 Task: Open Card Sales Call Scheduling in Board Data Analysis to Workspace Content Marketing and add a team member Softage.3@softage.net, a label Red, a checklist Travel Planning, an attachment from your google drive, a color Red and finally, add a card description 'Plan and execute company team-building activity' and a comment 'This task requires us to be detail-oriented and meticulous, ensuring that we do not overlook anything important.'. Add a start date 'Jan 07, 1900' with a due date 'Jan 14, 1900'
Action: Mouse moved to (83, 343)
Screenshot: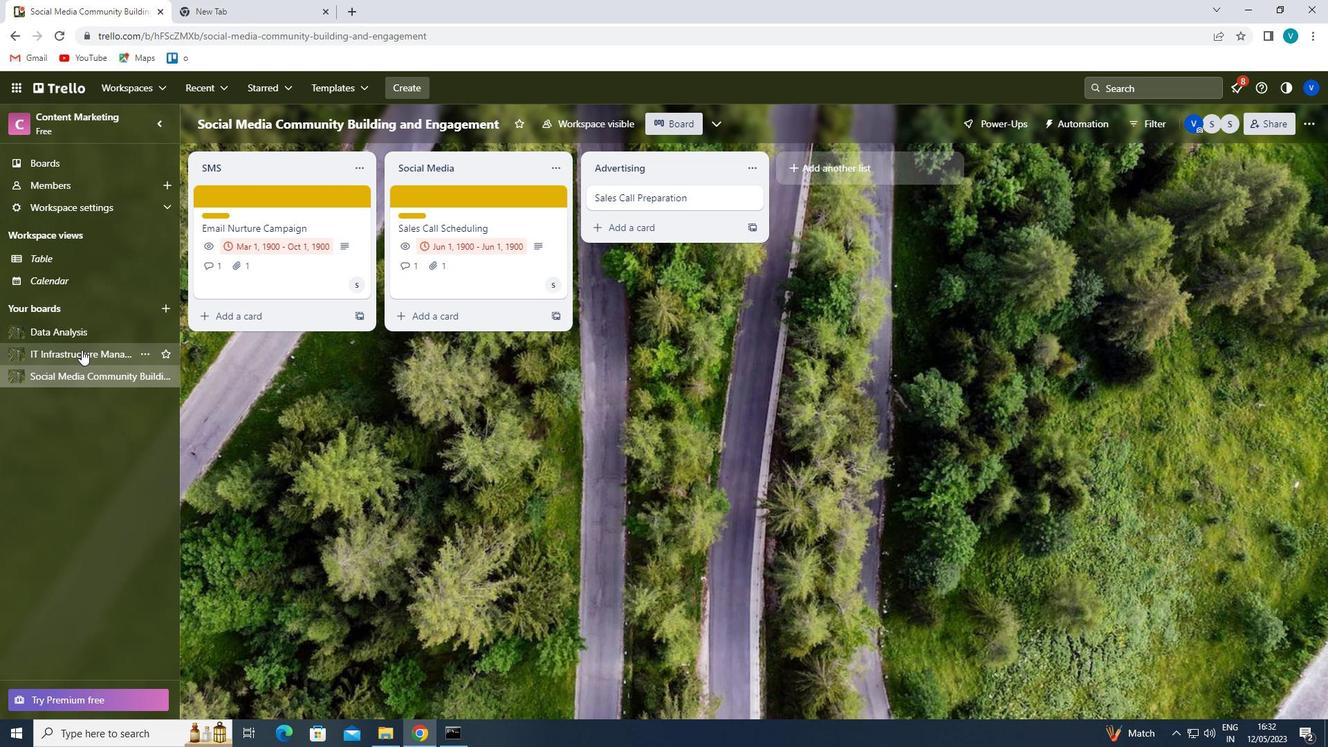 
Action: Mouse pressed left at (83, 343)
Screenshot: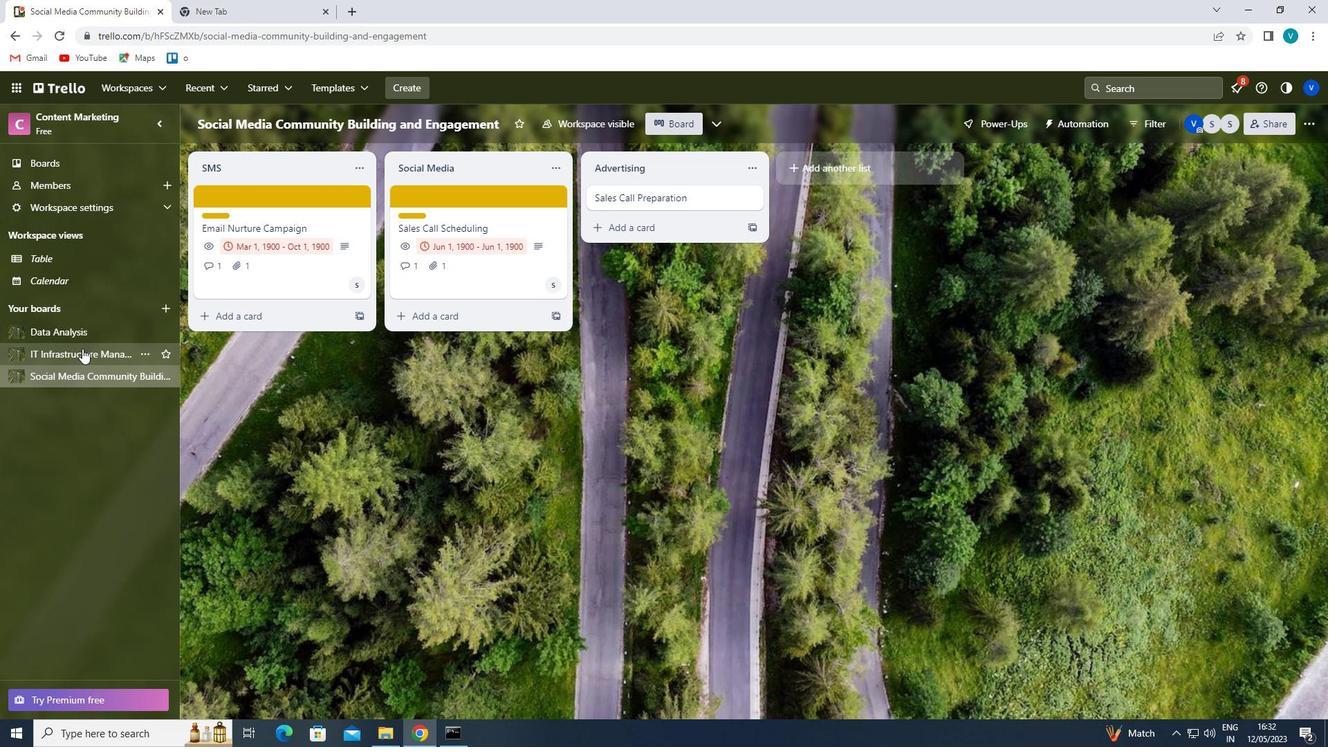 
Action: Mouse moved to (86, 334)
Screenshot: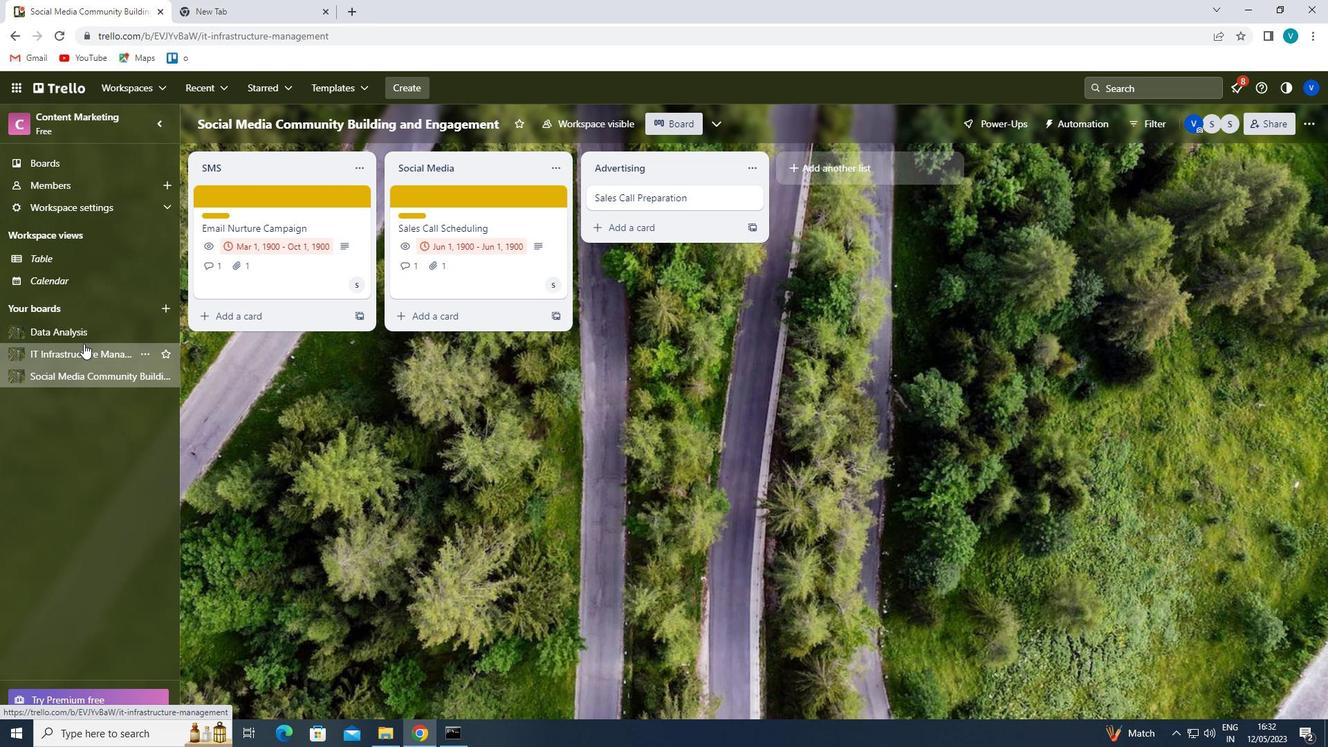 
Action: Mouse pressed left at (86, 334)
Screenshot: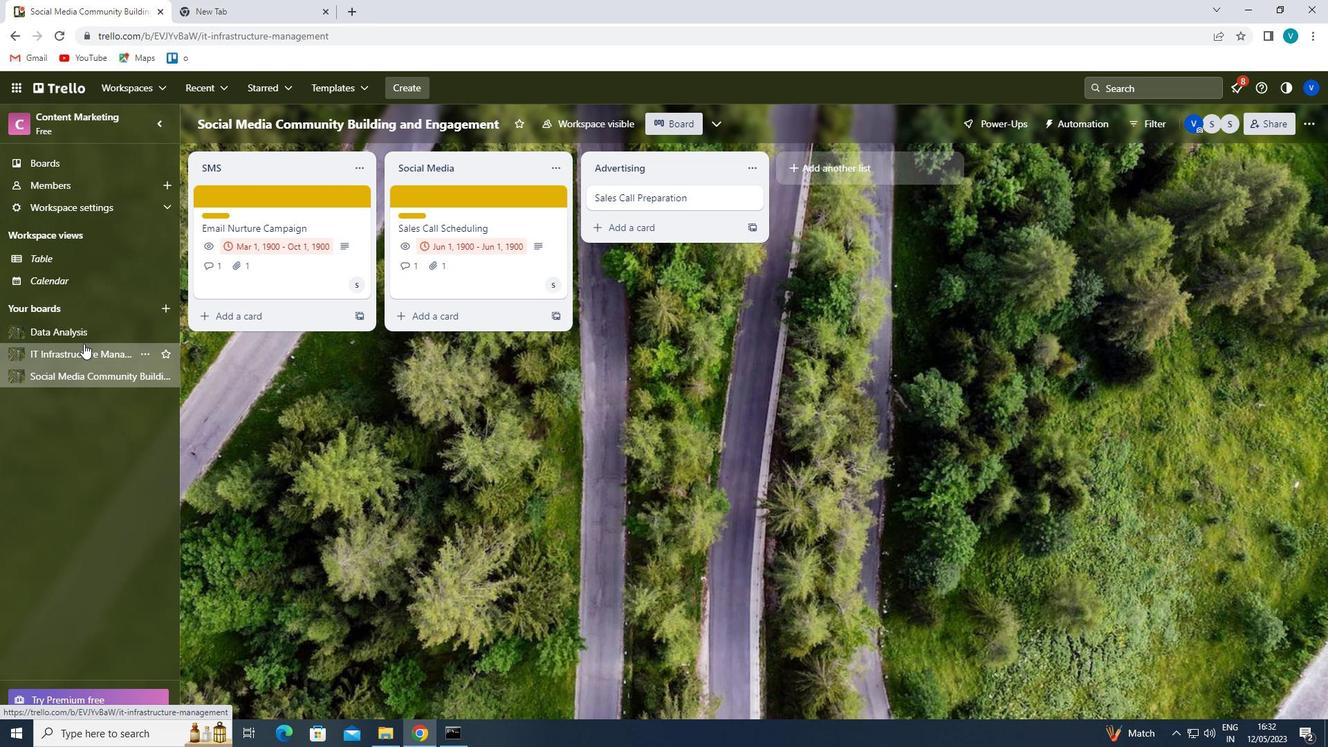 
Action: Mouse moved to (650, 193)
Screenshot: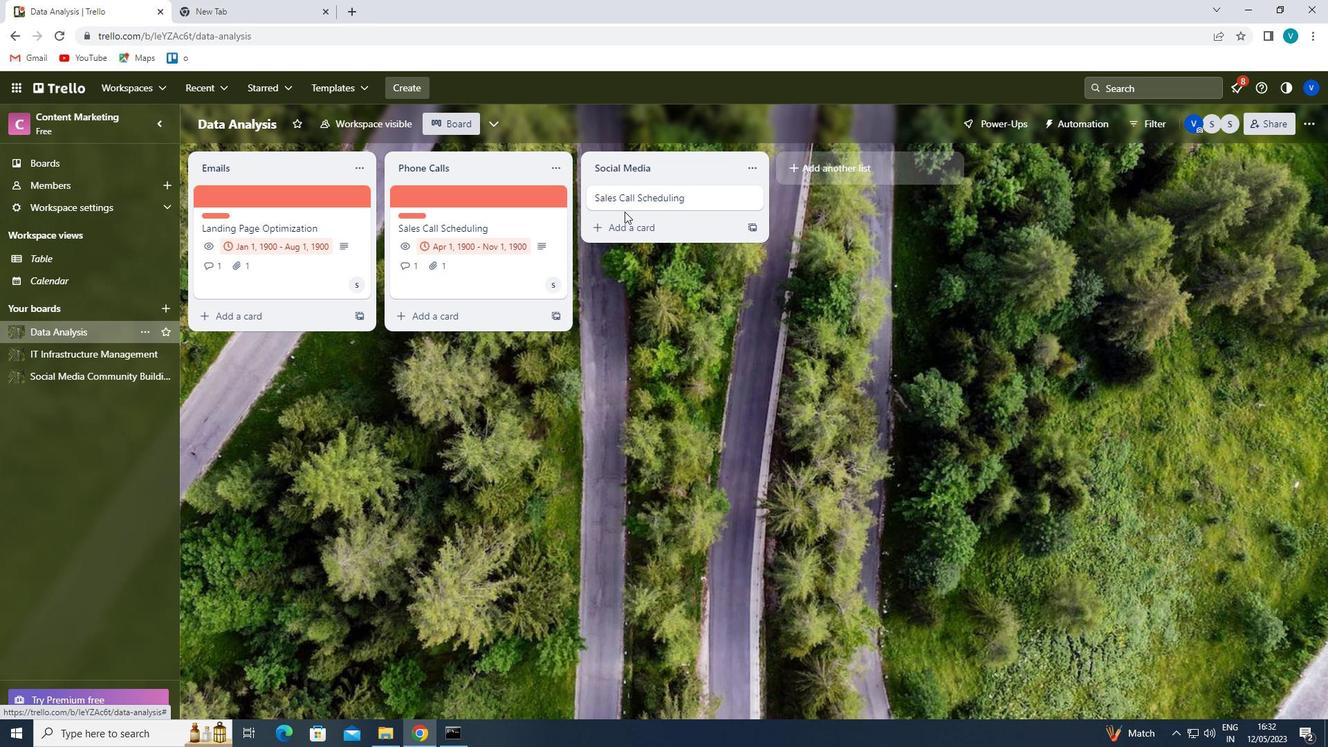 
Action: Mouse pressed left at (650, 193)
Screenshot: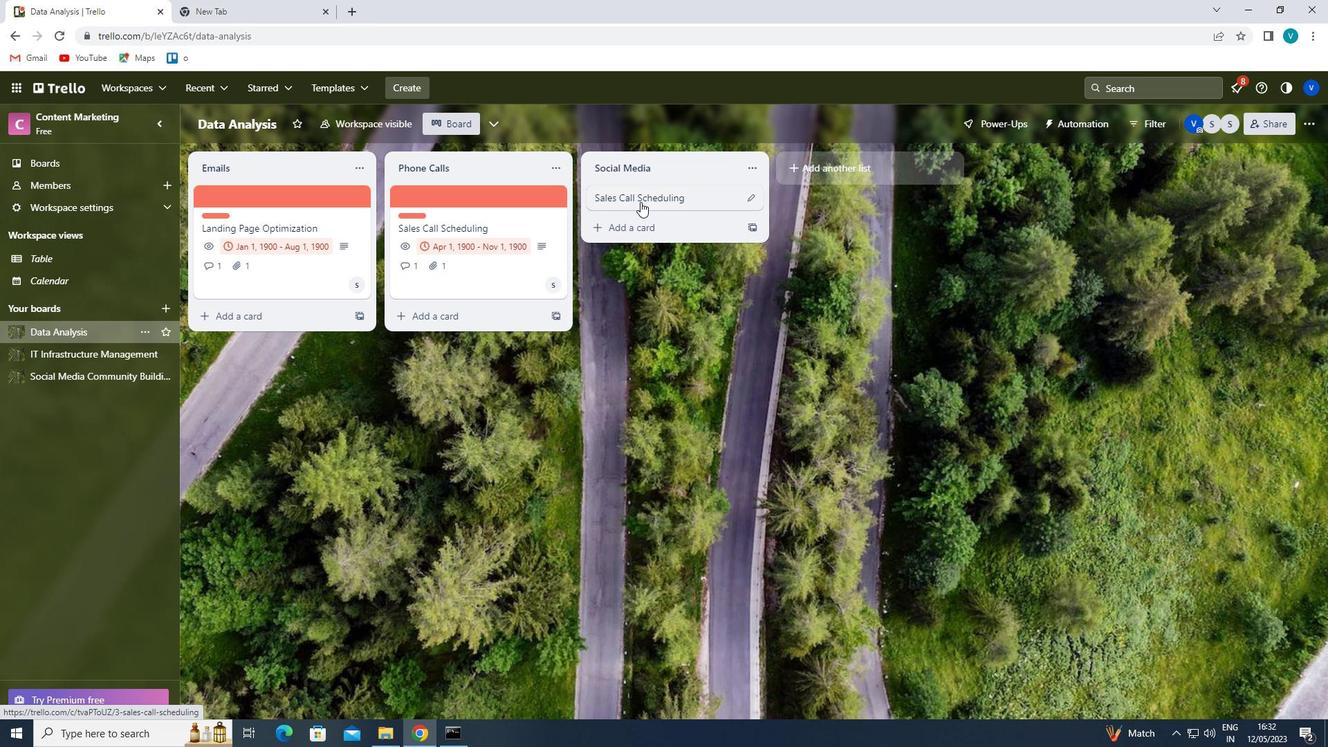 
Action: Mouse moved to (839, 236)
Screenshot: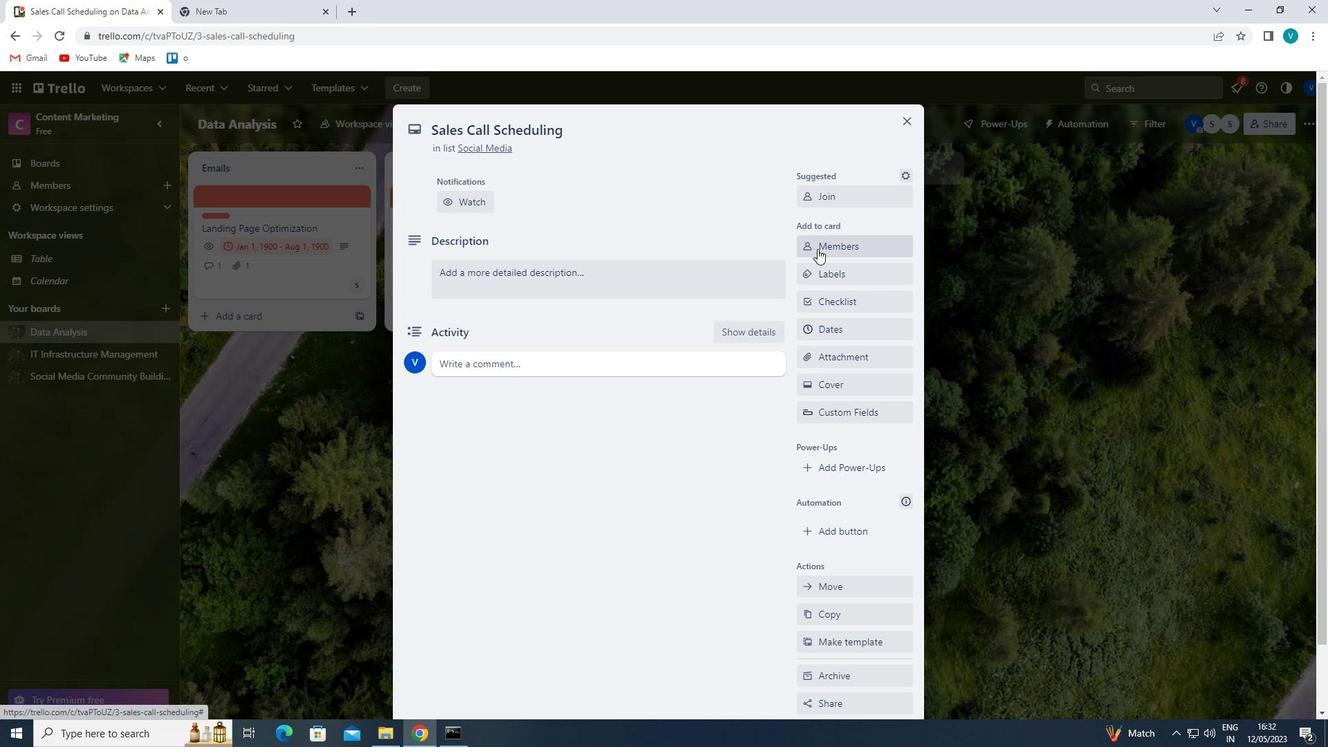 
Action: Mouse pressed left at (839, 236)
Screenshot: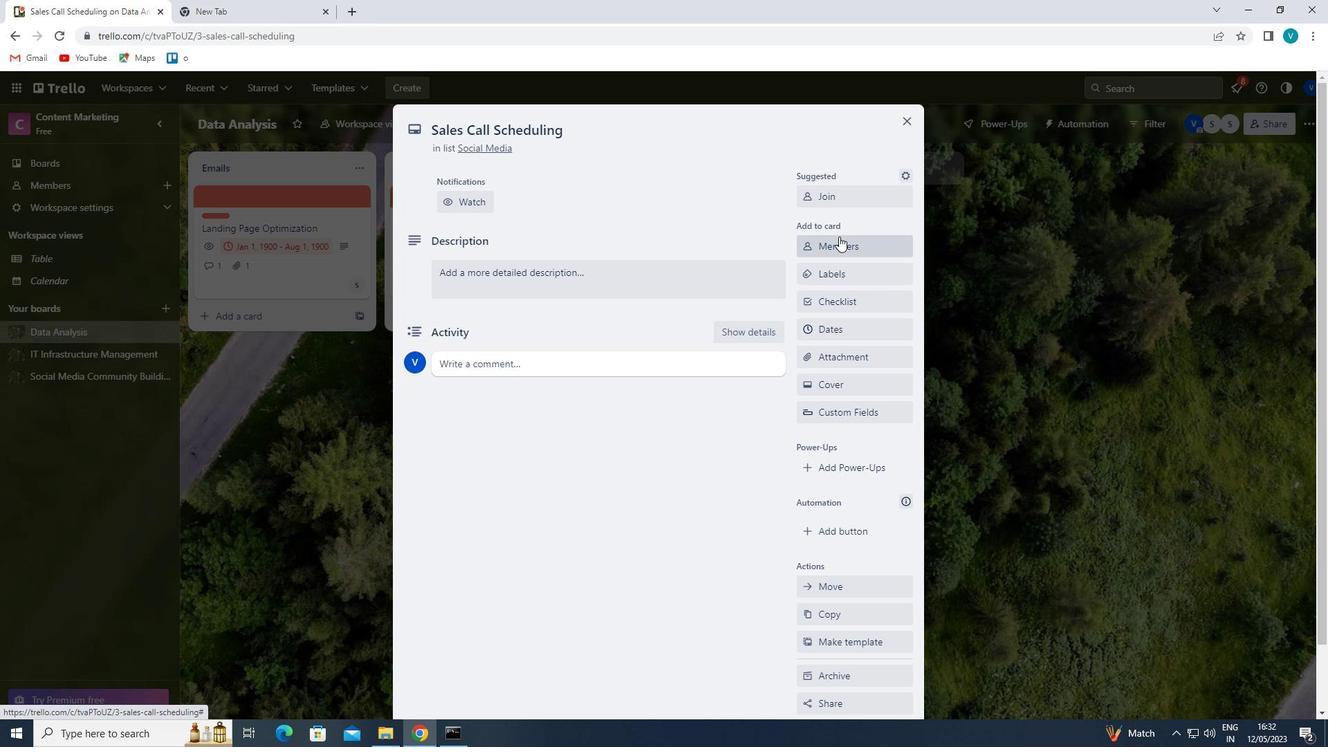 
Action: Mouse moved to (838, 307)
Screenshot: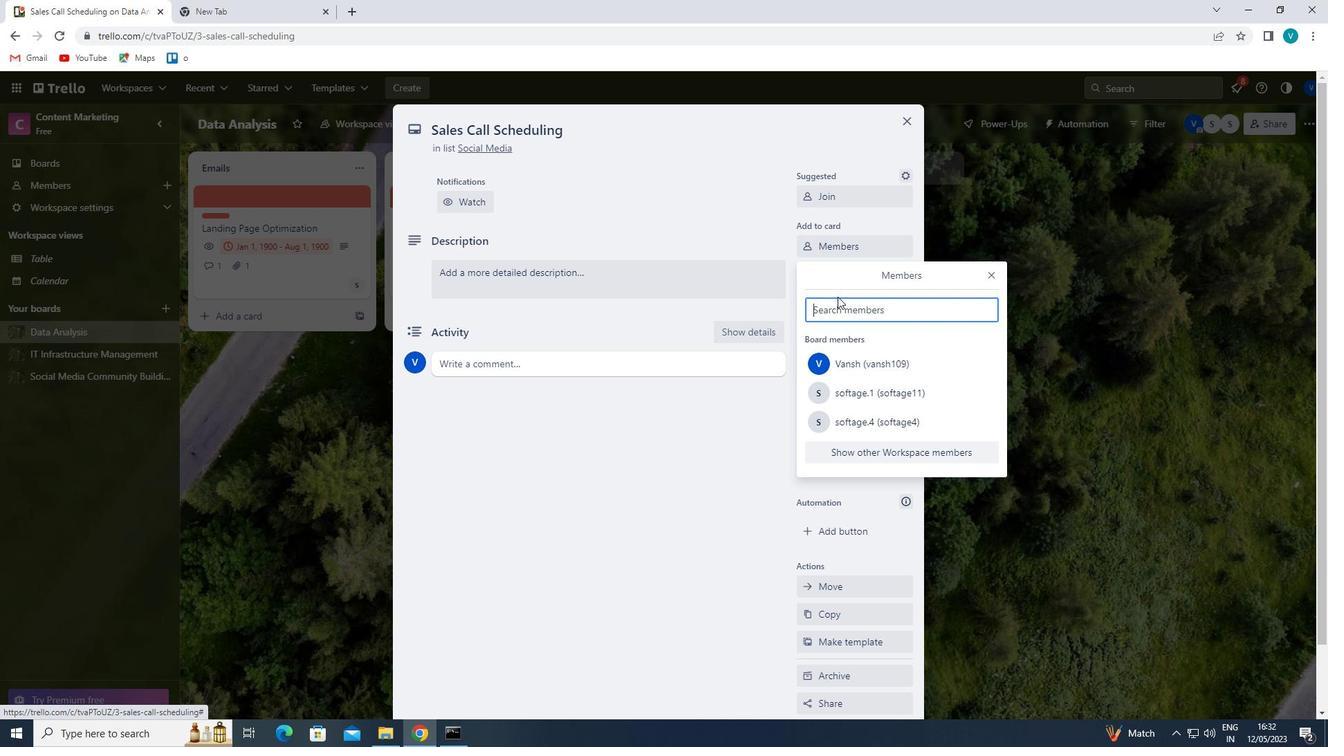 
Action: Mouse pressed left at (838, 307)
Screenshot: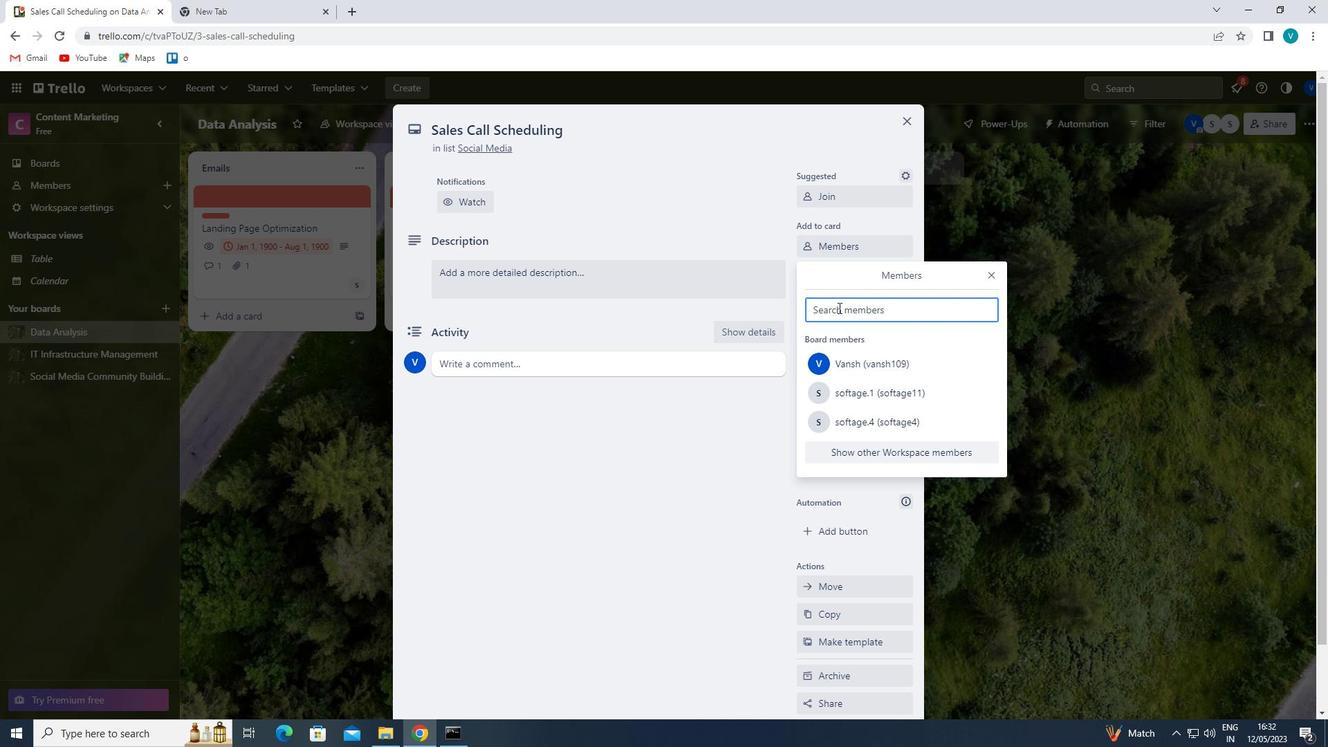 
Action: Key pressed <Key.shift>SOFT
Screenshot: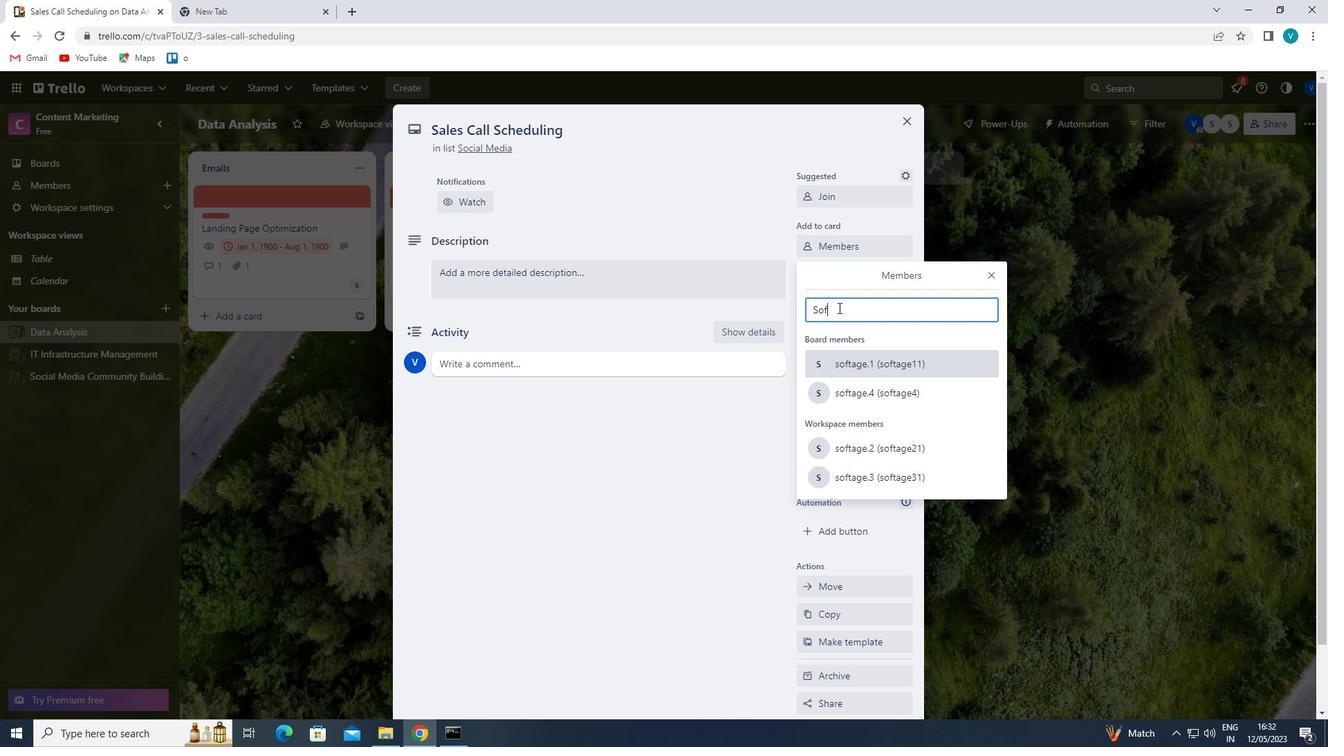 
Action: Mouse moved to (876, 470)
Screenshot: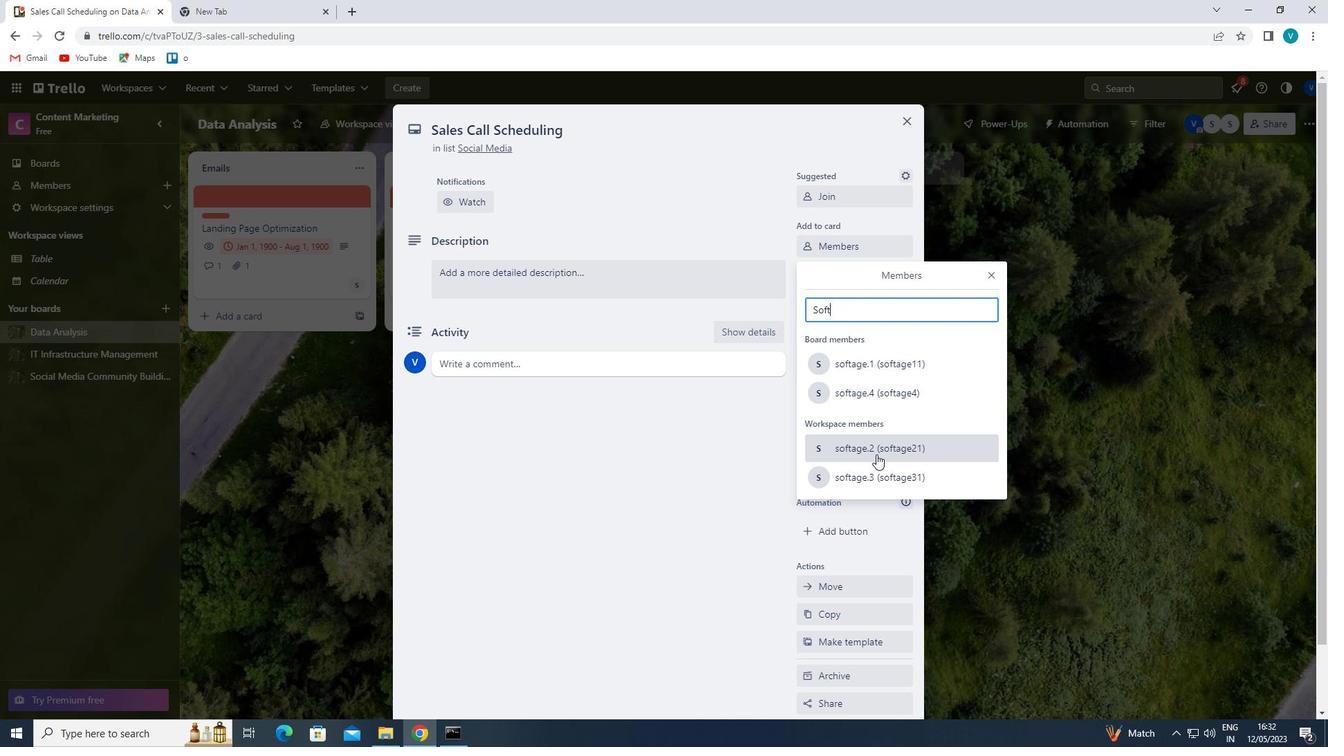 
Action: Mouse pressed left at (876, 470)
Screenshot: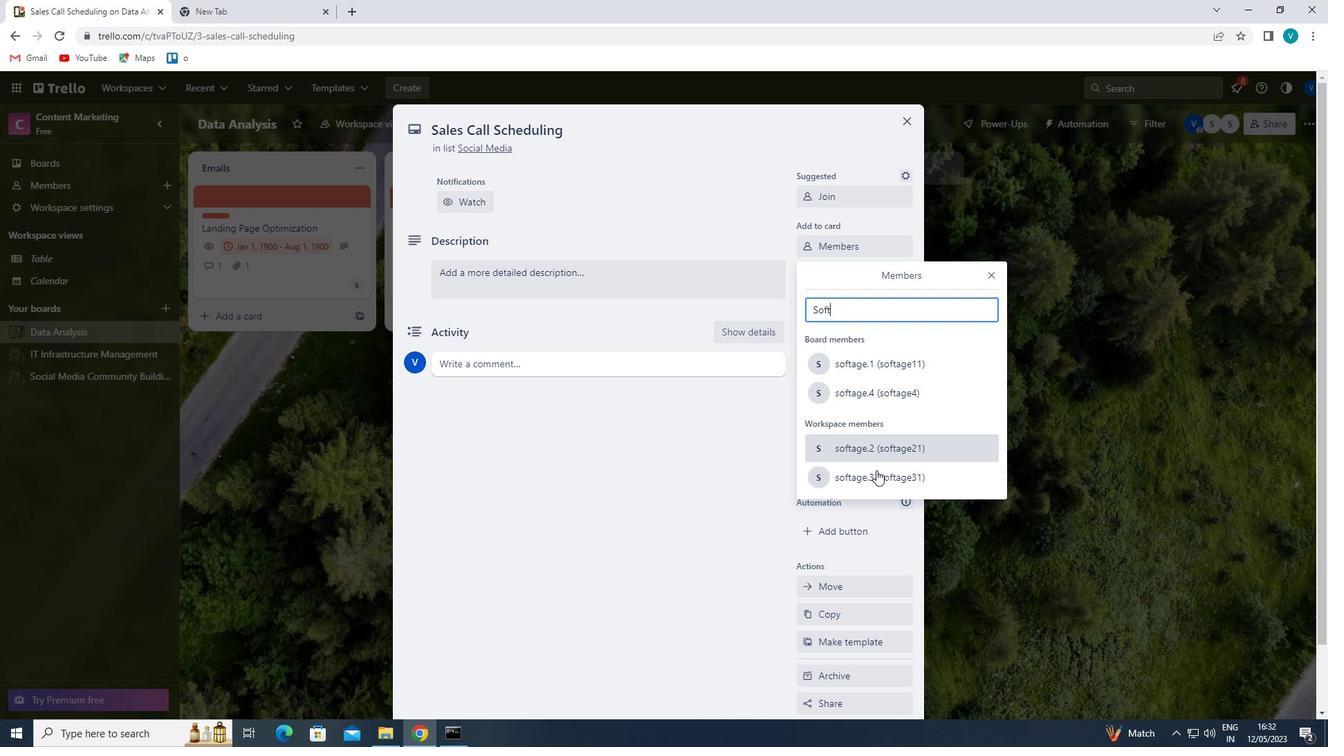 
Action: Mouse moved to (990, 278)
Screenshot: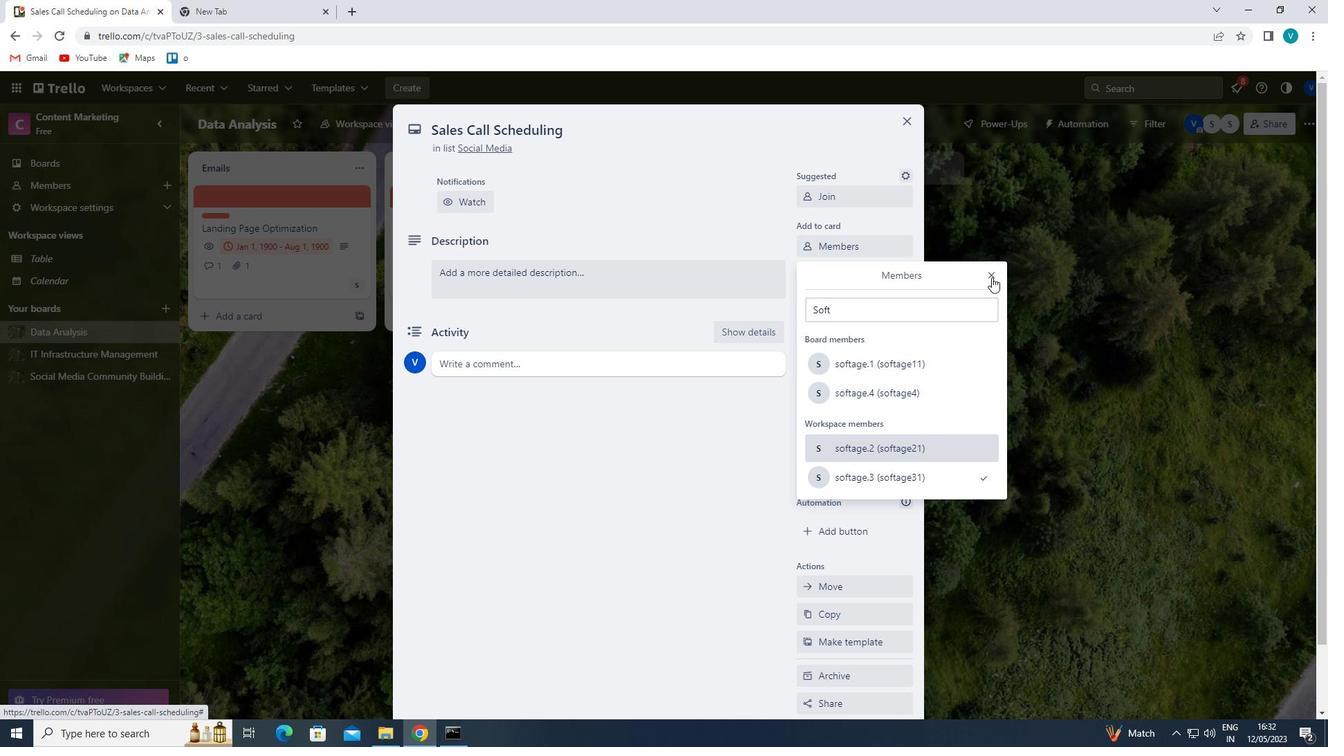 
Action: Mouse pressed left at (990, 278)
Screenshot: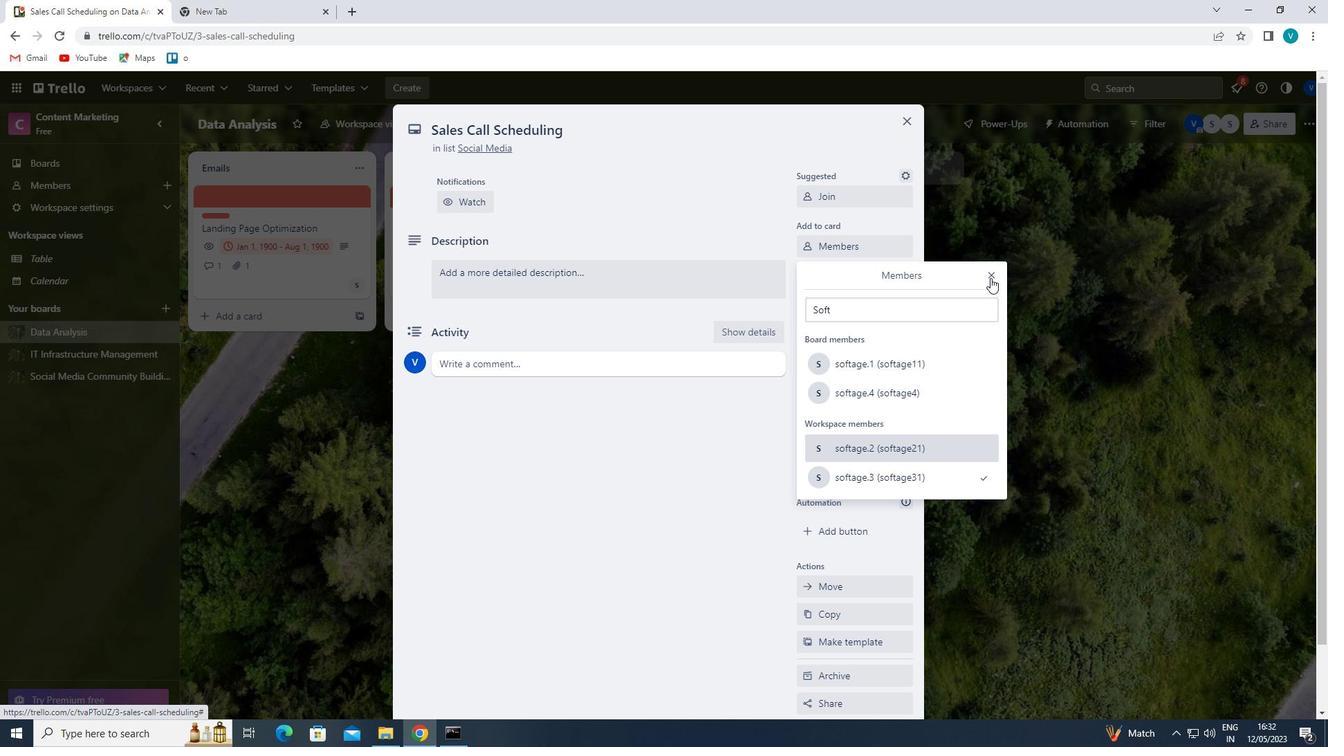 
Action: Mouse moved to (859, 282)
Screenshot: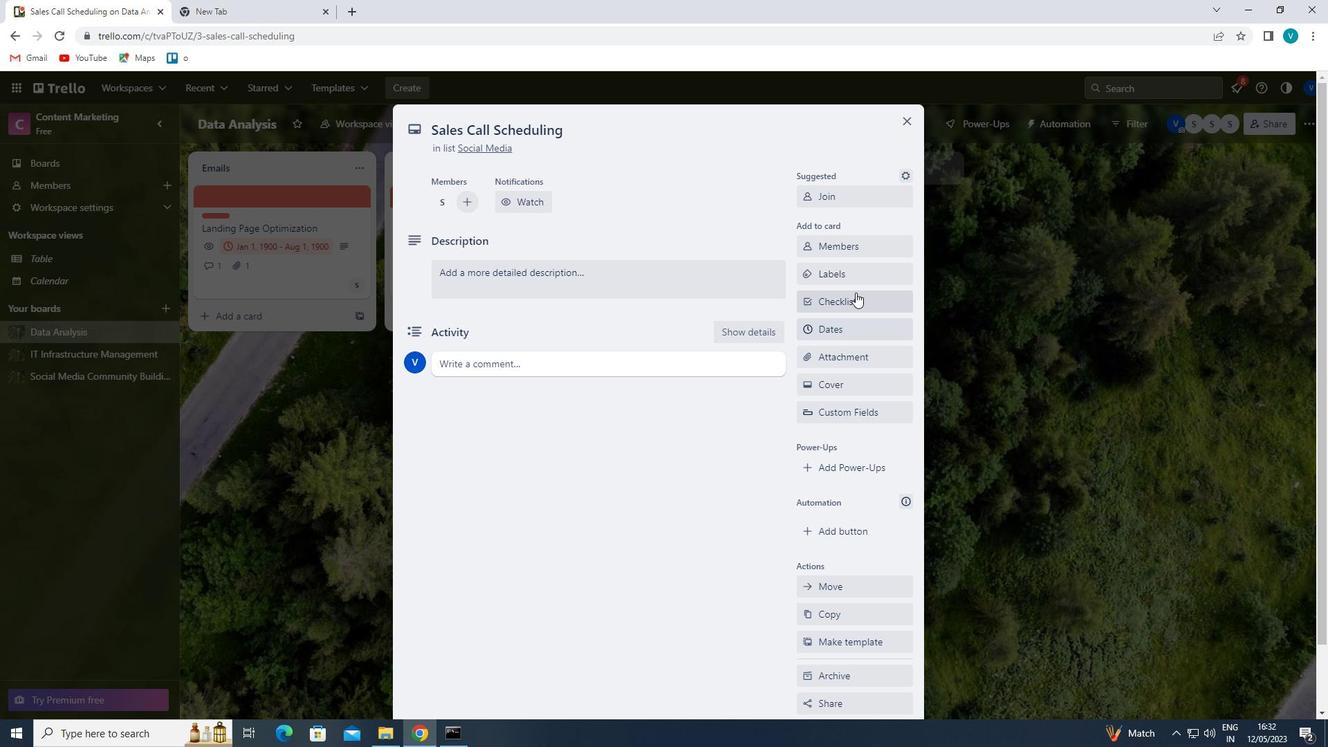 
Action: Mouse pressed left at (859, 282)
Screenshot: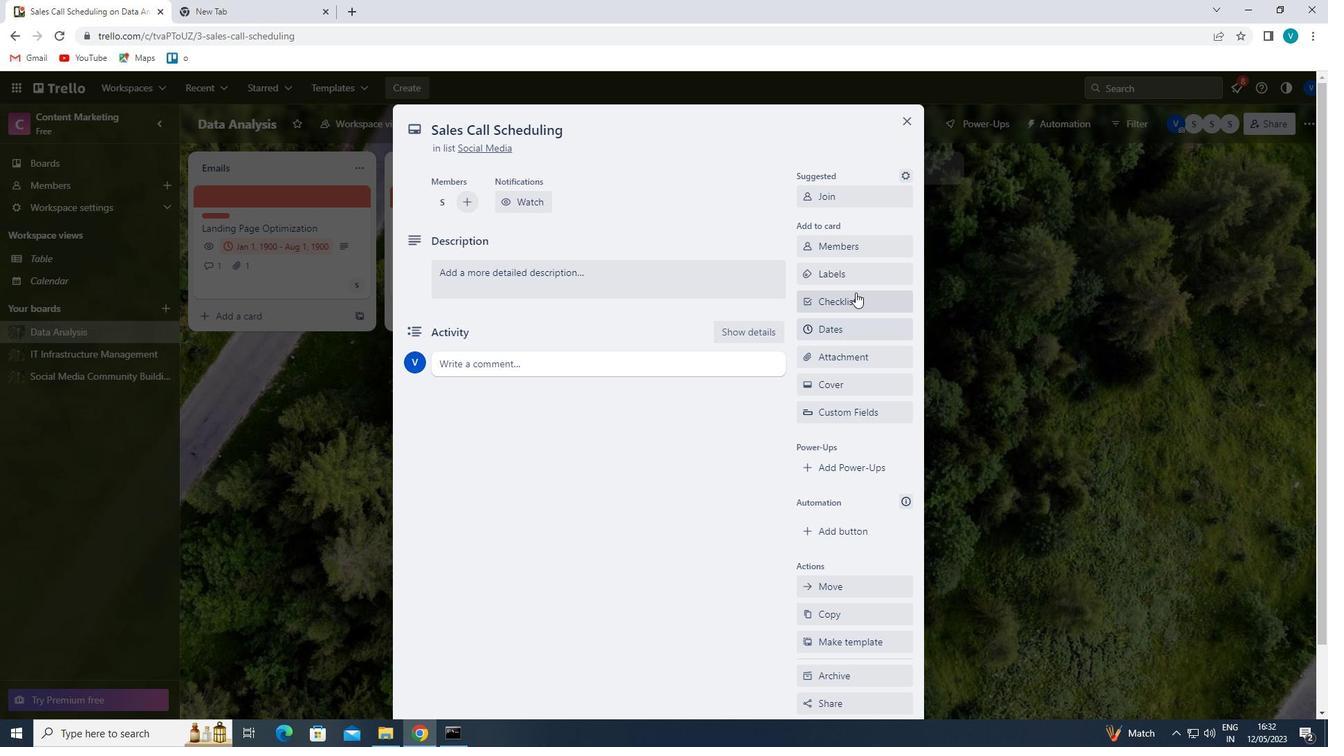 
Action: Mouse moved to (881, 455)
Screenshot: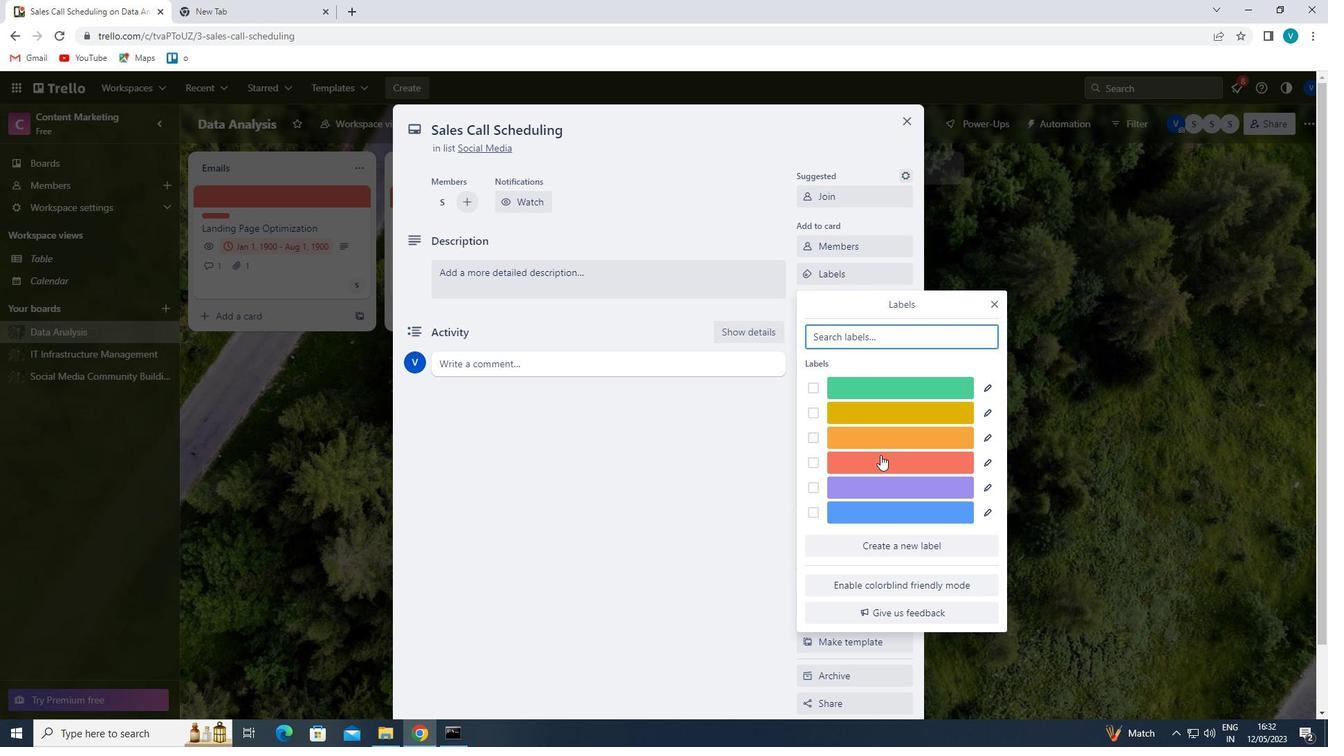 
Action: Mouse pressed left at (881, 455)
Screenshot: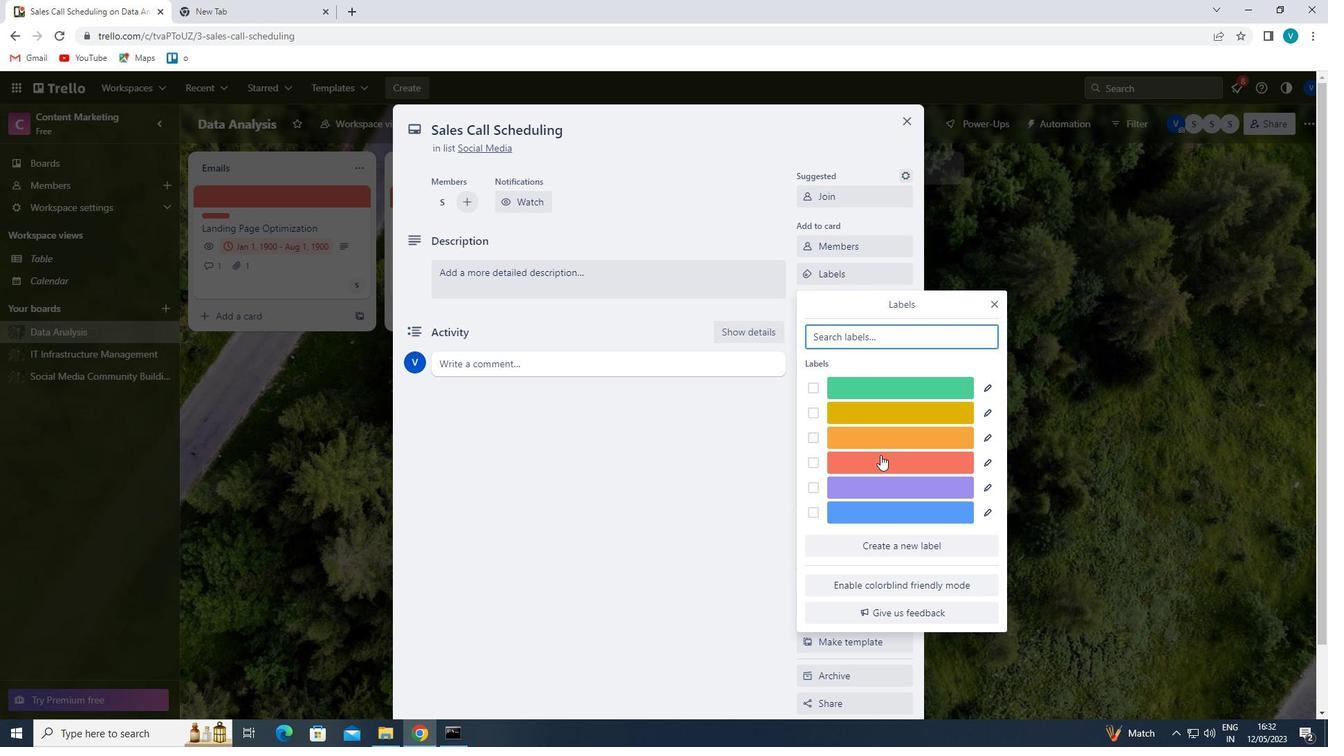 
Action: Mouse moved to (995, 302)
Screenshot: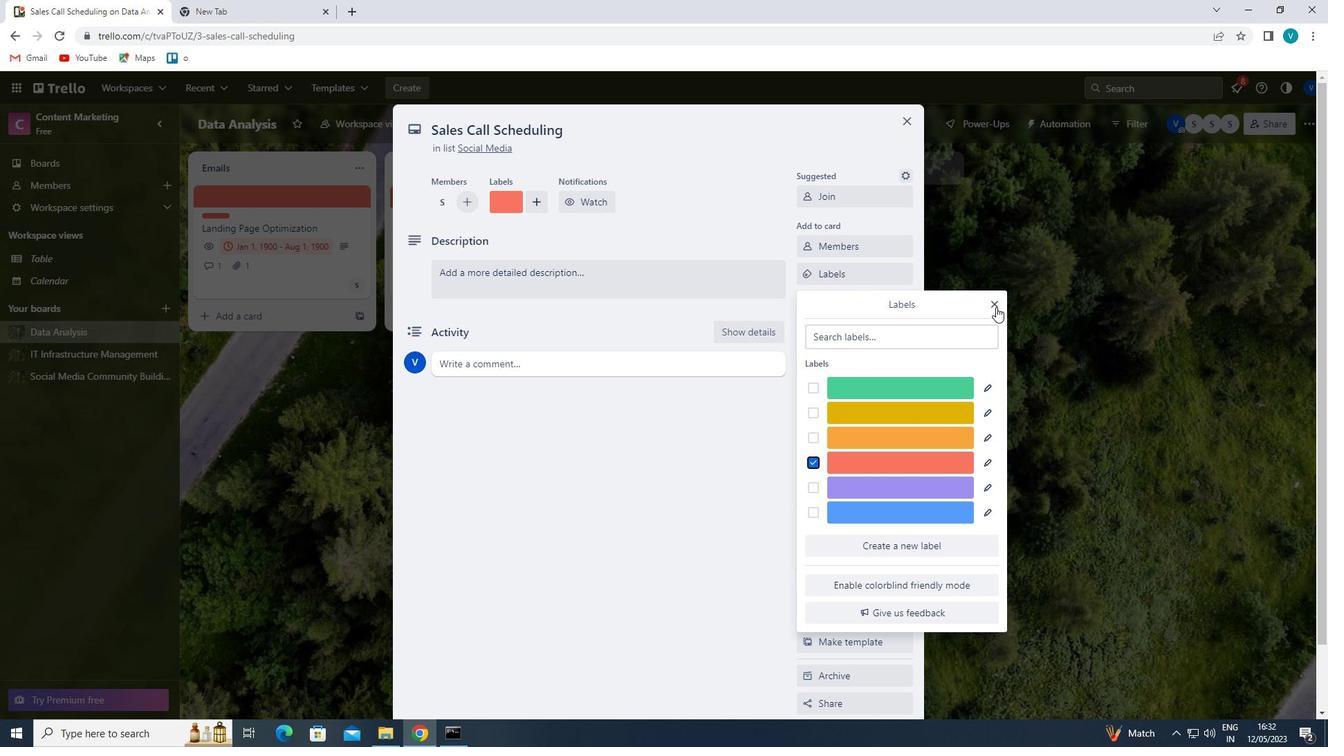 
Action: Mouse pressed left at (995, 302)
Screenshot: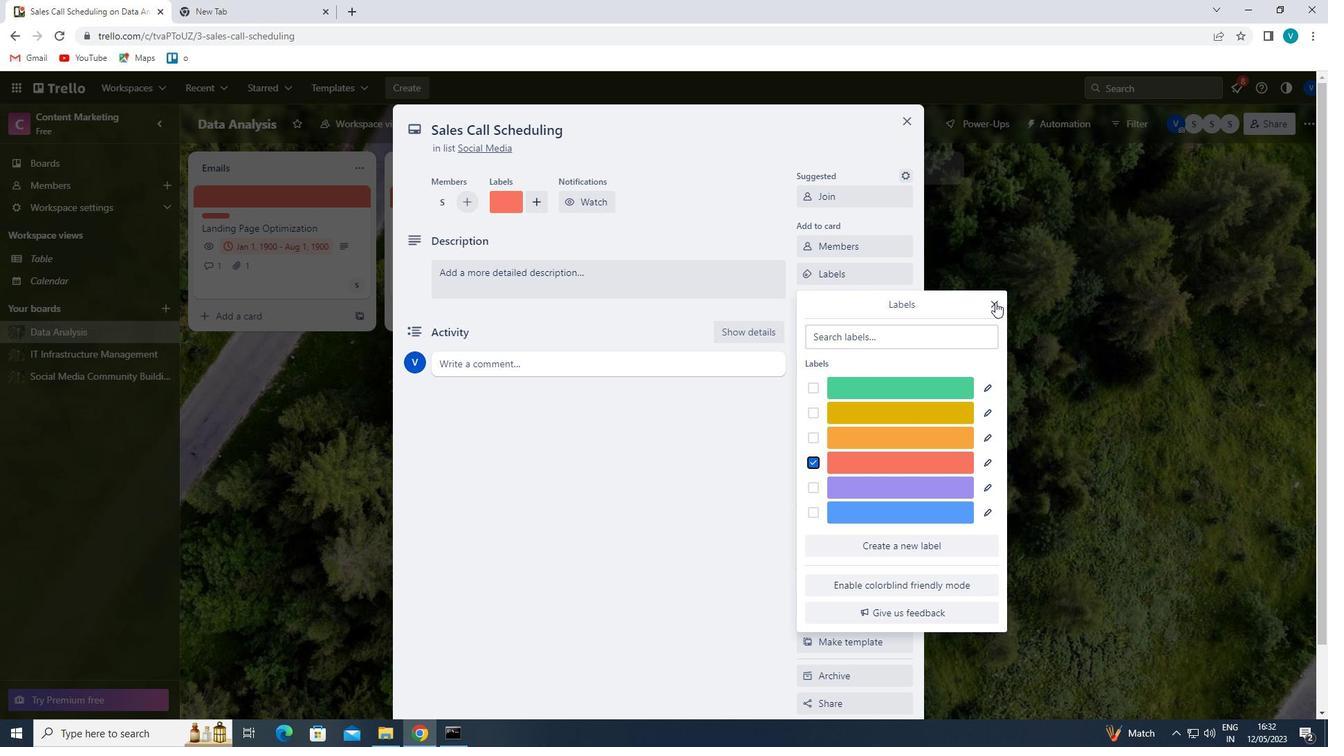
Action: Mouse moved to (861, 305)
Screenshot: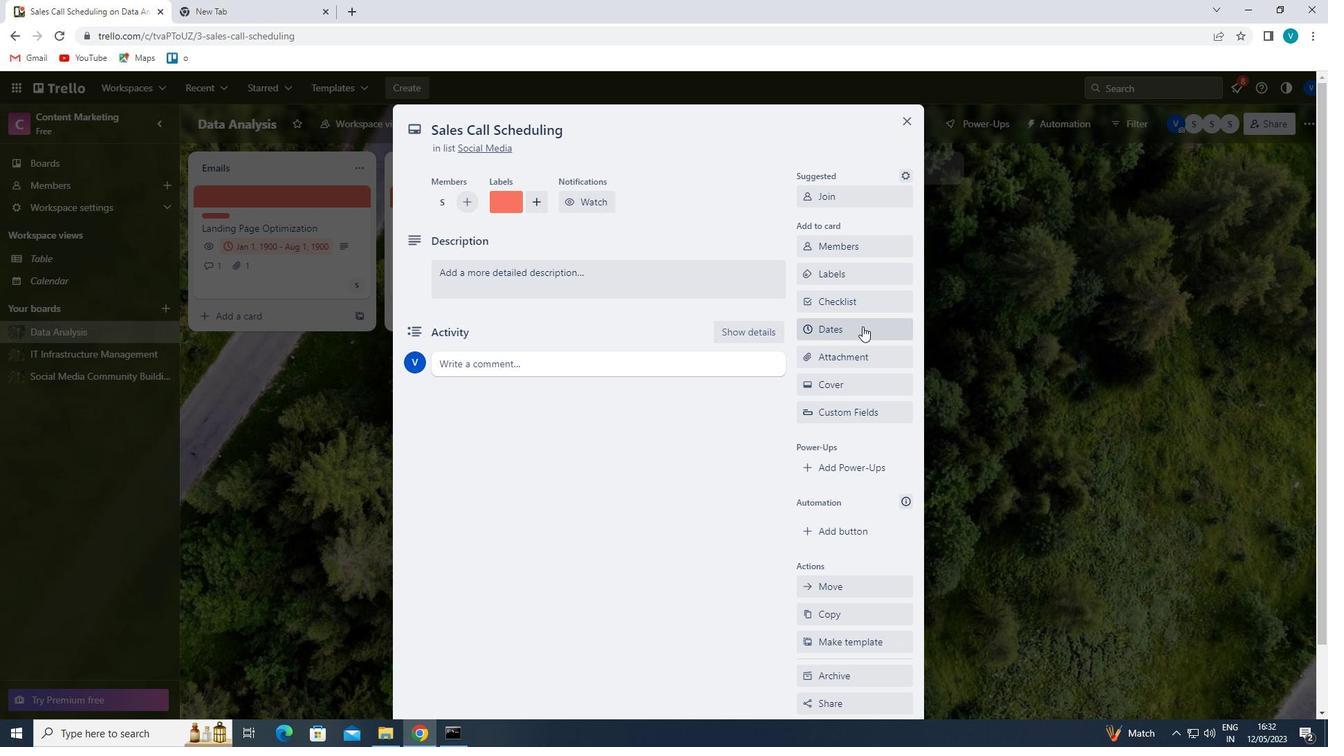 
Action: Mouse pressed left at (861, 305)
Screenshot: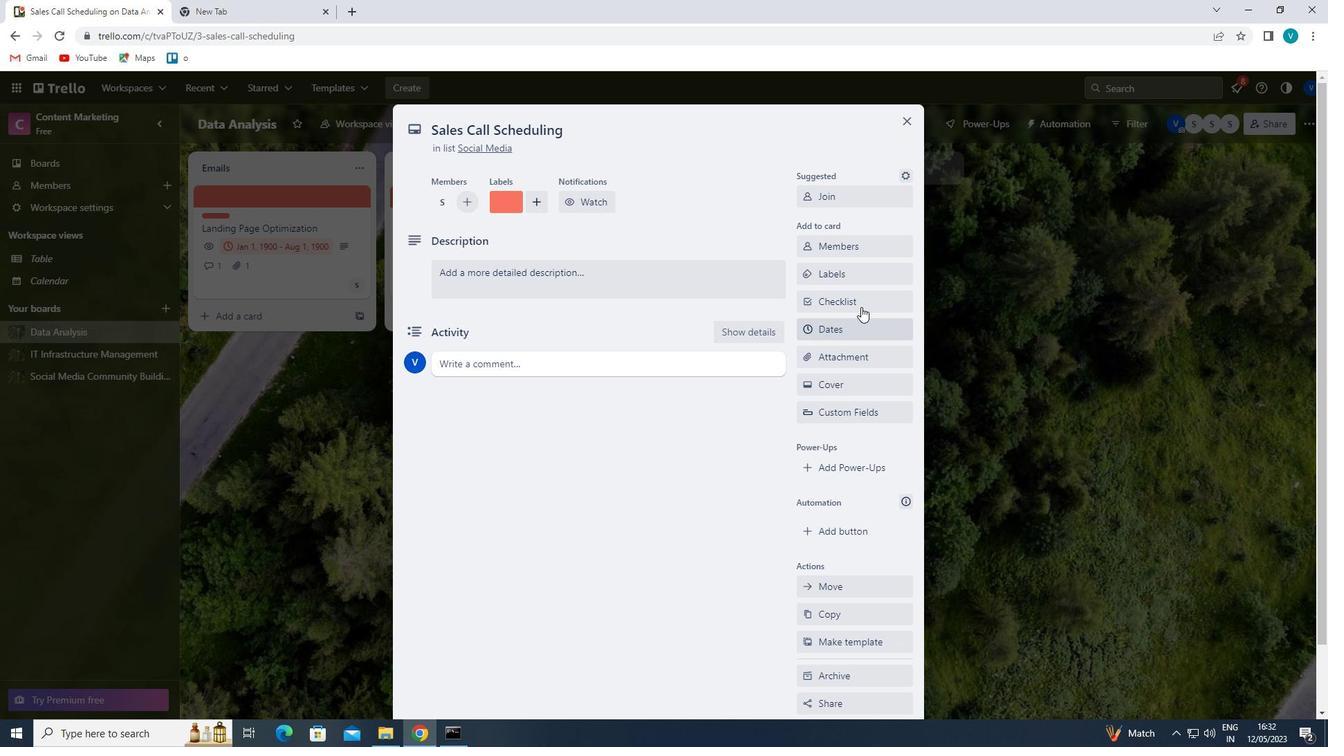 
Action: Key pressed <Key.shift>TRAVEL
Screenshot: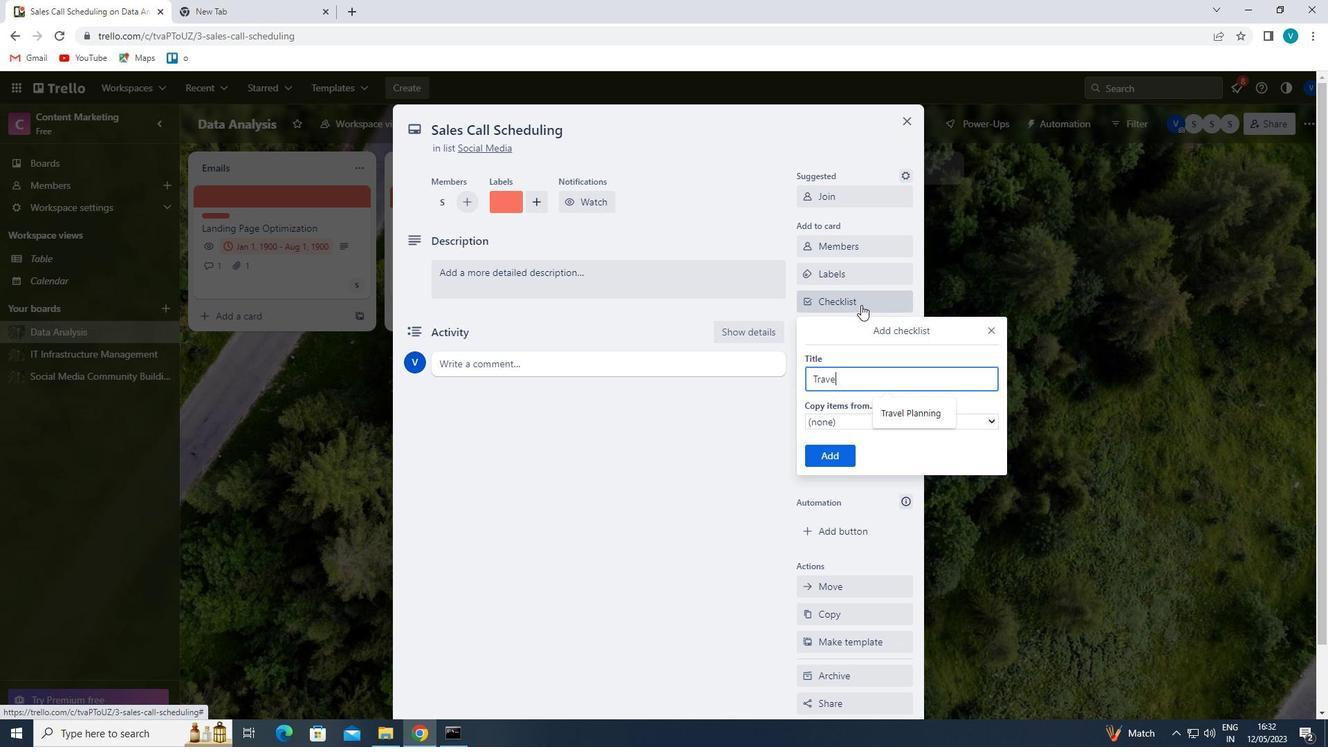 
Action: Mouse moved to (898, 416)
Screenshot: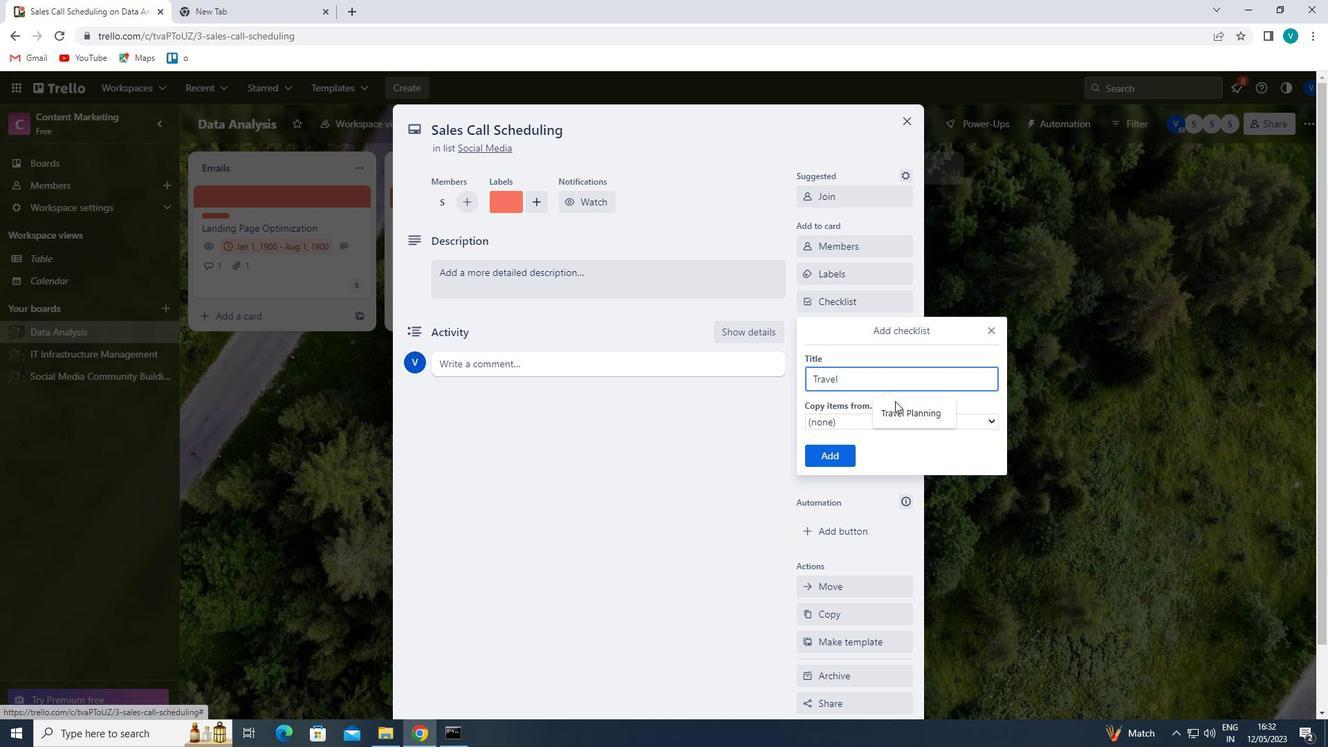 
Action: Mouse pressed left at (898, 416)
Screenshot: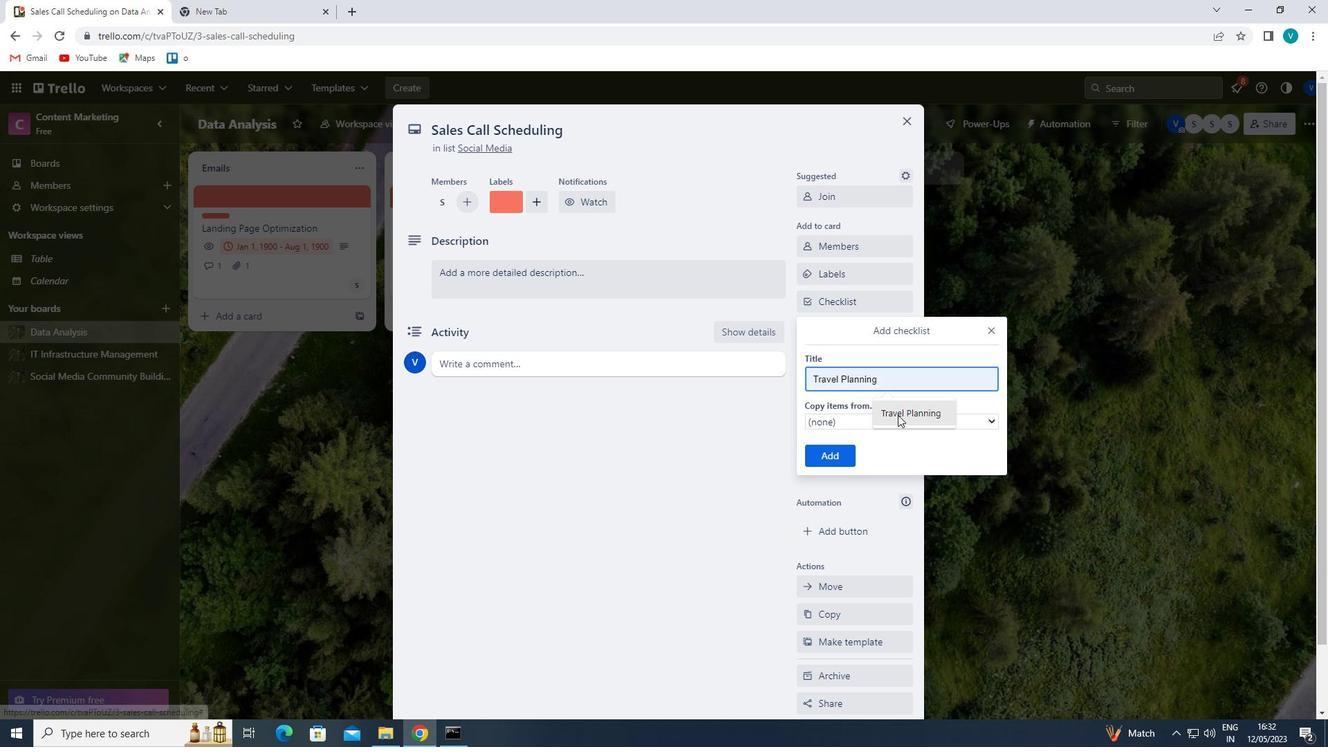 
Action: Mouse moved to (828, 446)
Screenshot: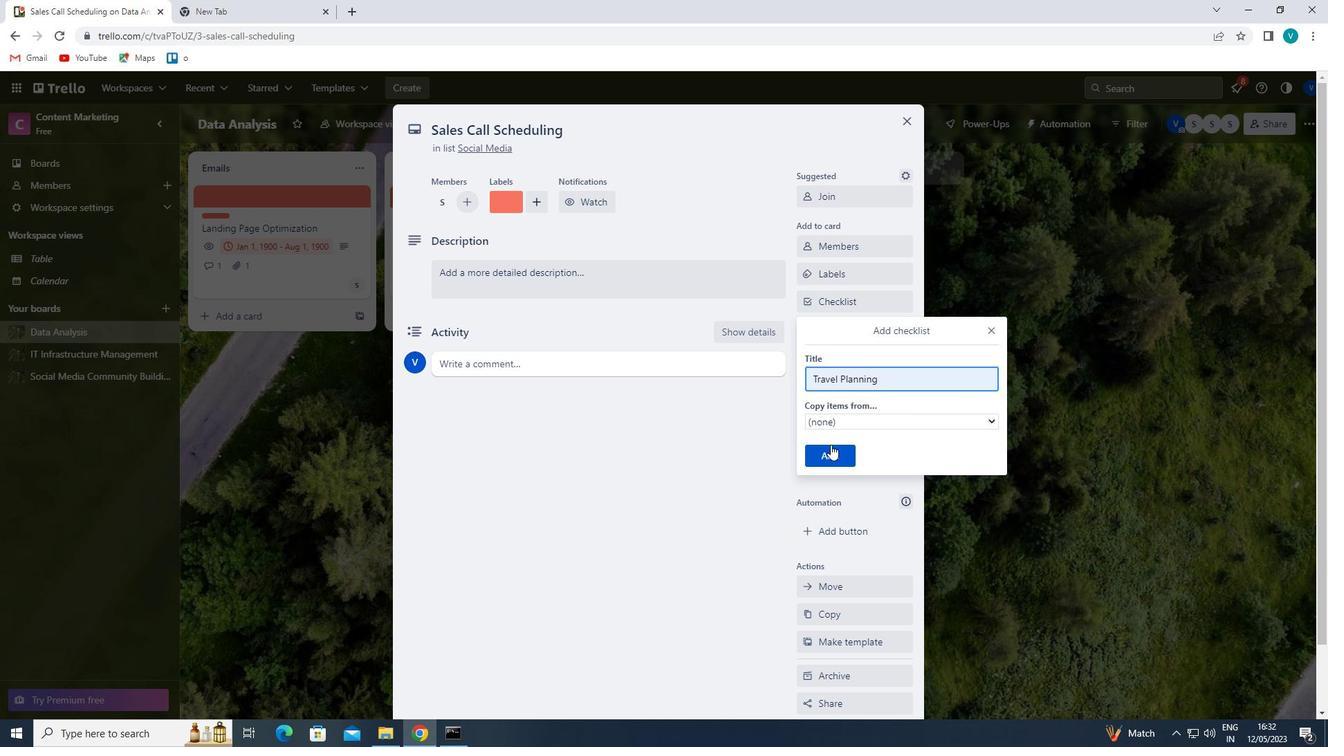 
Action: Mouse pressed left at (828, 446)
Screenshot: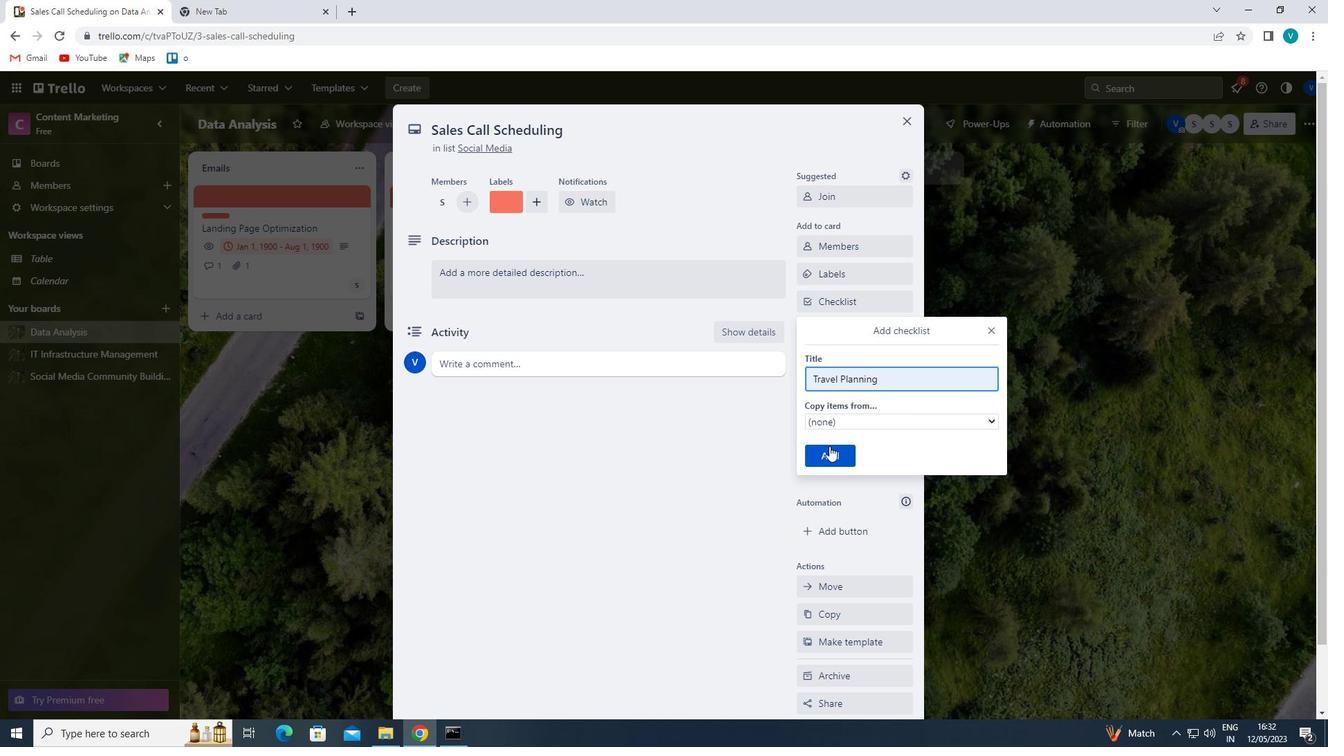
Action: Mouse moved to (830, 353)
Screenshot: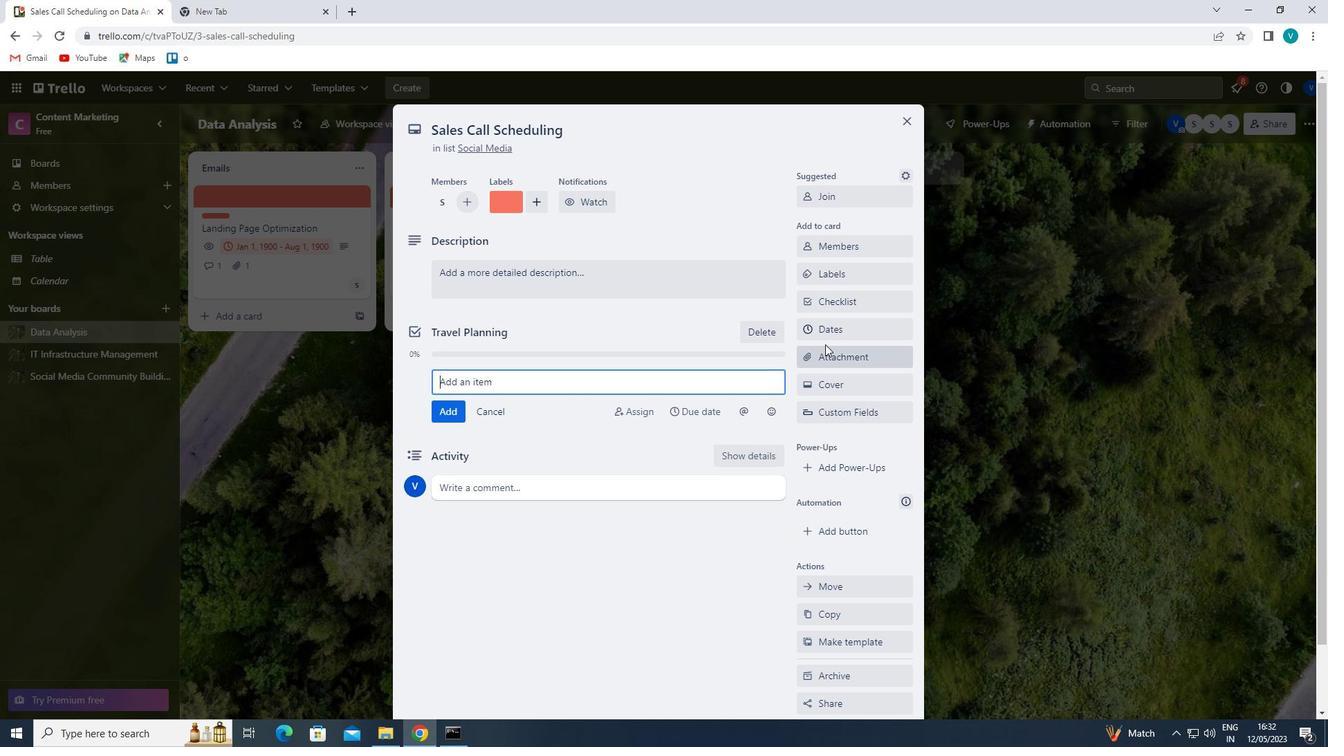 
Action: Mouse pressed left at (830, 353)
Screenshot: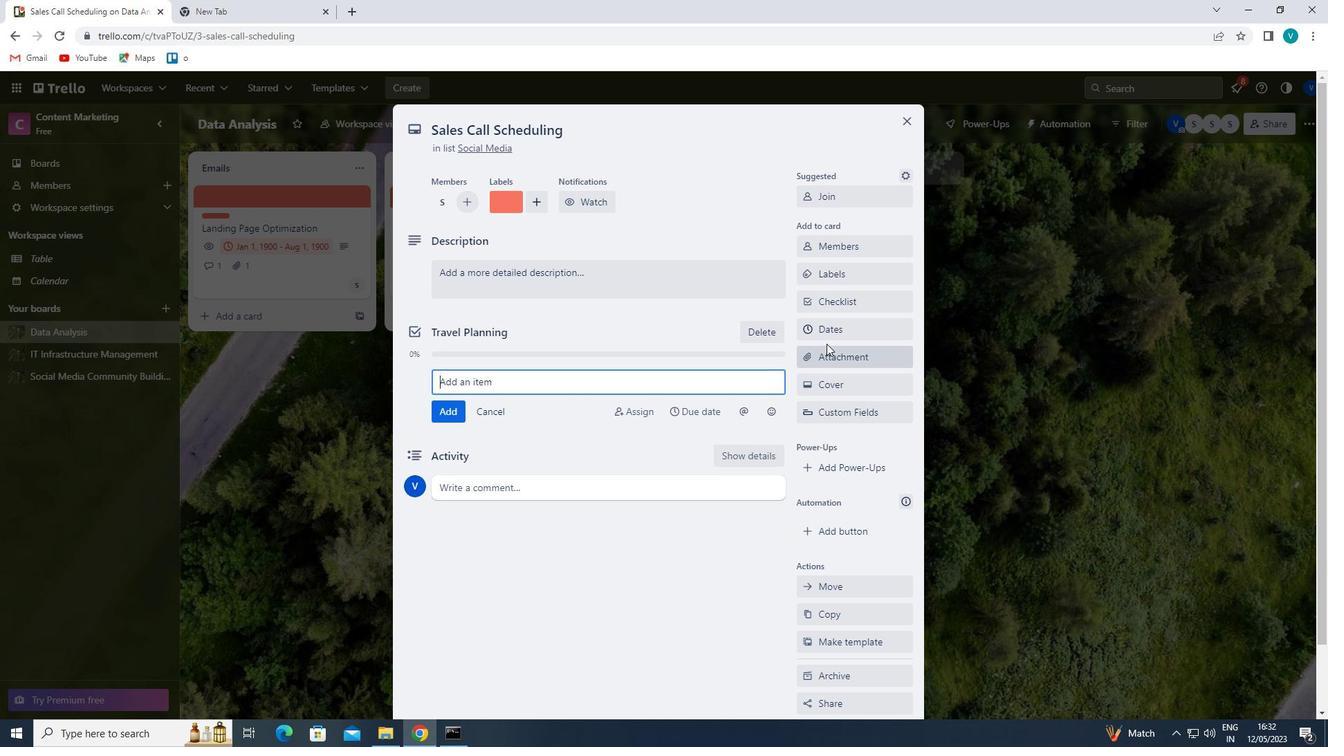 
Action: Mouse moved to (832, 460)
Screenshot: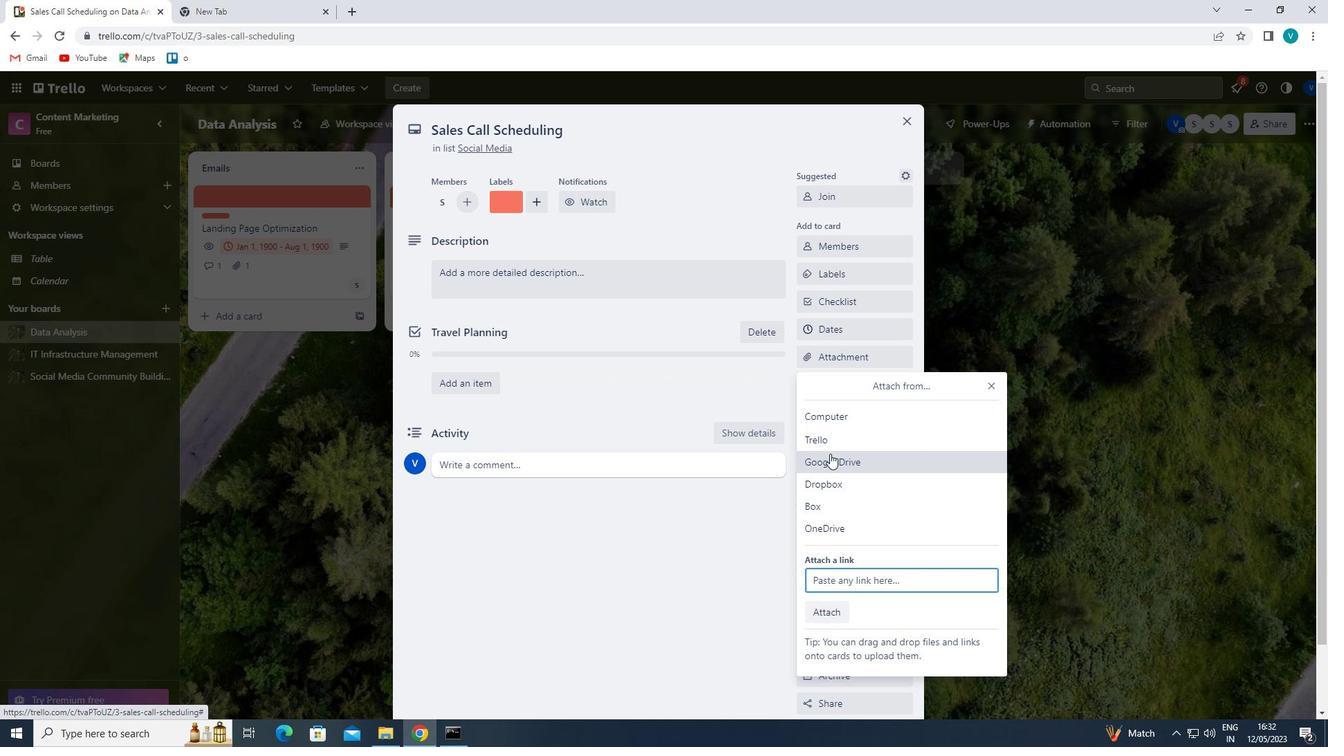 
Action: Mouse pressed left at (832, 460)
Screenshot: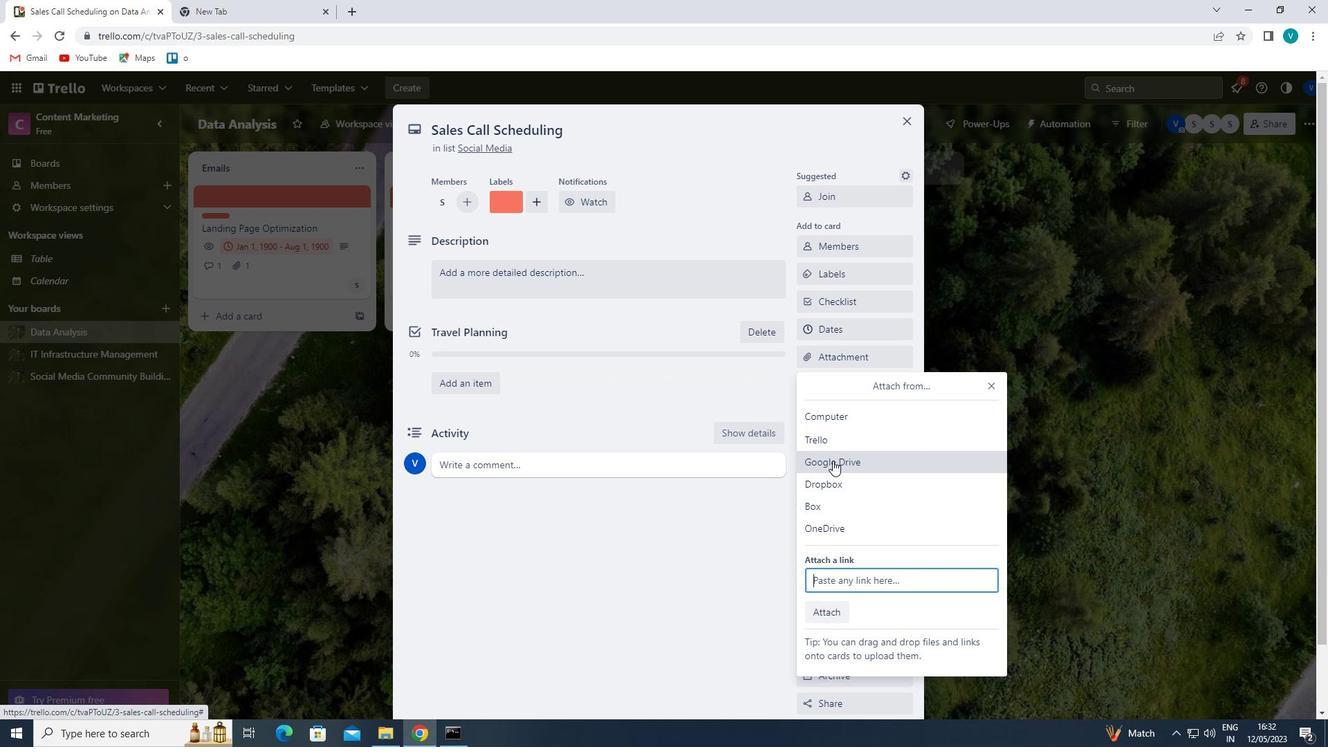 
Action: Mouse moved to (742, 387)
Screenshot: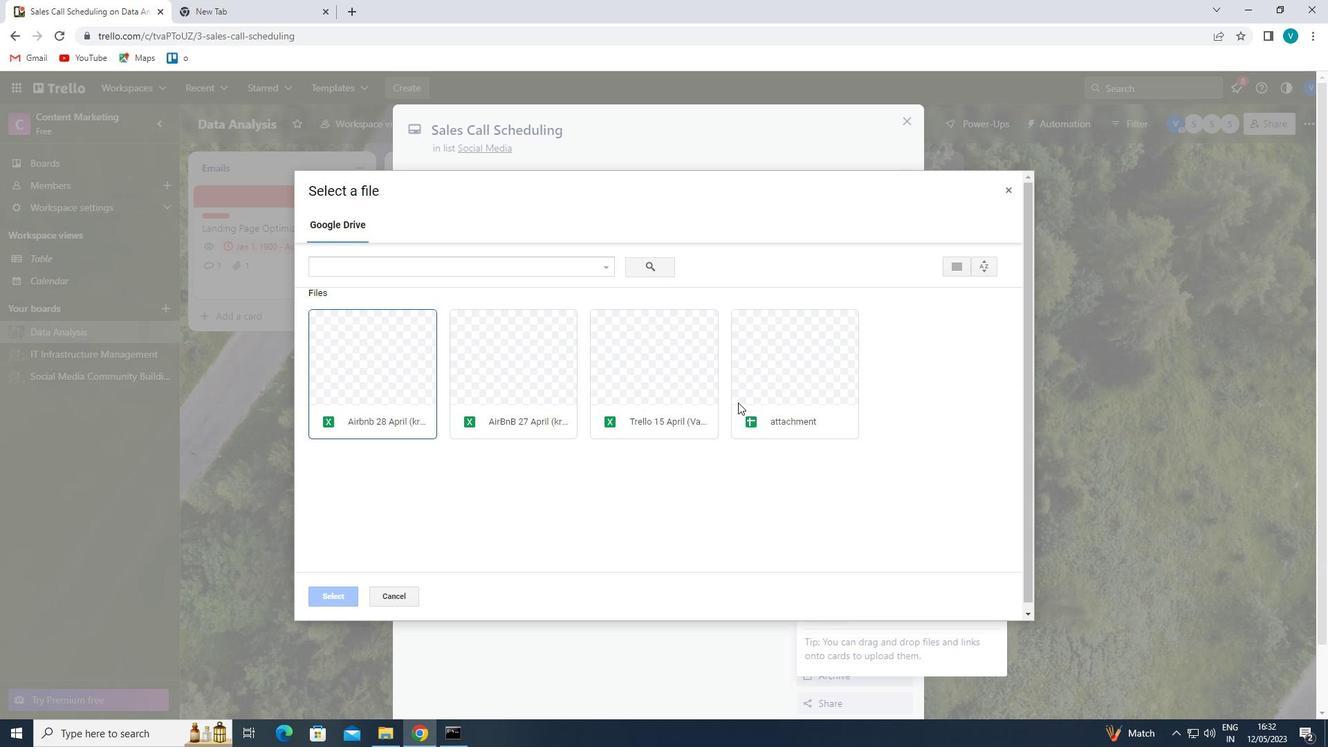
Action: Mouse pressed left at (742, 387)
Screenshot: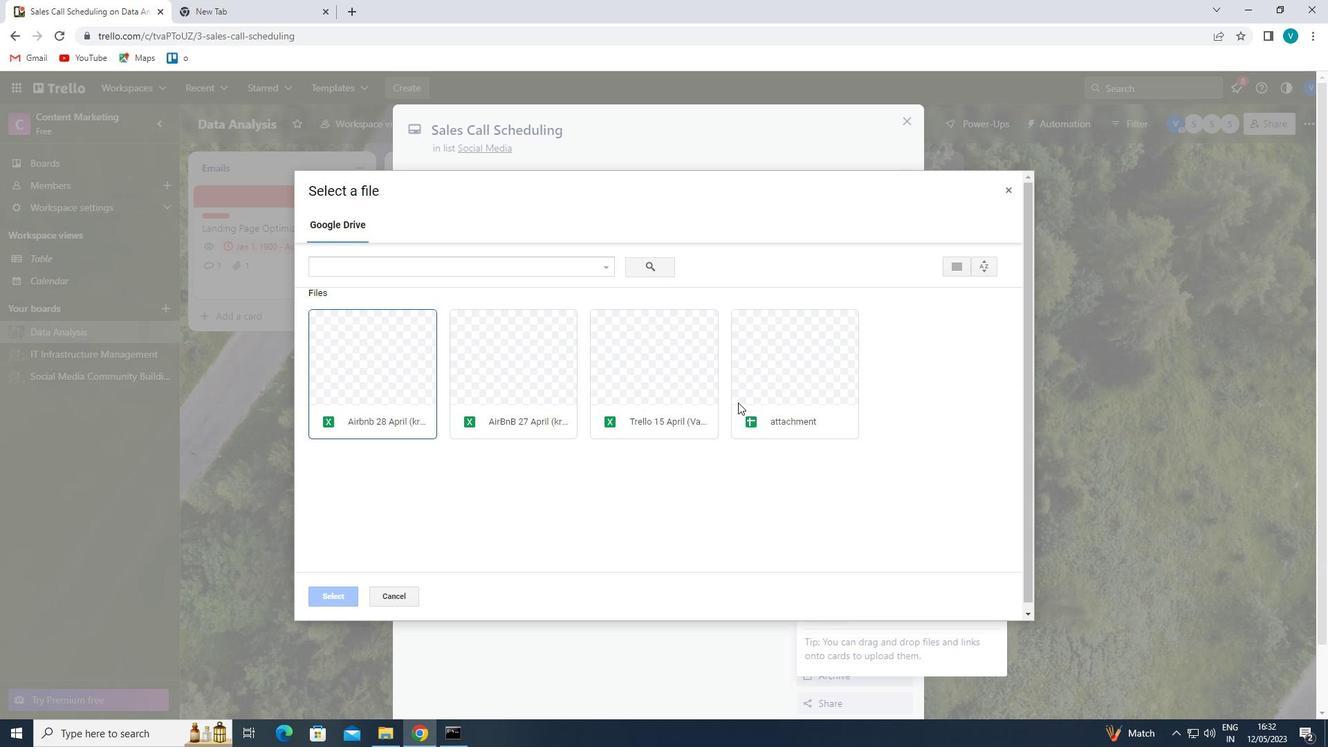 
Action: Mouse moved to (341, 590)
Screenshot: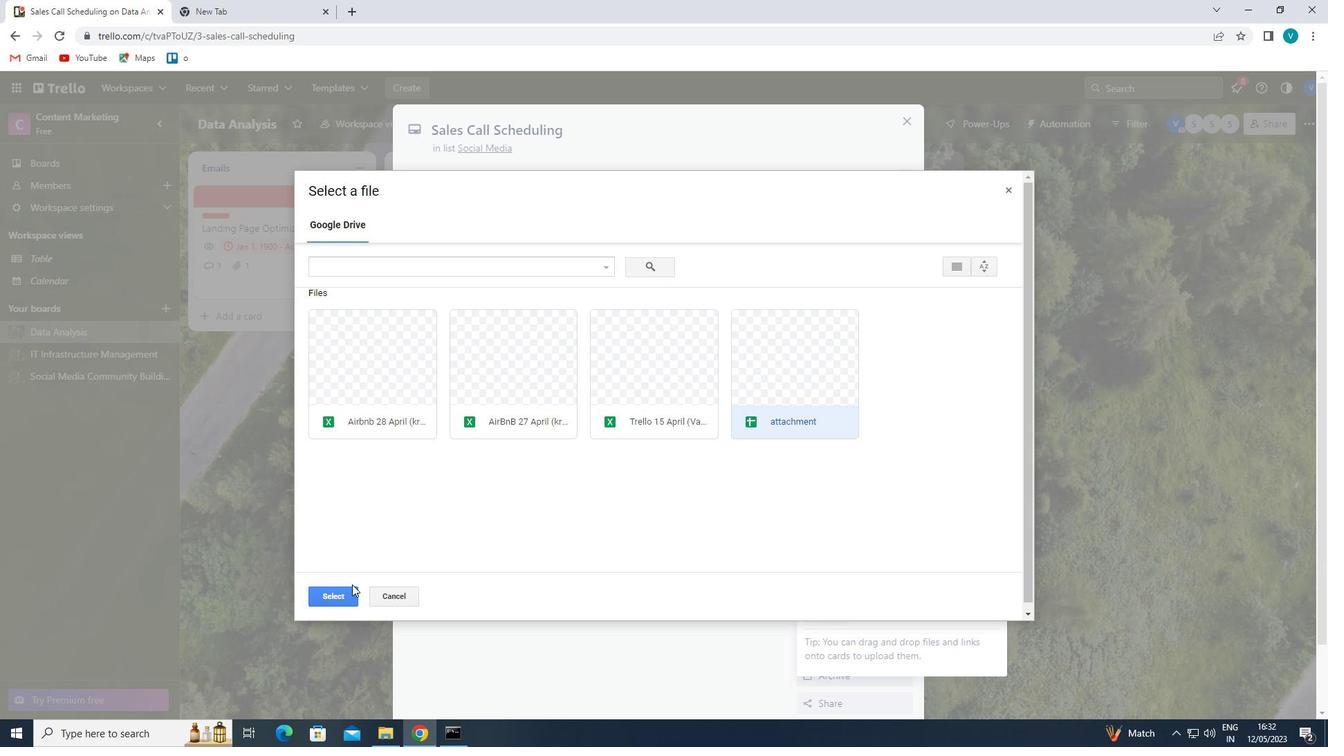
Action: Mouse pressed left at (341, 590)
Screenshot: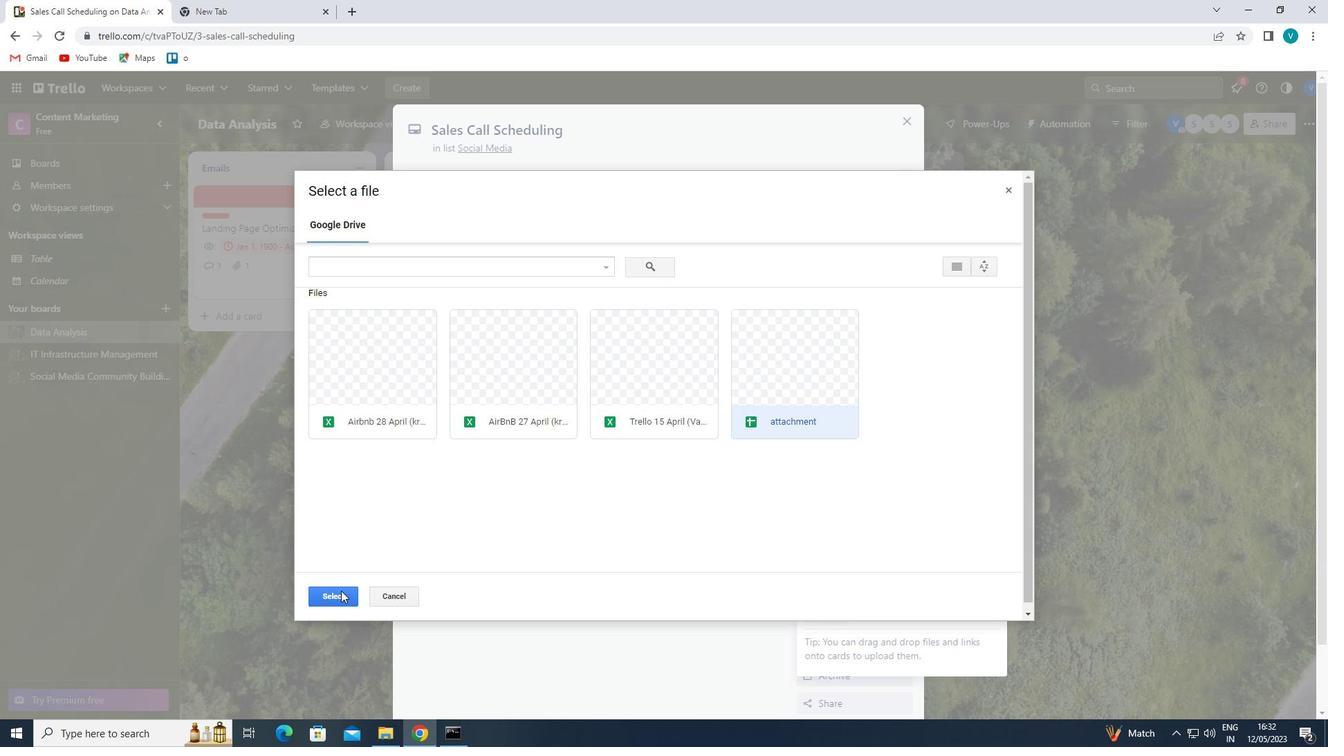 
Action: Mouse moved to (851, 381)
Screenshot: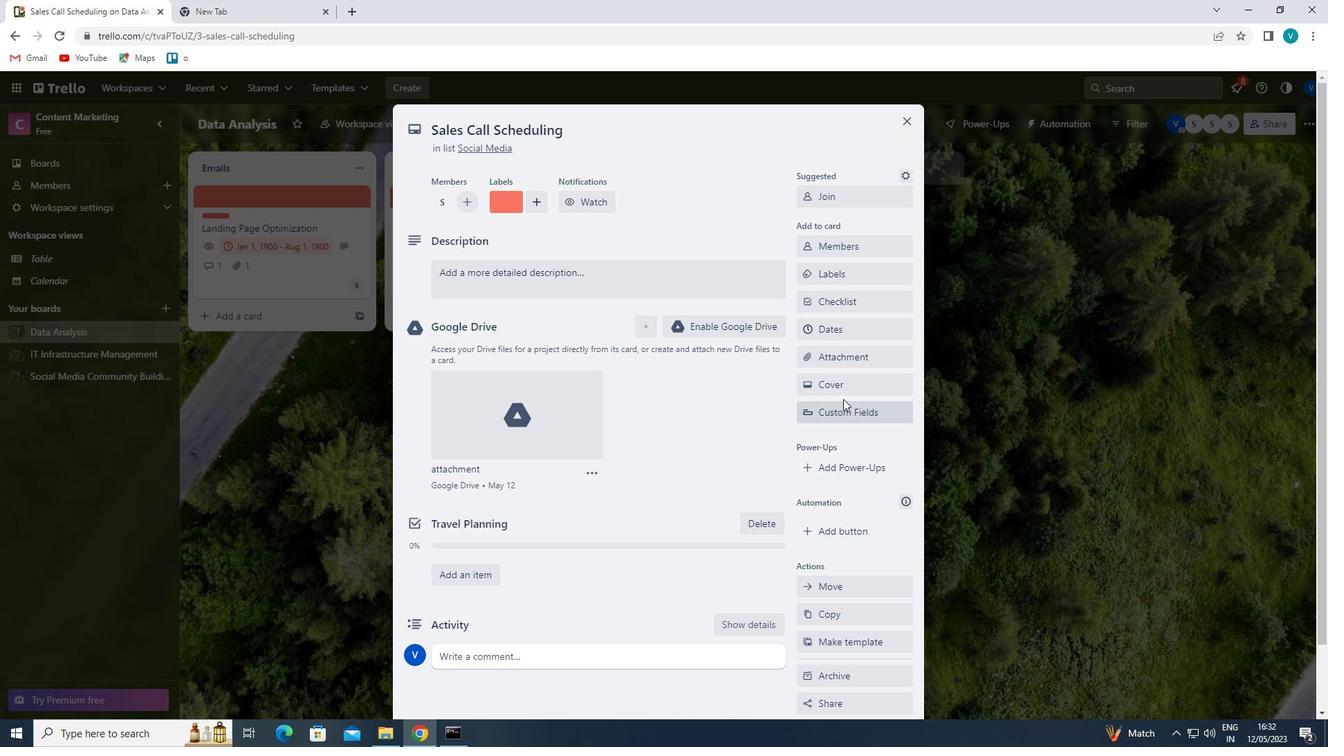
Action: Mouse pressed left at (851, 381)
Screenshot: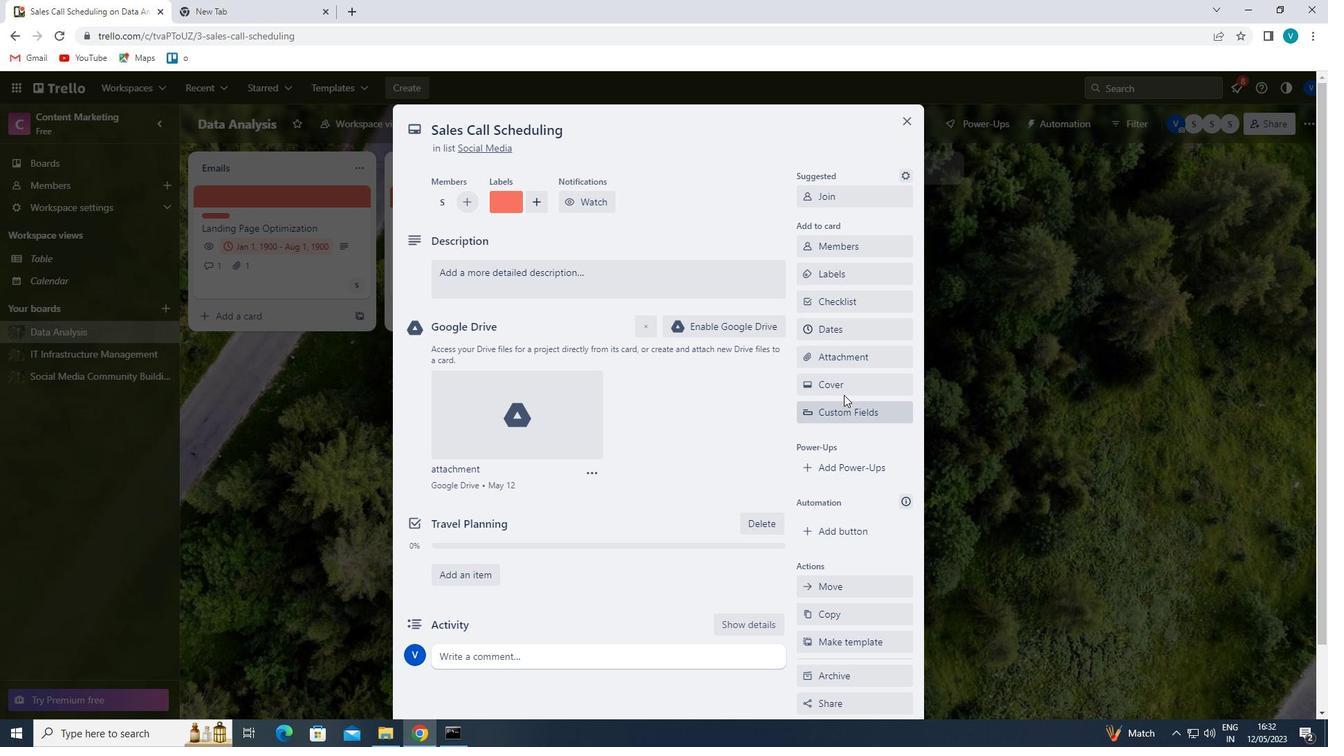 
Action: Mouse moved to (932, 438)
Screenshot: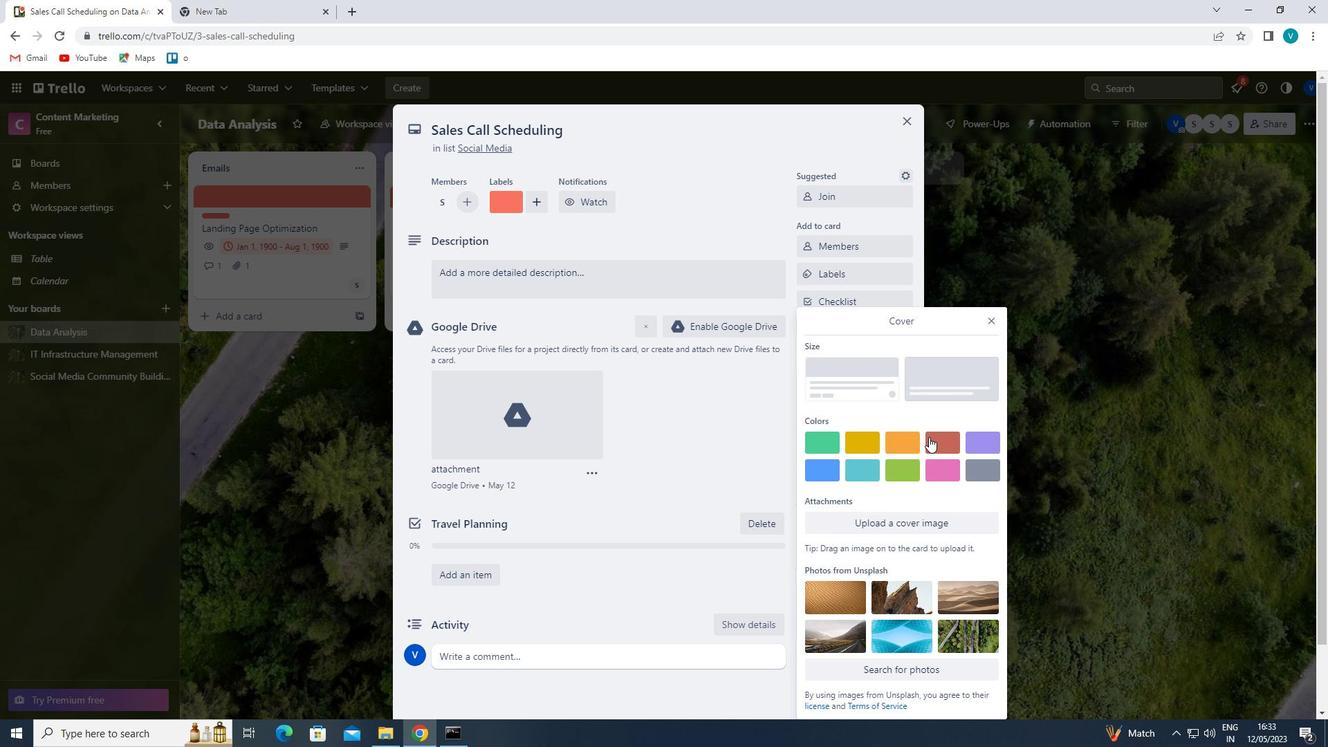 
Action: Mouse pressed left at (932, 438)
Screenshot: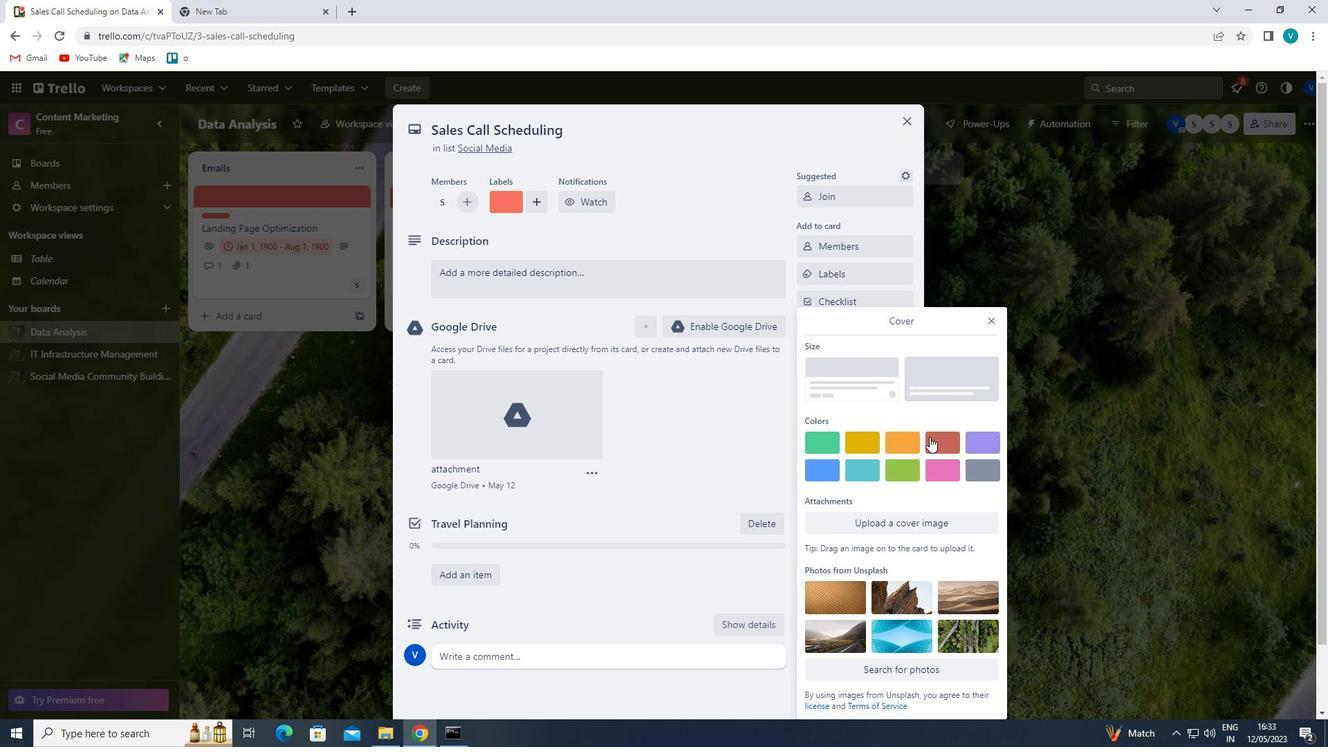 
Action: Mouse moved to (990, 290)
Screenshot: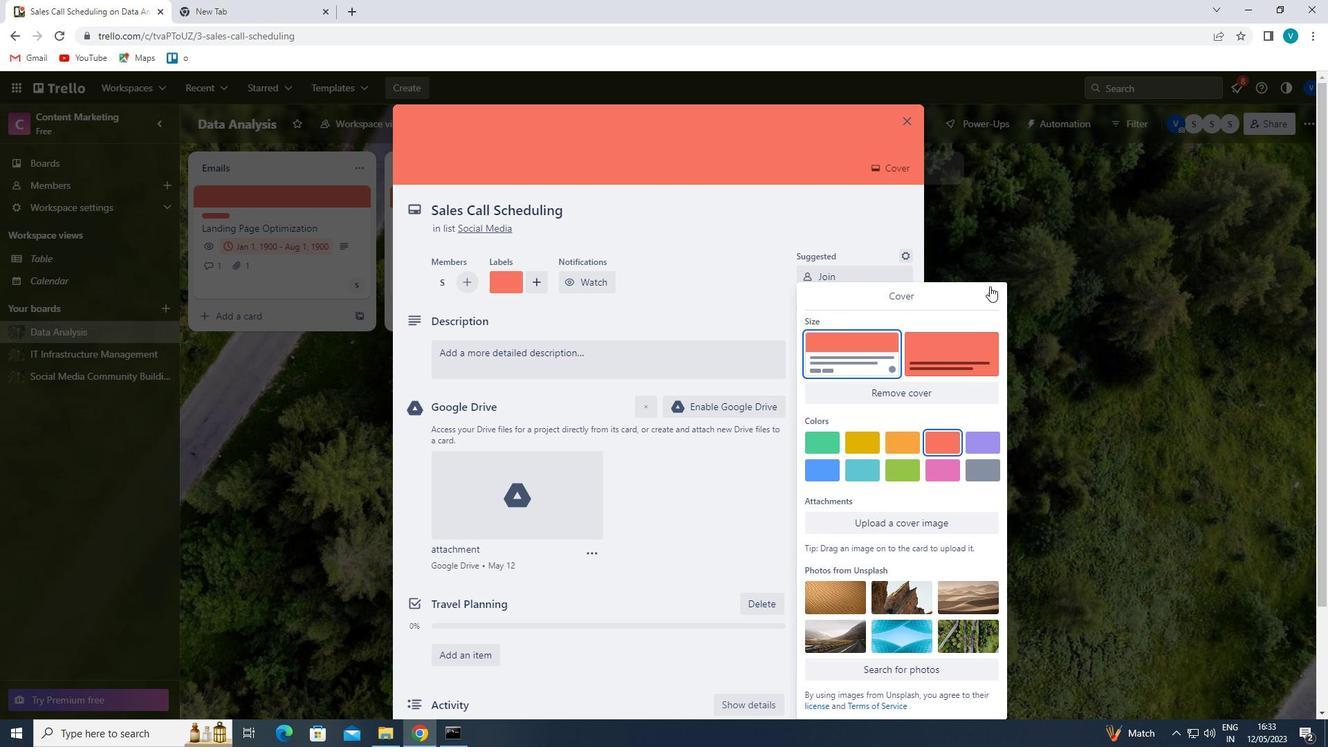
Action: Mouse pressed left at (990, 290)
Screenshot: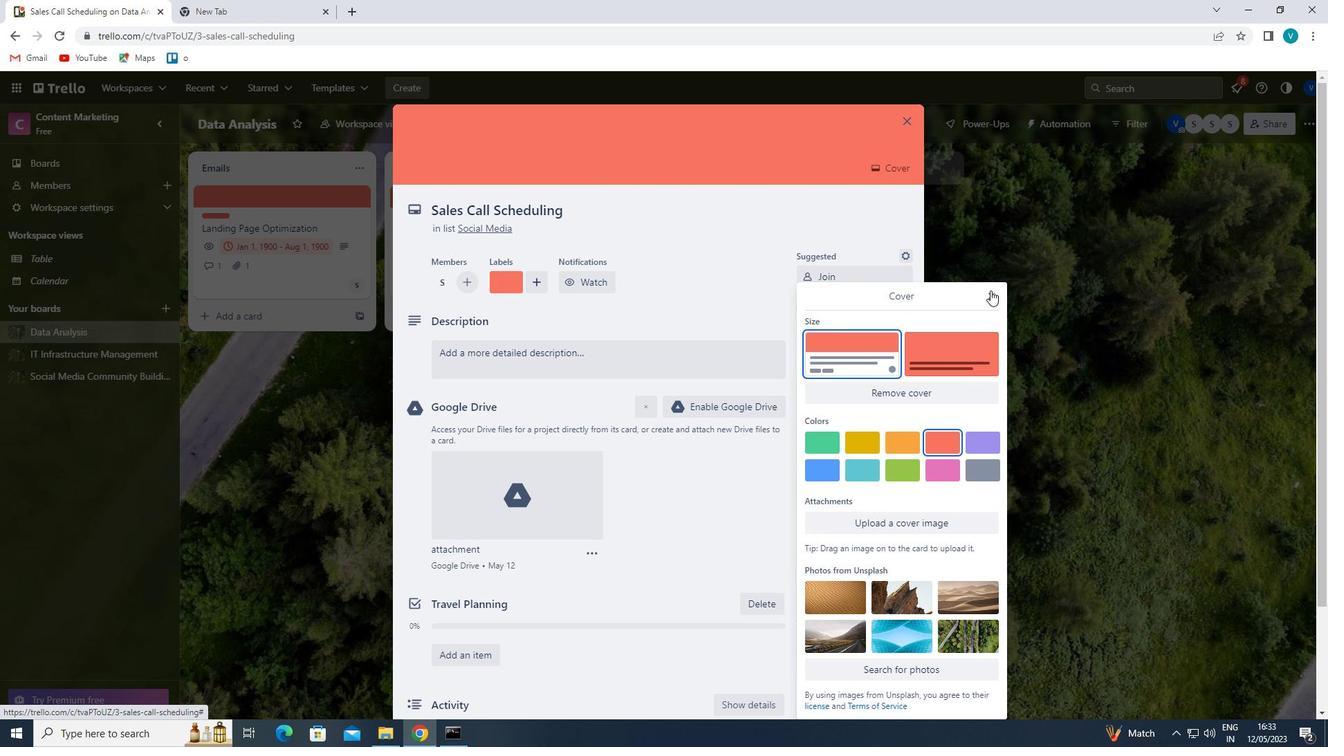 
Action: Mouse moved to (606, 361)
Screenshot: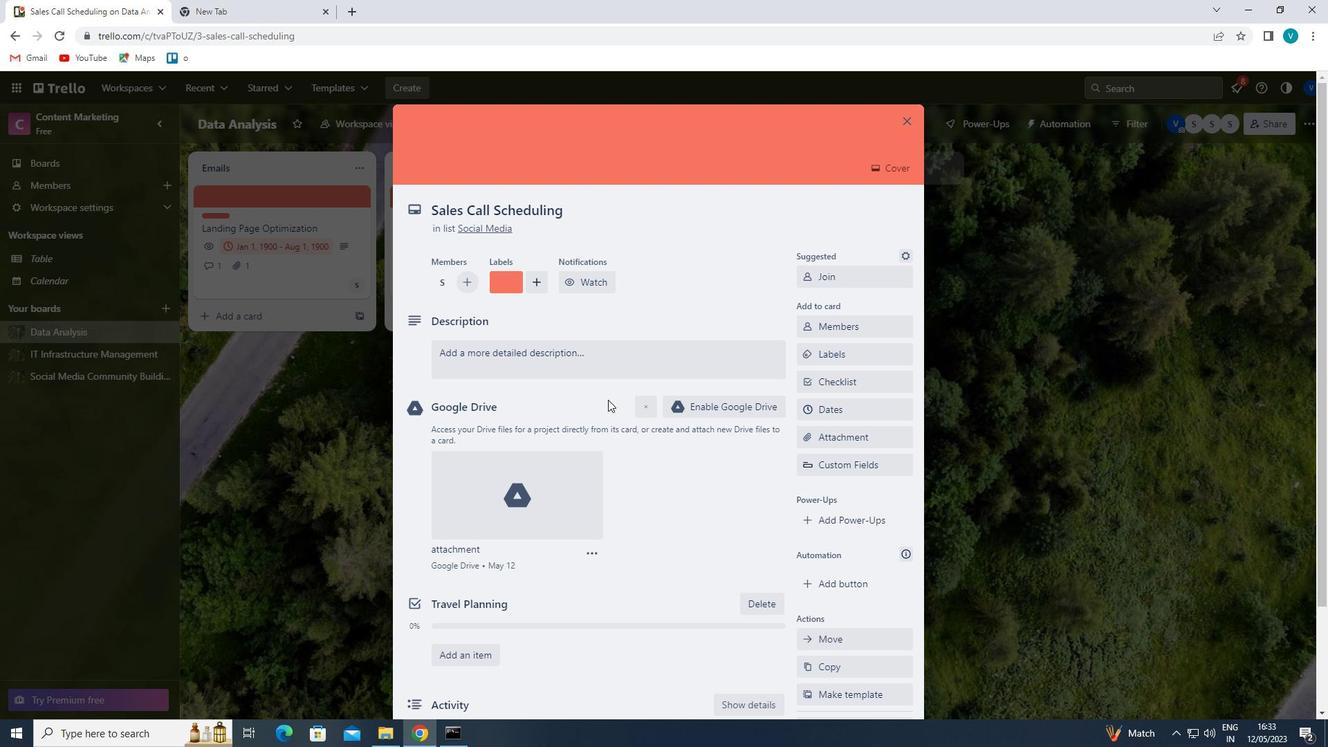 
Action: Mouse pressed left at (606, 361)
Screenshot: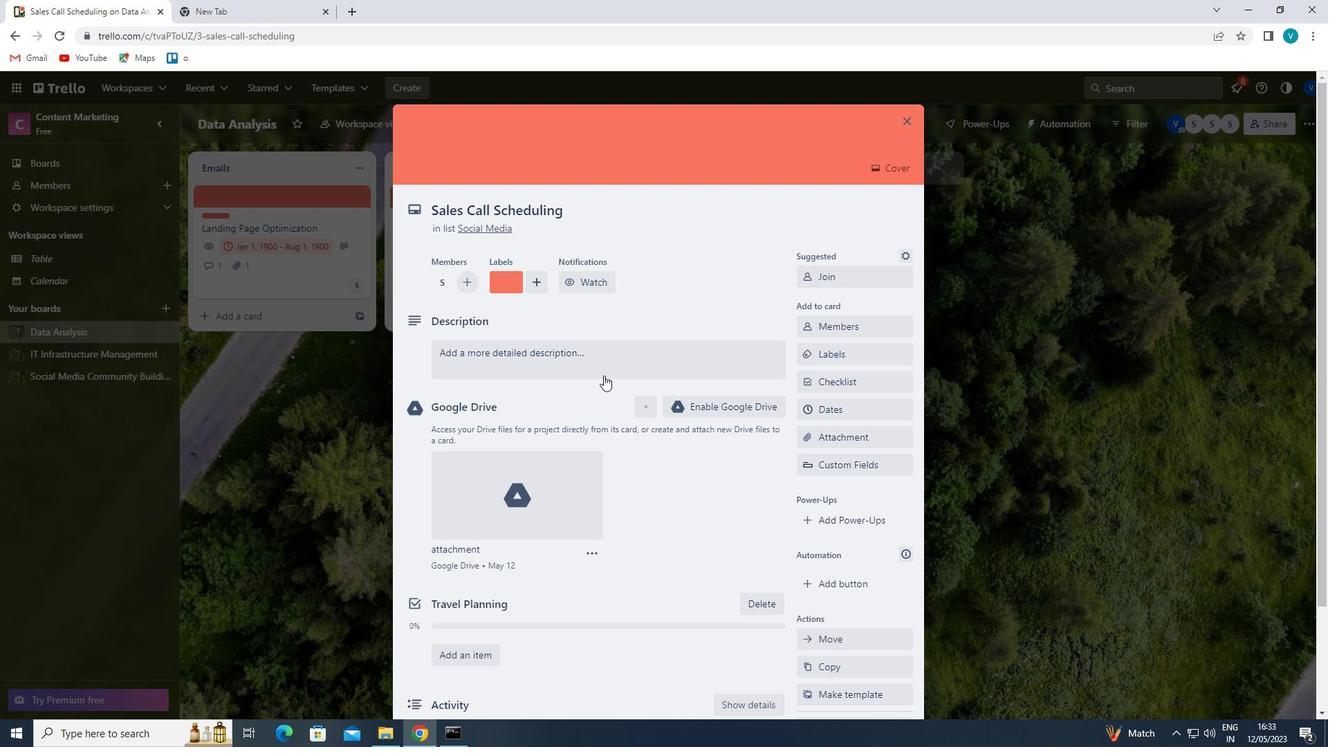 
Action: Key pressed '<Key.shift>PLAN<Key.space>AND<Key.space>EXECUTE<Key.space>COMPANY<Key.space>TEAM-BUILDING<Key.space>ACTIVITY'
Screenshot: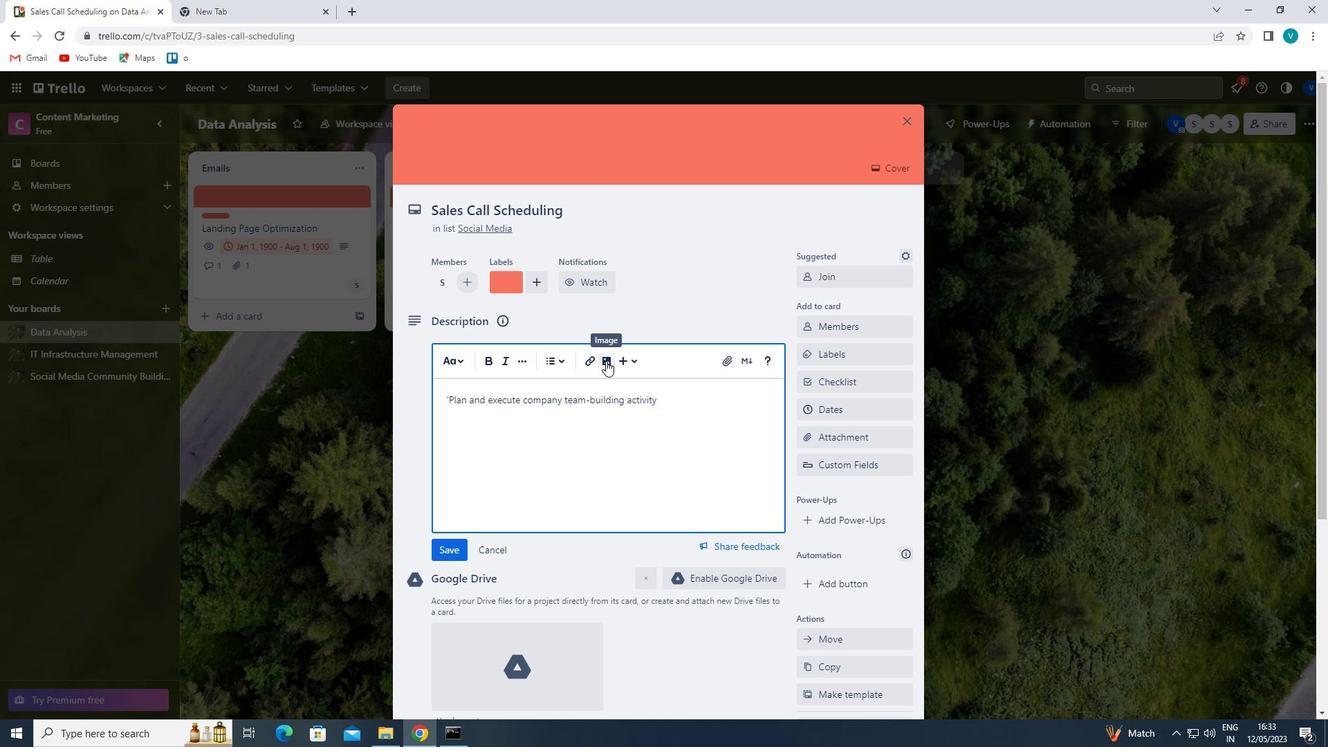 
Action: Mouse moved to (443, 541)
Screenshot: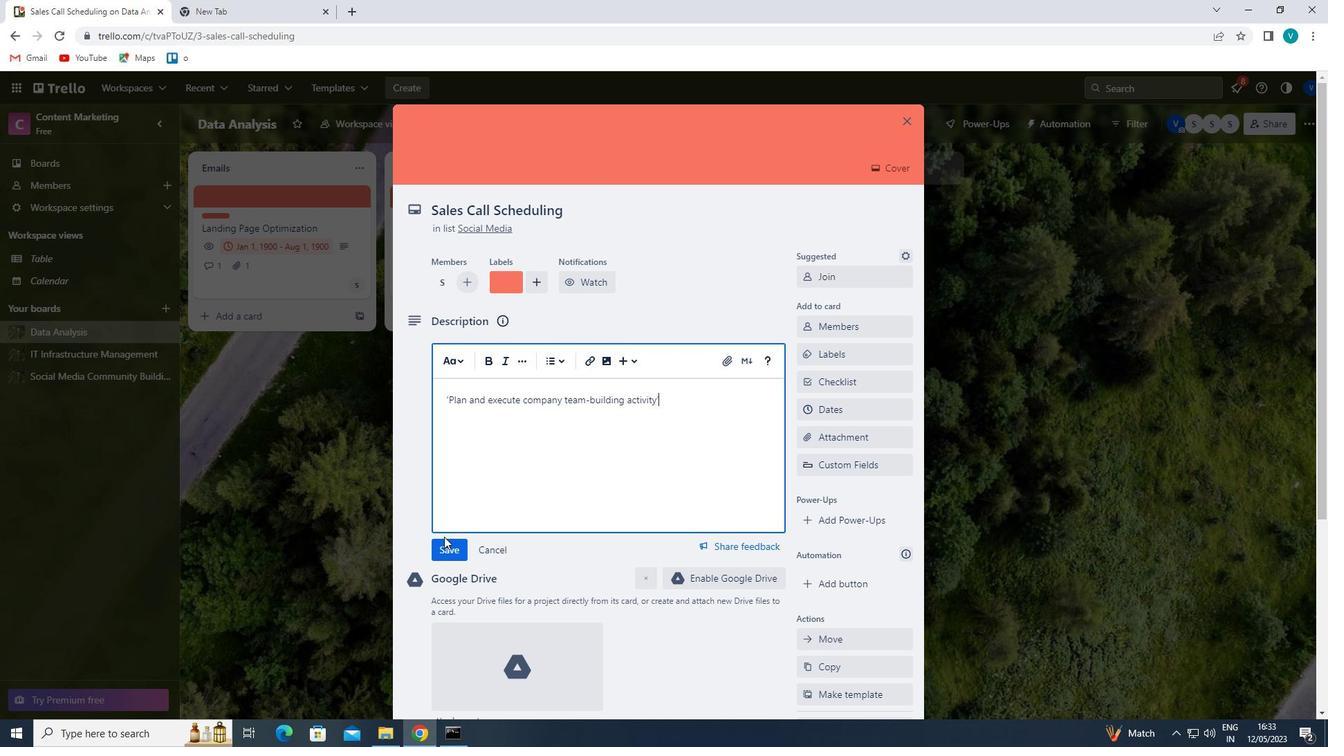 
Action: Mouse pressed left at (443, 541)
Screenshot: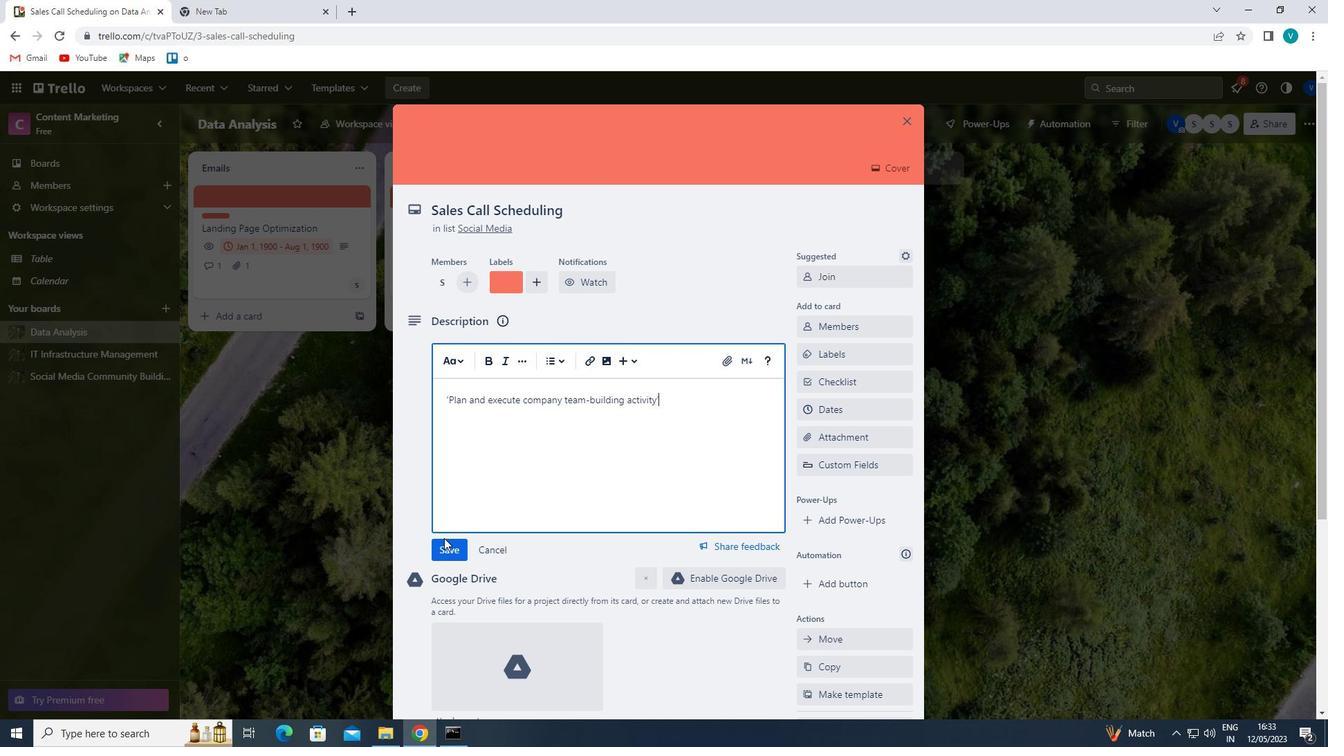 
Action: Mouse moved to (450, 542)
Screenshot: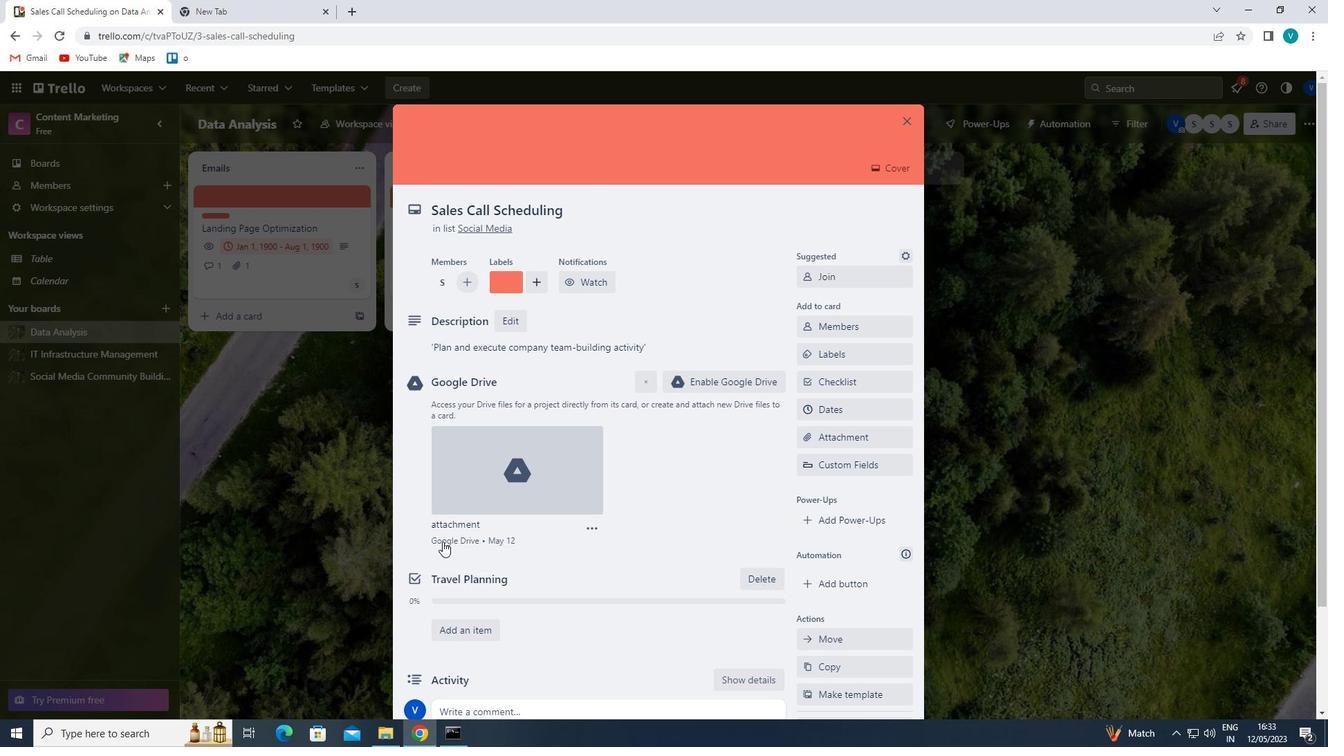 
Action: Mouse scrolled (450, 541) with delta (0, 0)
Screenshot: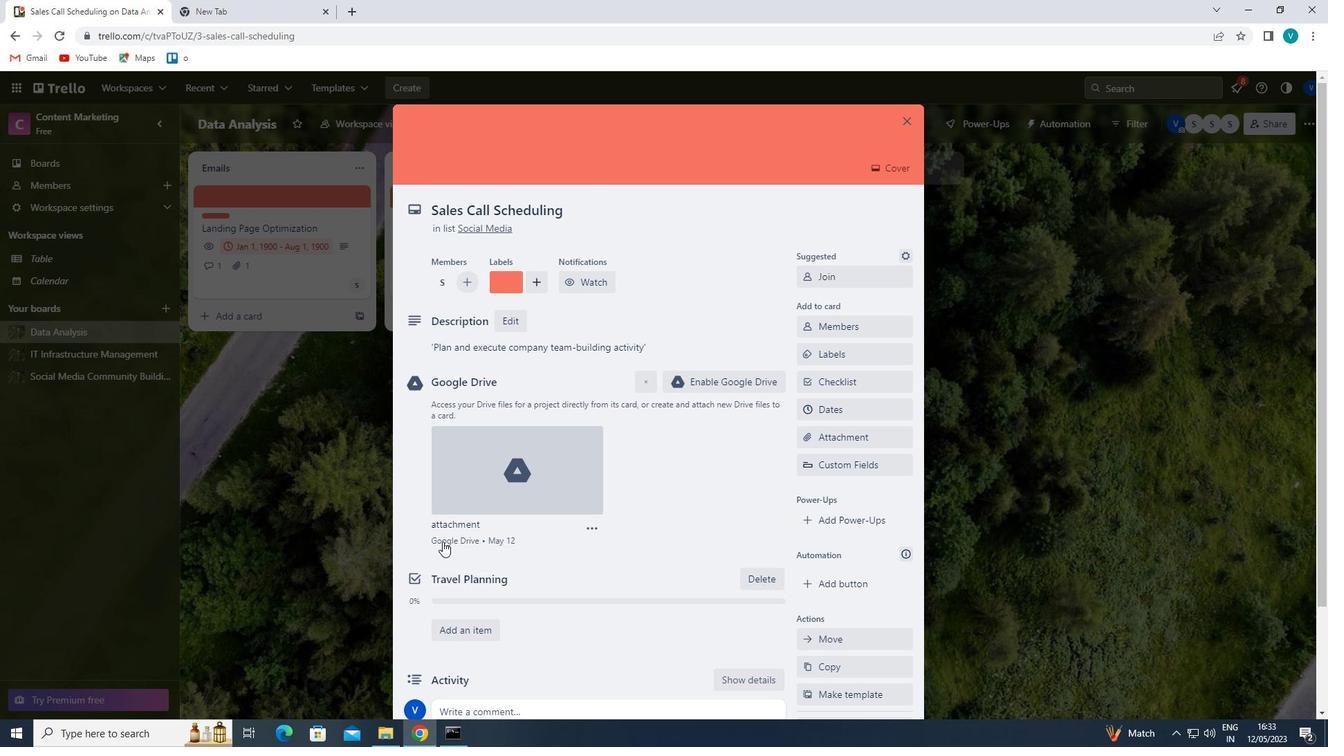 
Action: Mouse moved to (451, 543)
Screenshot: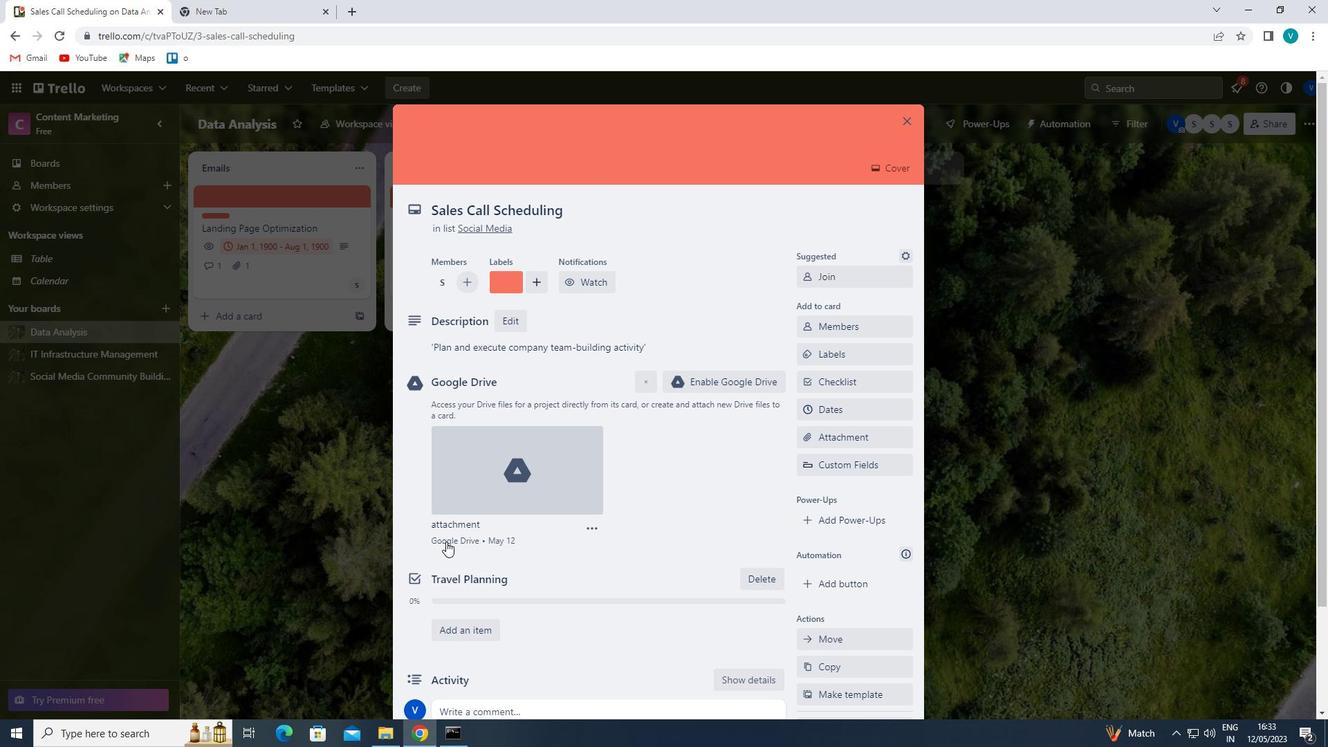
Action: Mouse scrolled (451, 542) with delta (0, 0)
Screenshot: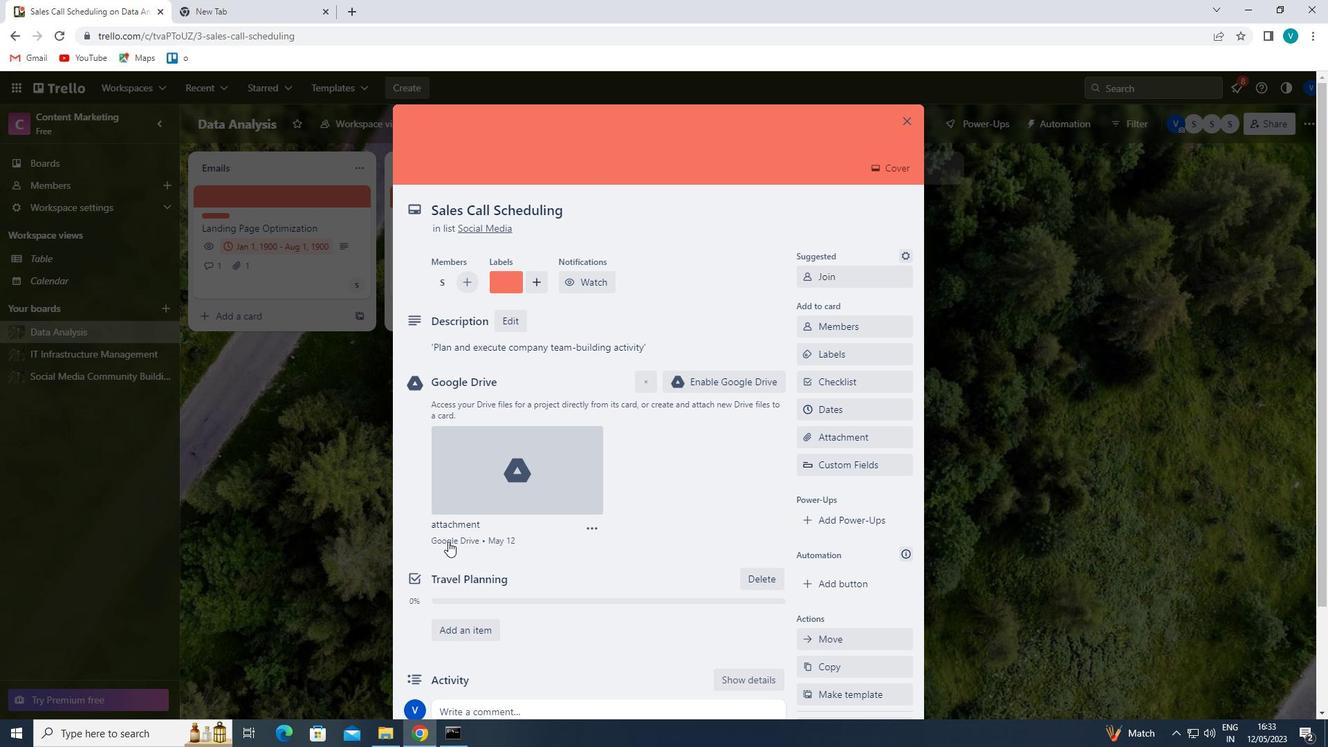 
Action: Mouse moved to (451, 544)
Screenshot: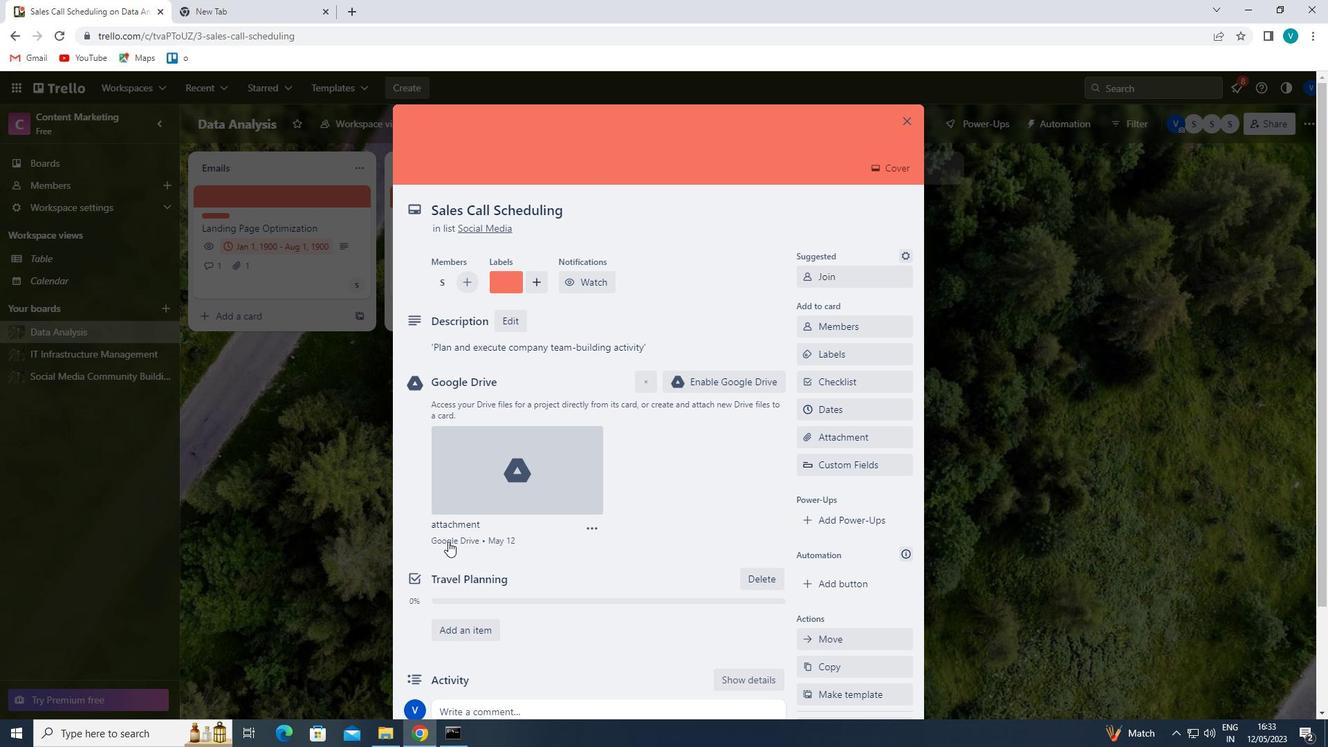 
Action: Mouse scrolled (451, 543) with delta (0, 0)
Screenshot: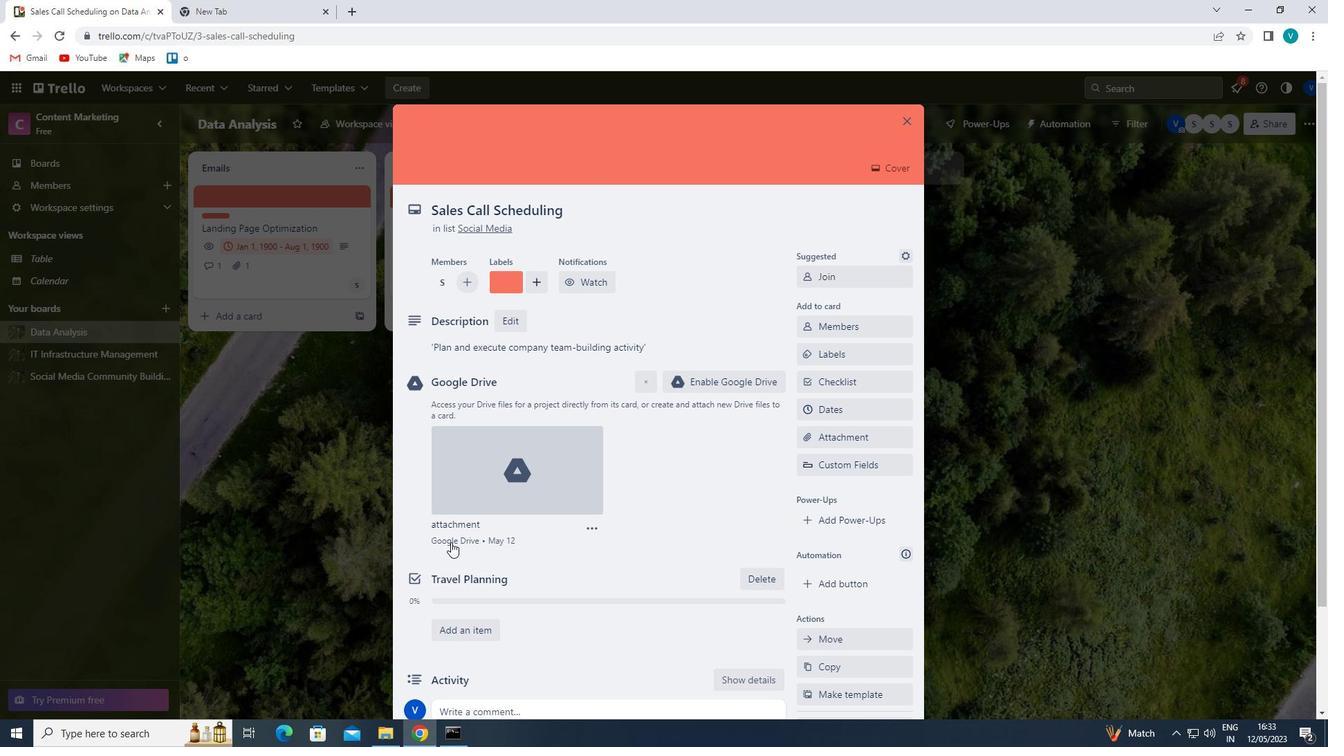 
Action: Mouse moved to (498, 585)
Screenshot: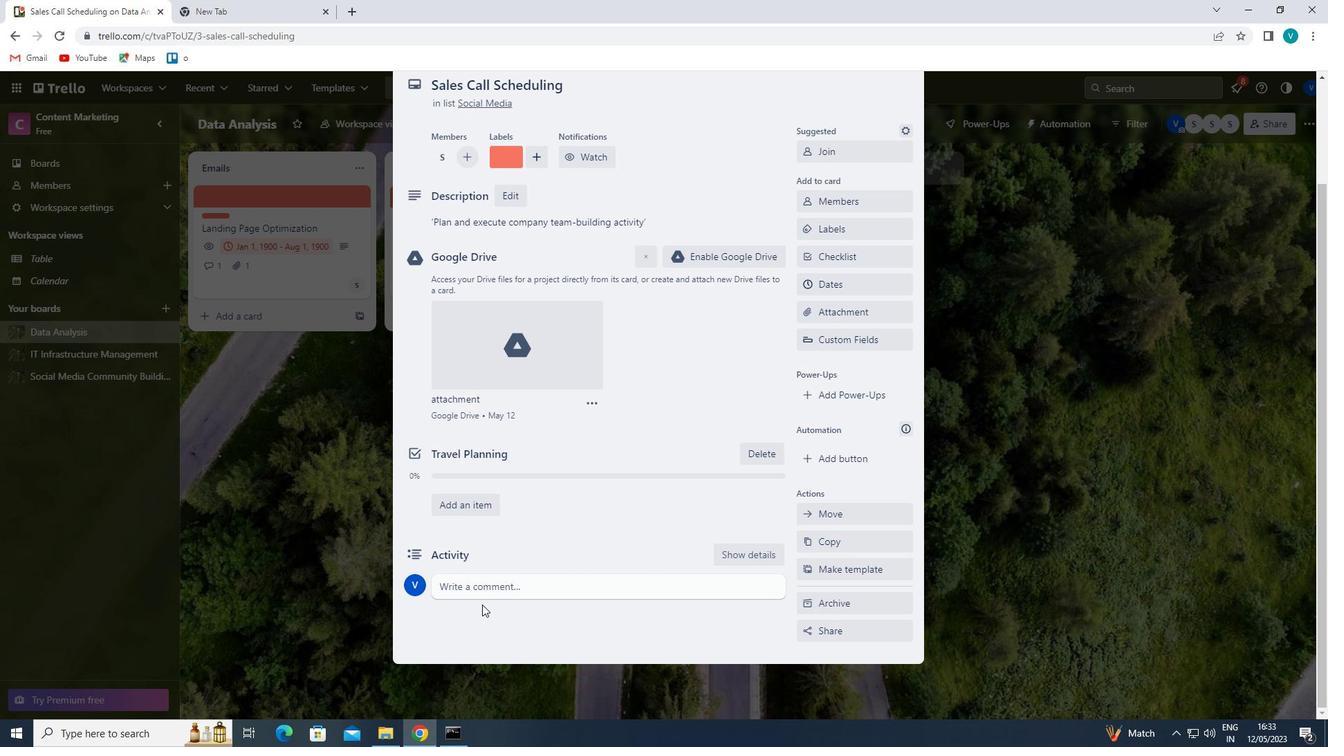 
Action: Mouse pressed left at (498, 585)
Screenshot: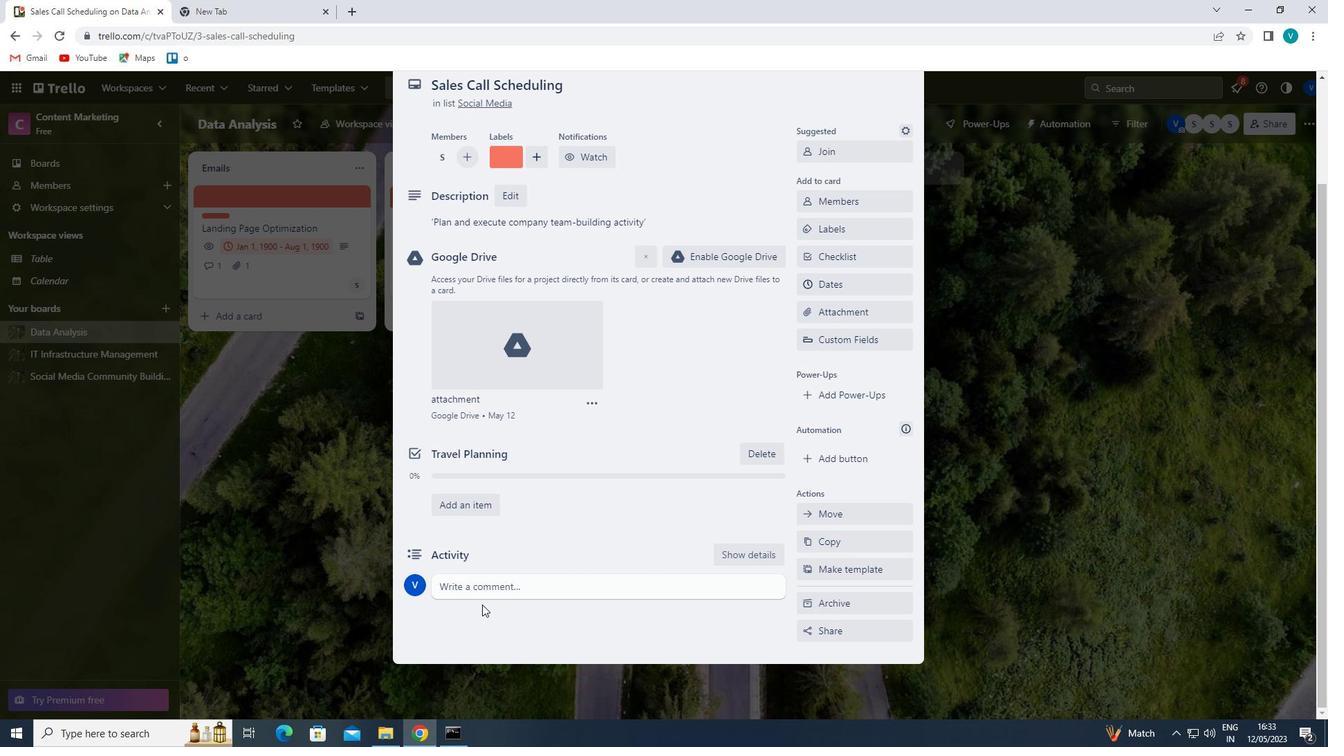 
Action: Mouse moved to (498, 584)
Screenshot: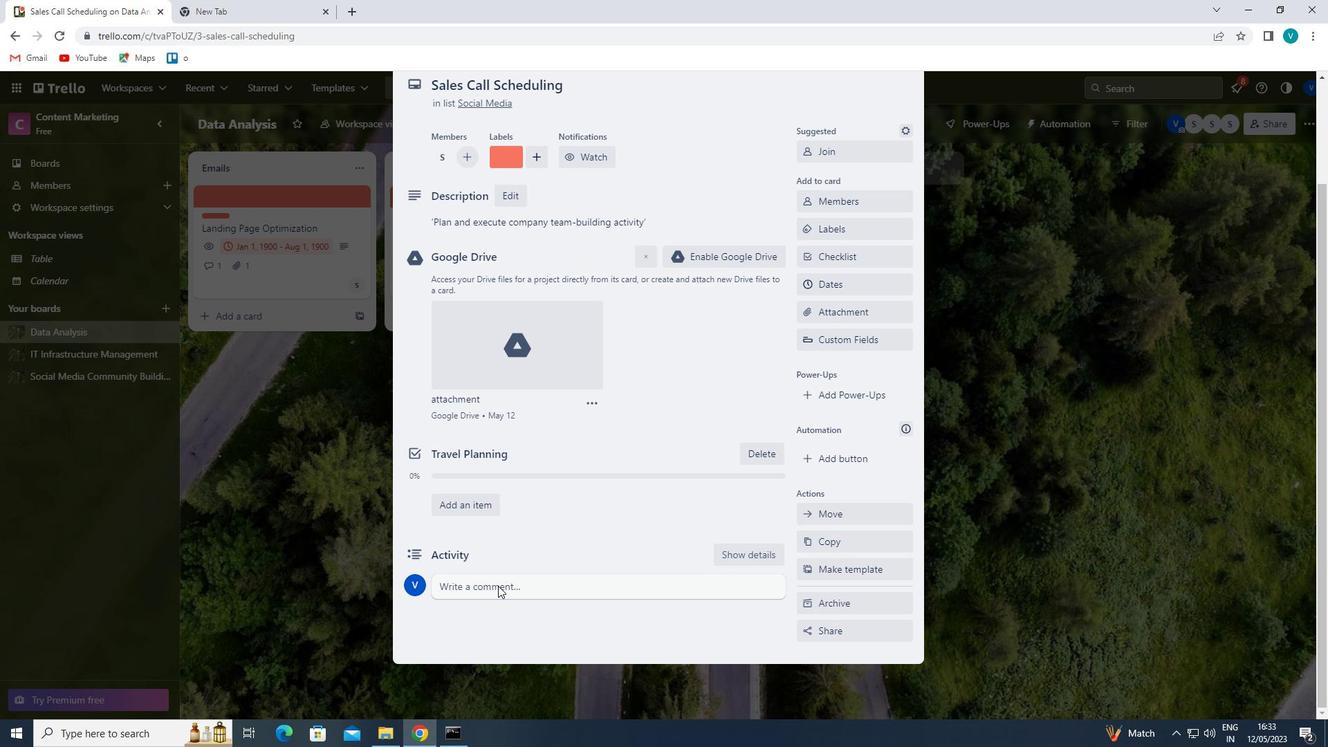 
Action: Key pressed '<Key.shift>THIS<Key.space><Key.backspace><Key.backspace><Key.backspace><Key.backspace>HIS<Key.space>TASK<Key.space>REQUIRES<Key.space>US<Key.space>TO<Key.space>BE<Key.space>DETAIL-ORIENTED<Key.space>AND<Key.space>METICULOUS<Key.space><Key.backspace>,<Key.space>ENSURING<Key.space>THAT<Key.space>WE<Key.space>DO<Key.space>NOR<Key.backspace>T<Key.space>OVERLOOK<Key.space>ANYHING<Key.space><Key.left><Key.left><Key.left><Key.left><Key.left>T<Key.right><Key.right><Key.right><Key.right><Key.space>IMPORTANT'
Screenshot: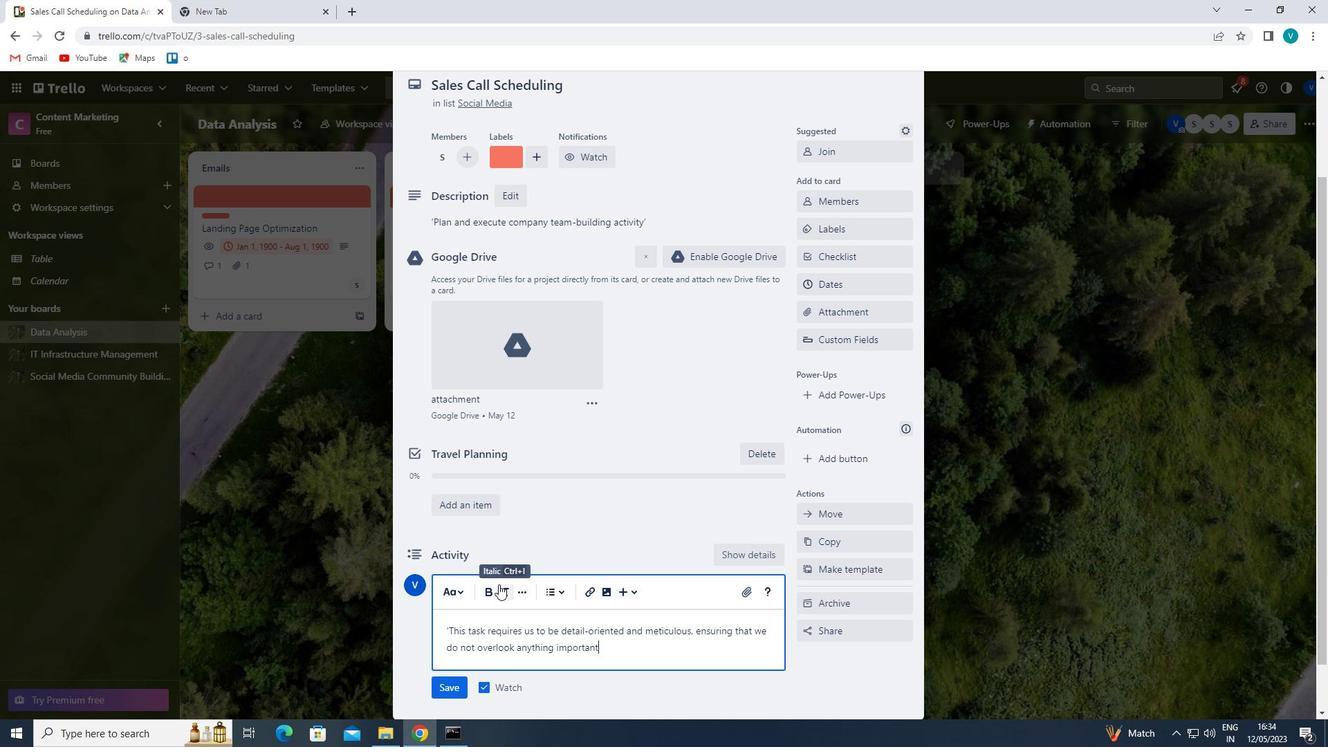 
Action: Mouse moved to (453, 695)
Screenshot: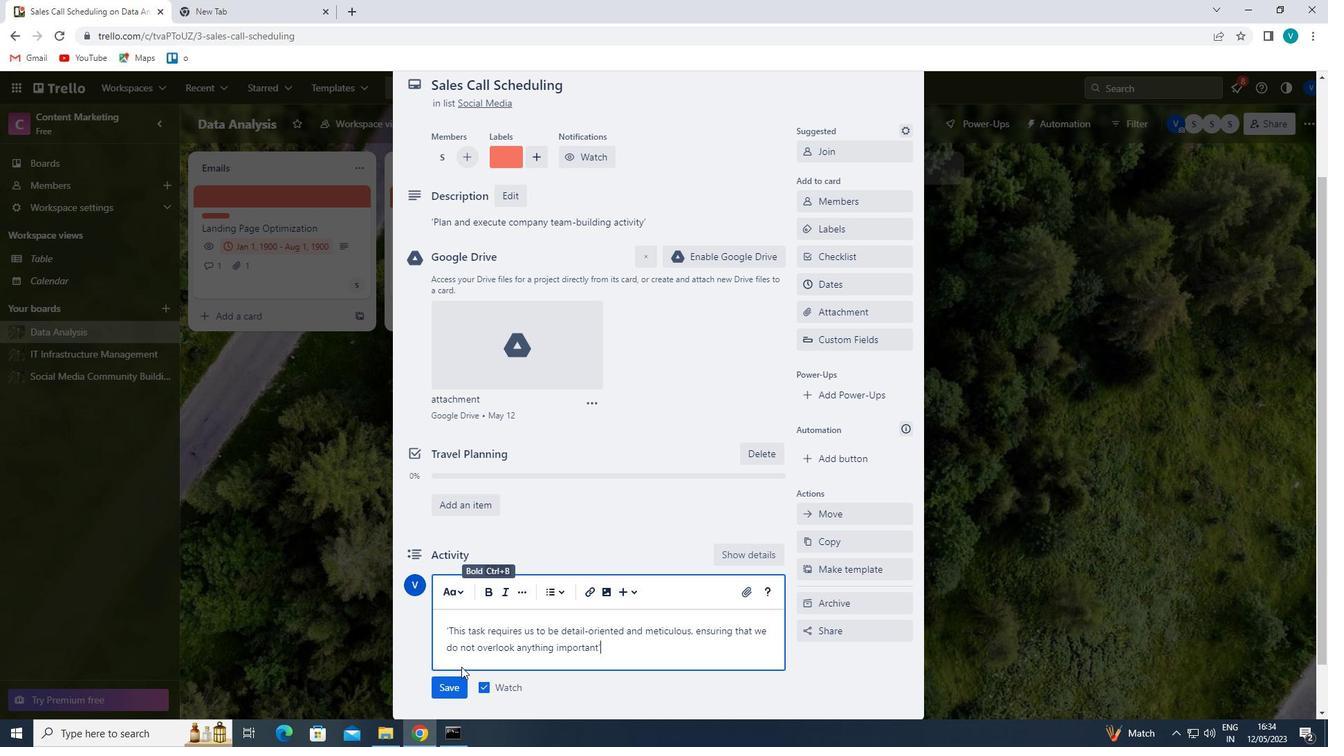 
Action: Mouse pressed left at (453, 695)
Screenshot: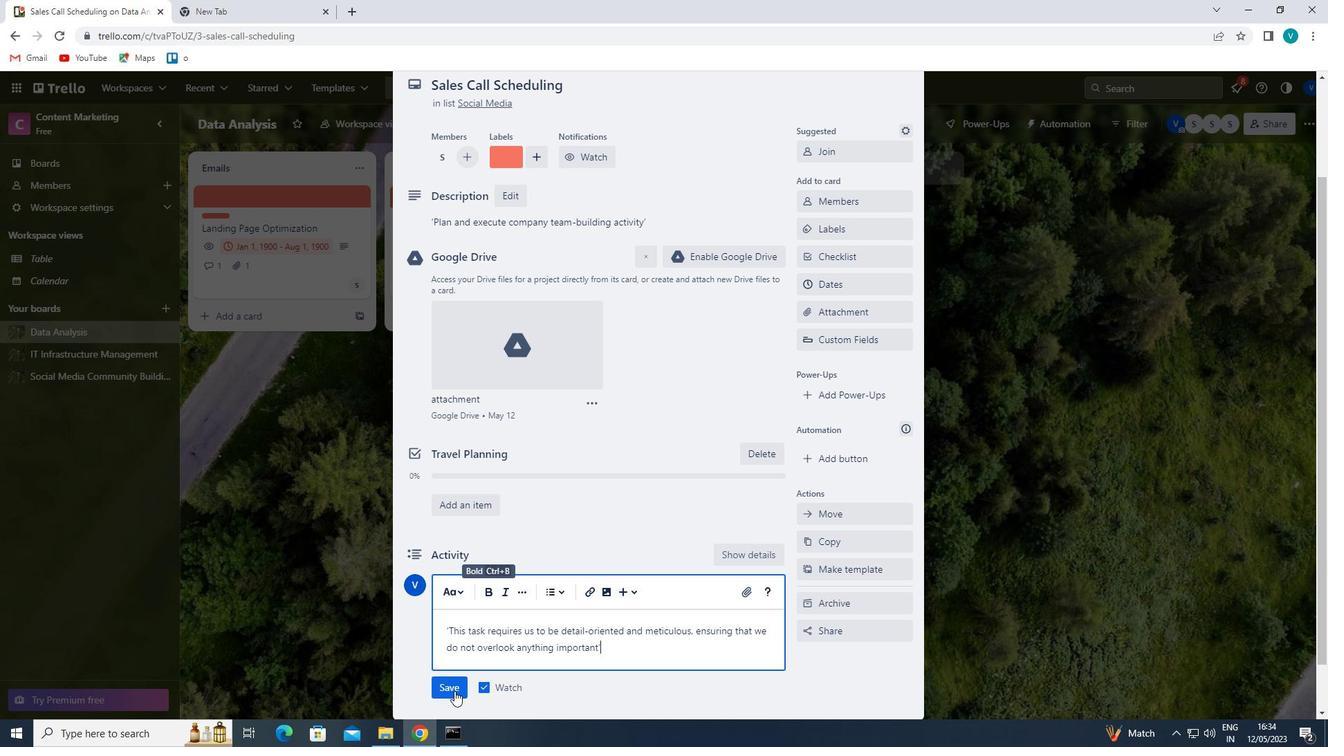 
Action: Mouse moved to (842, 283)
Screenshot: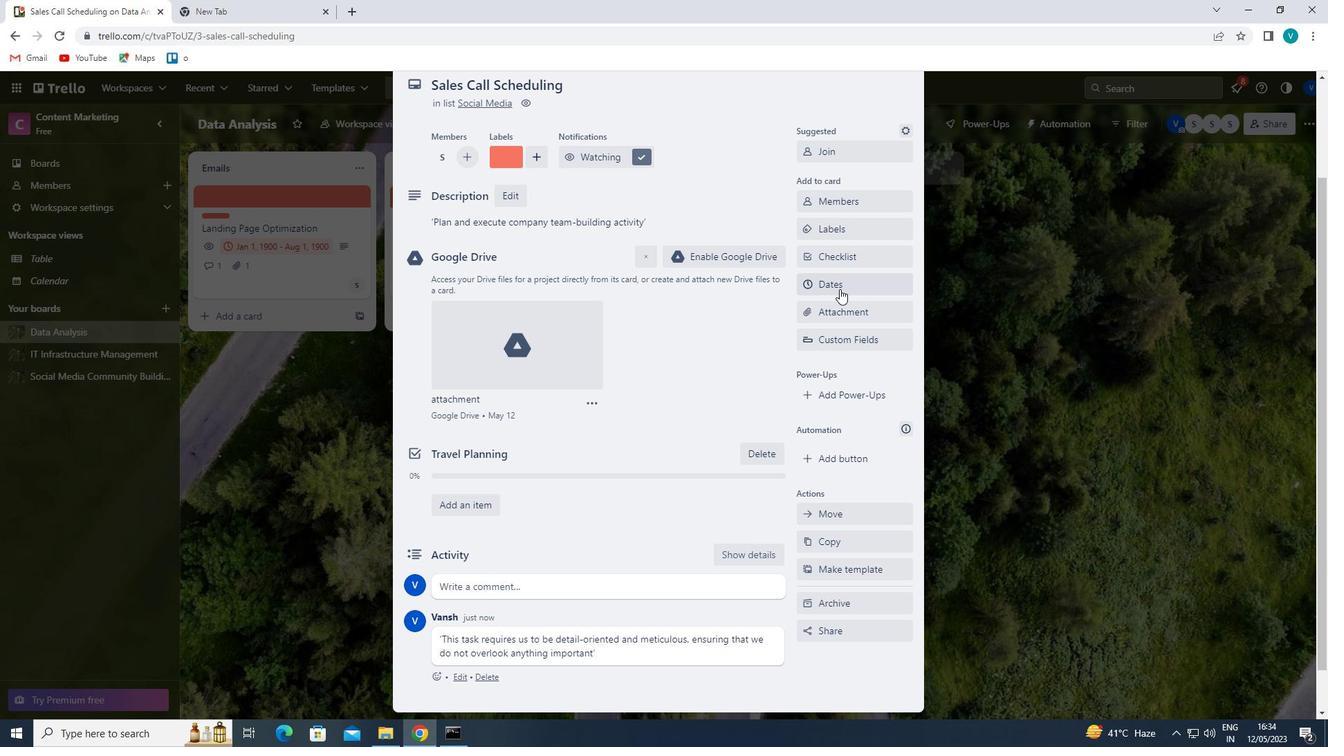 
Action: Mouse pressed left at (842, 283)
Screenshot: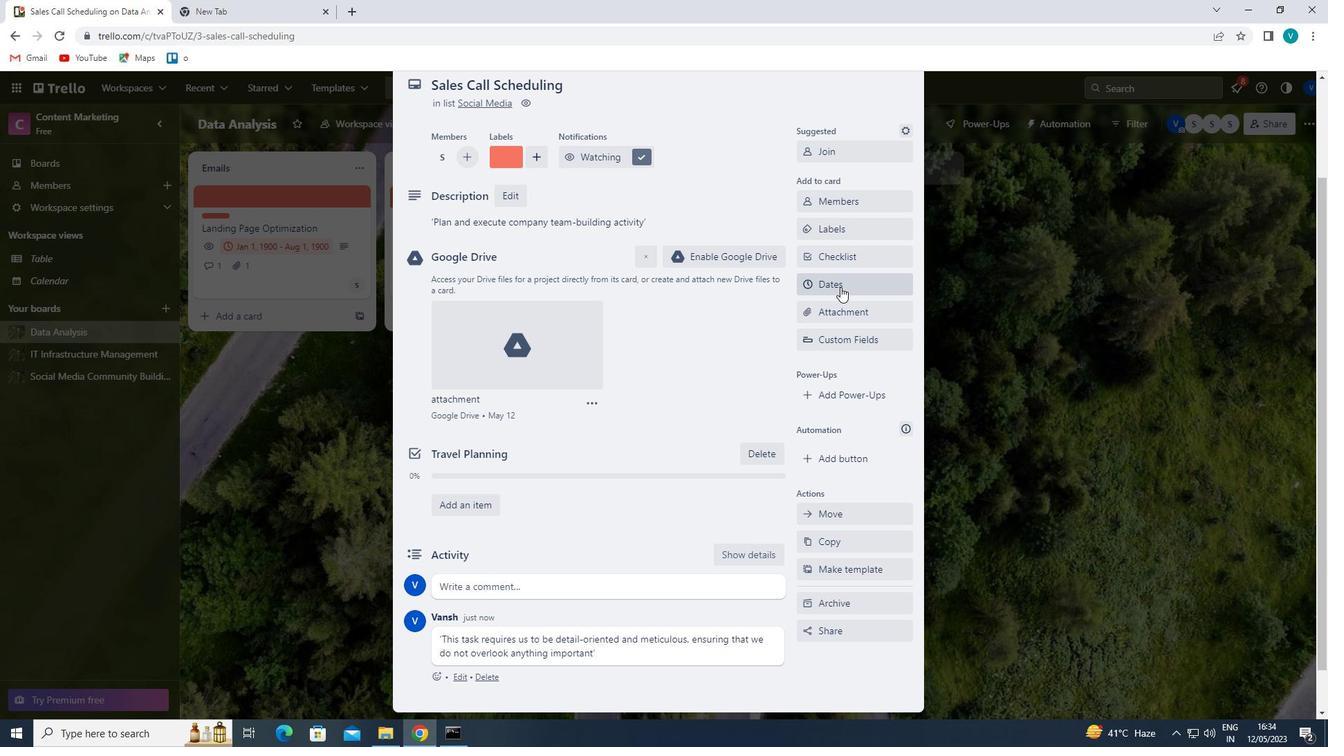 
Action: Mouse moved to (815, 381)
Screenshot: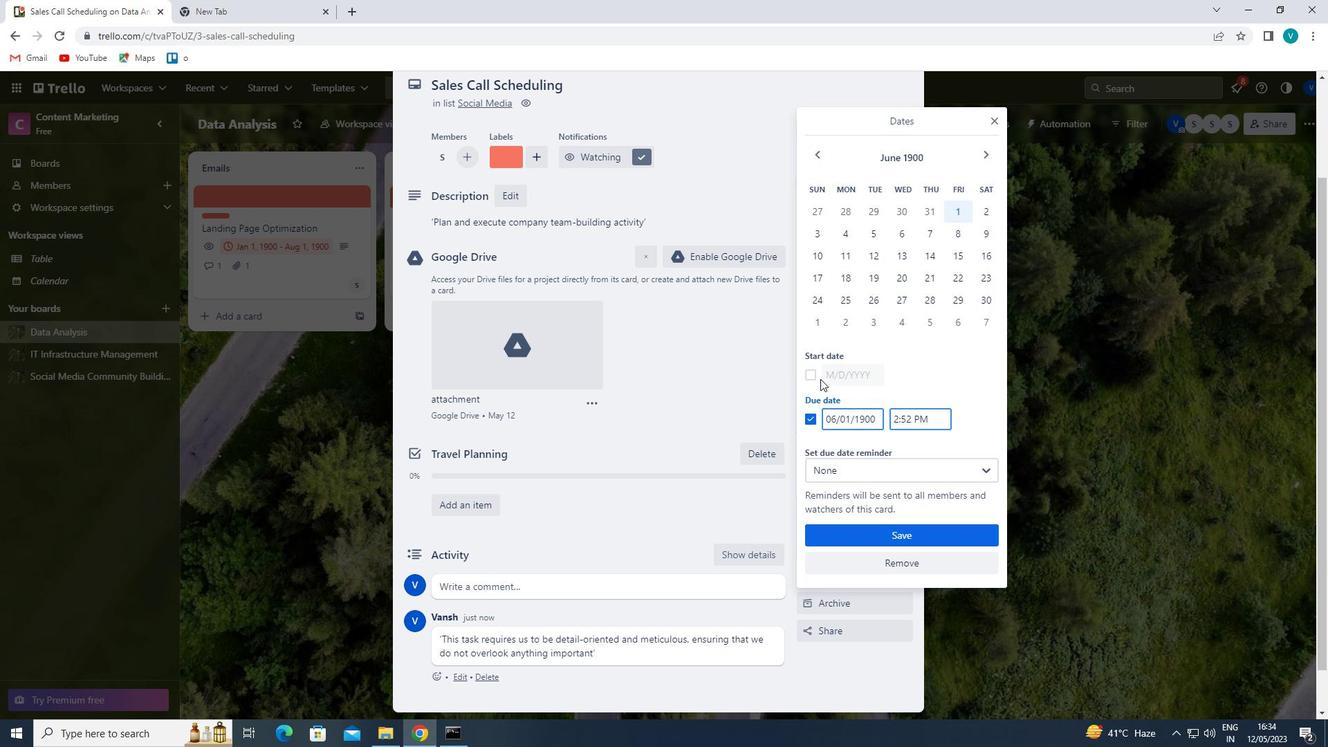 
Action: Mouse pressed left at (815, 381)
Screenshot: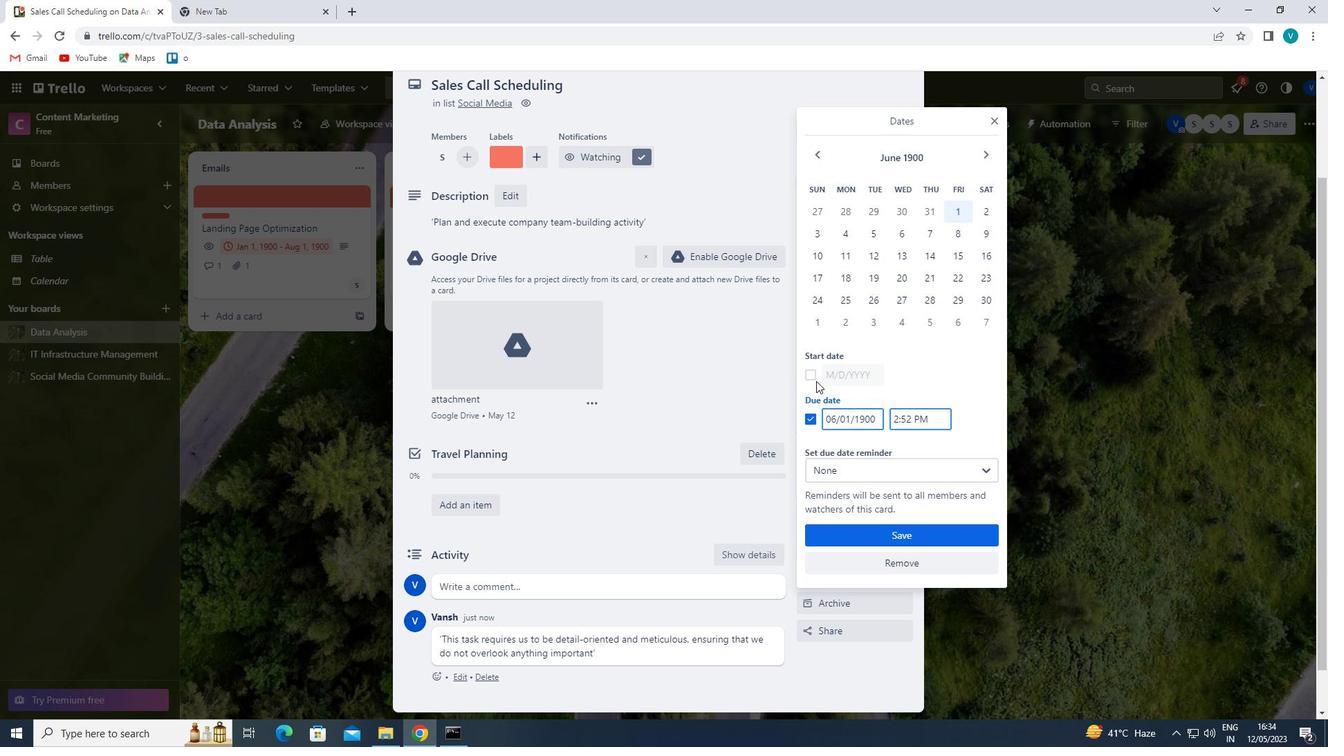 
Action: Mouse moved to (831, 372)
Screenshot: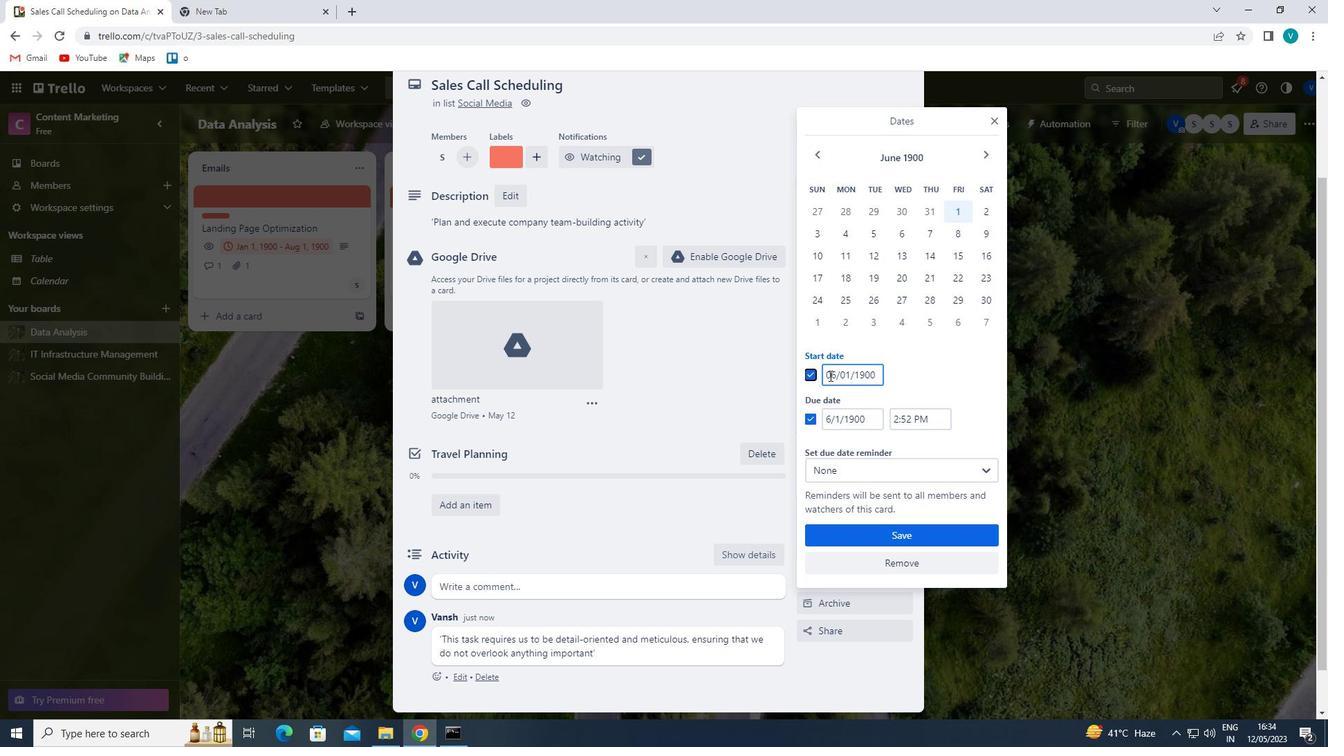 
Action: Mouse pressed left at (831, 372)
Screenshot: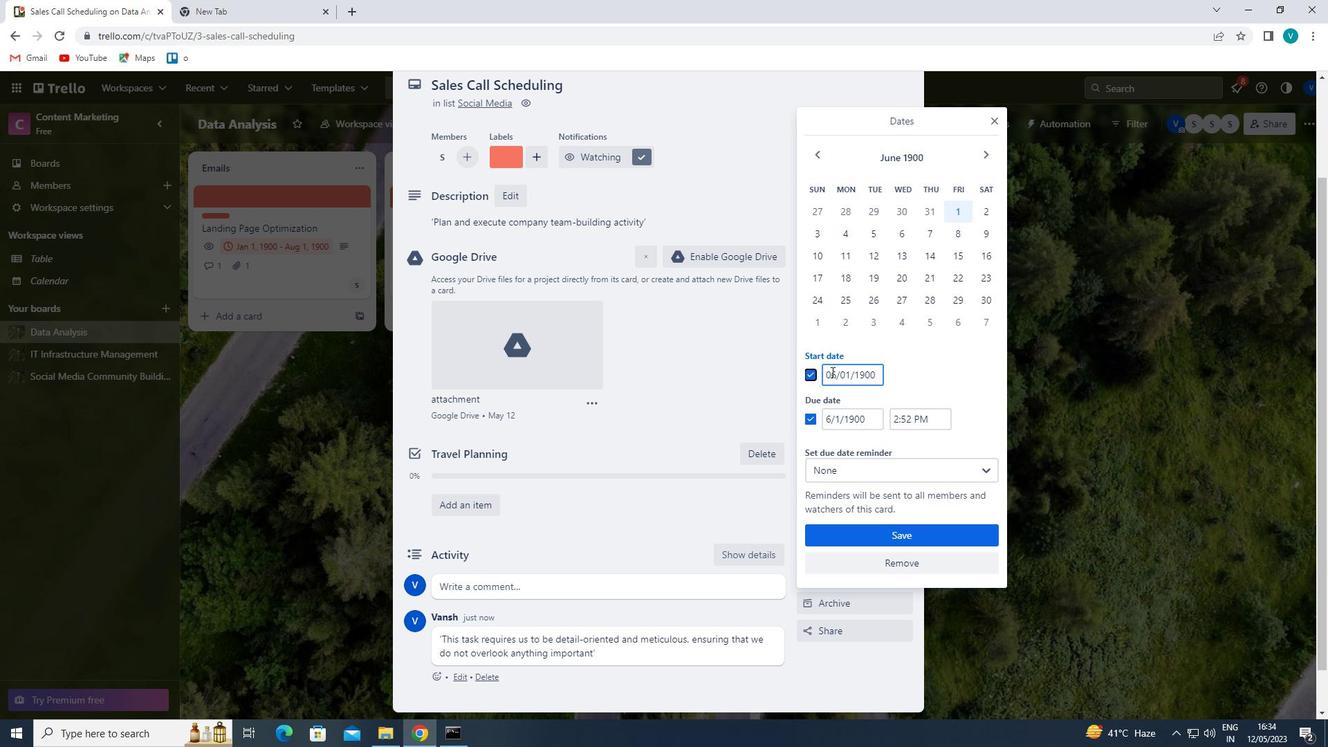 
Action: Mouse moved to (833, 372)
Screenshot: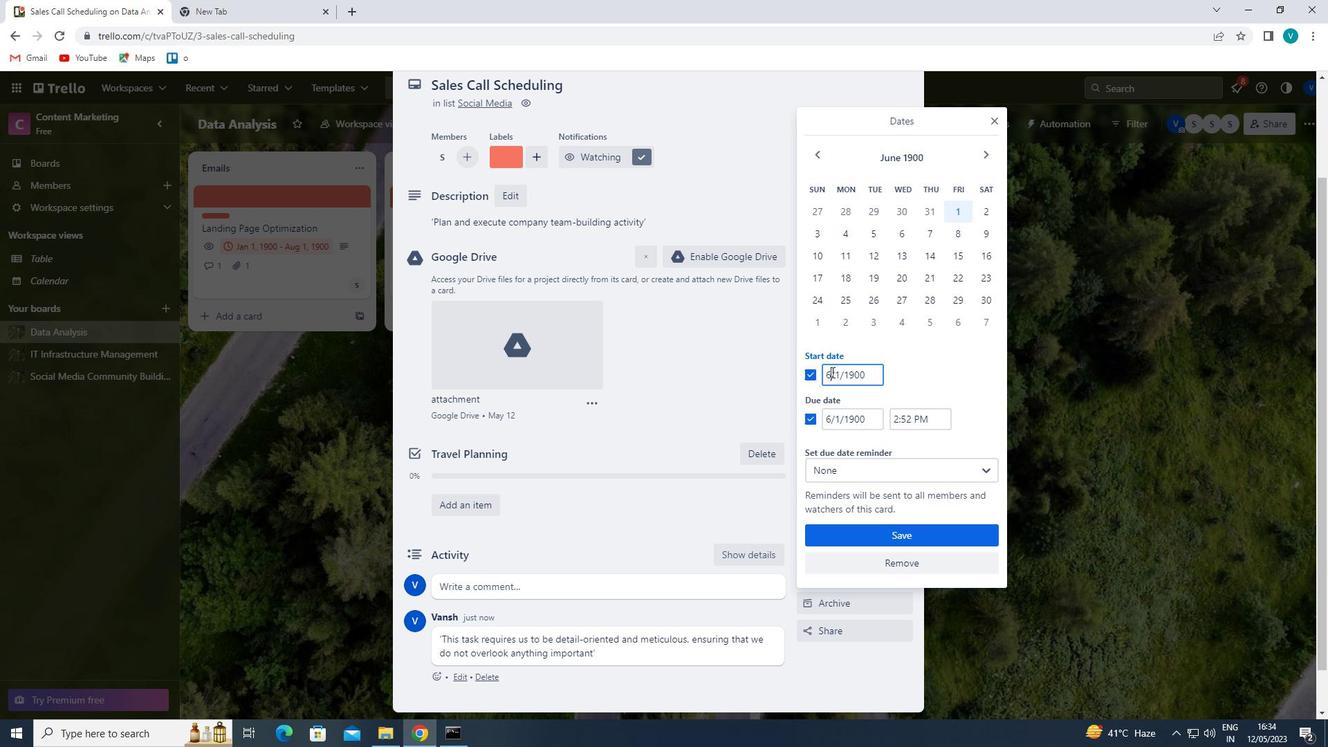 
Action: Key pressed <Key.backspace>7
Screenshot: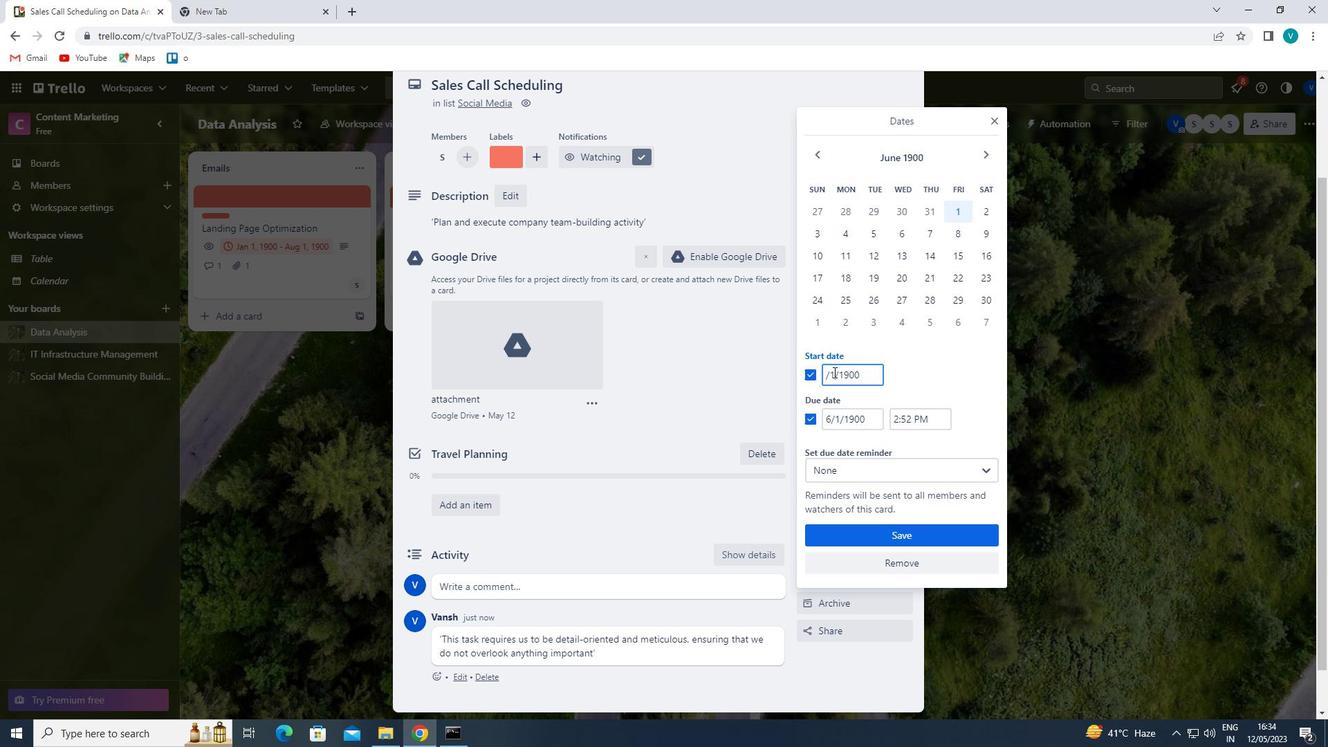 
Action: Mouse moved to (830, 415)
Screenshot: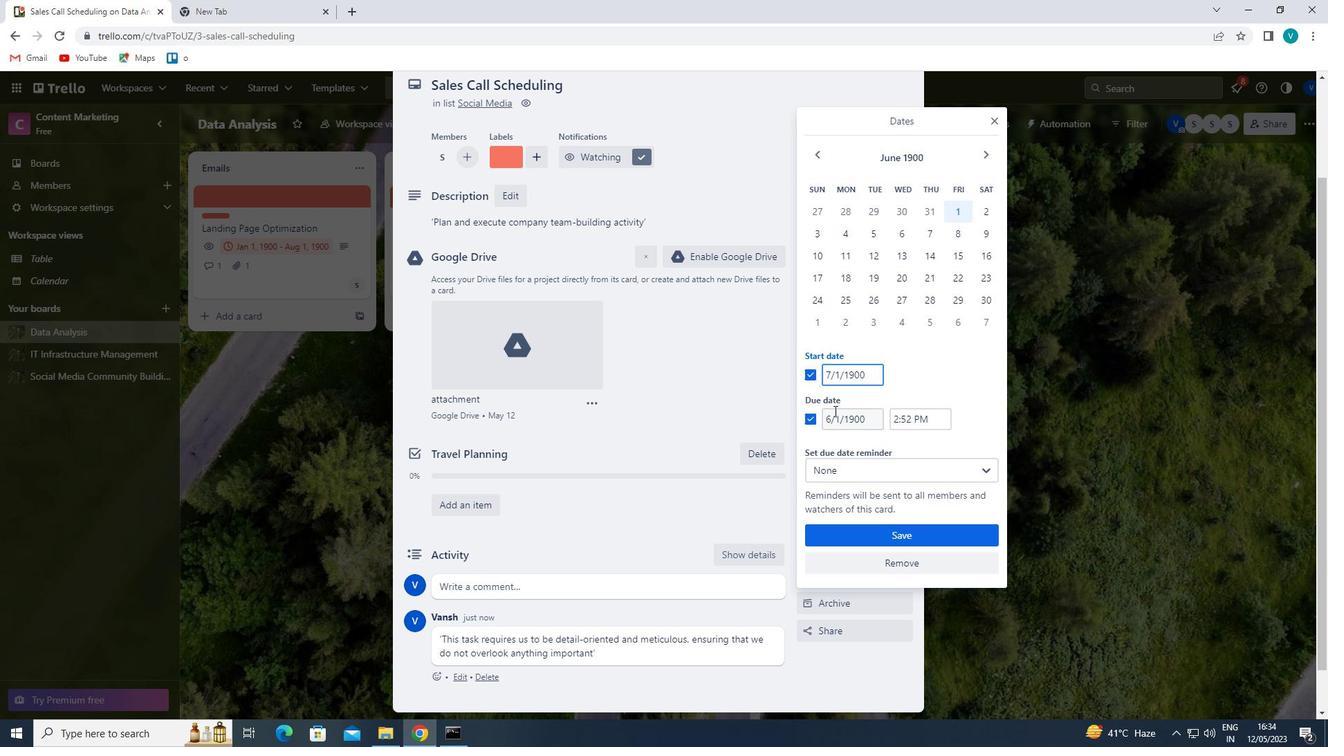 
Action: Mouse pressed left at (830, 415)
Screenshot: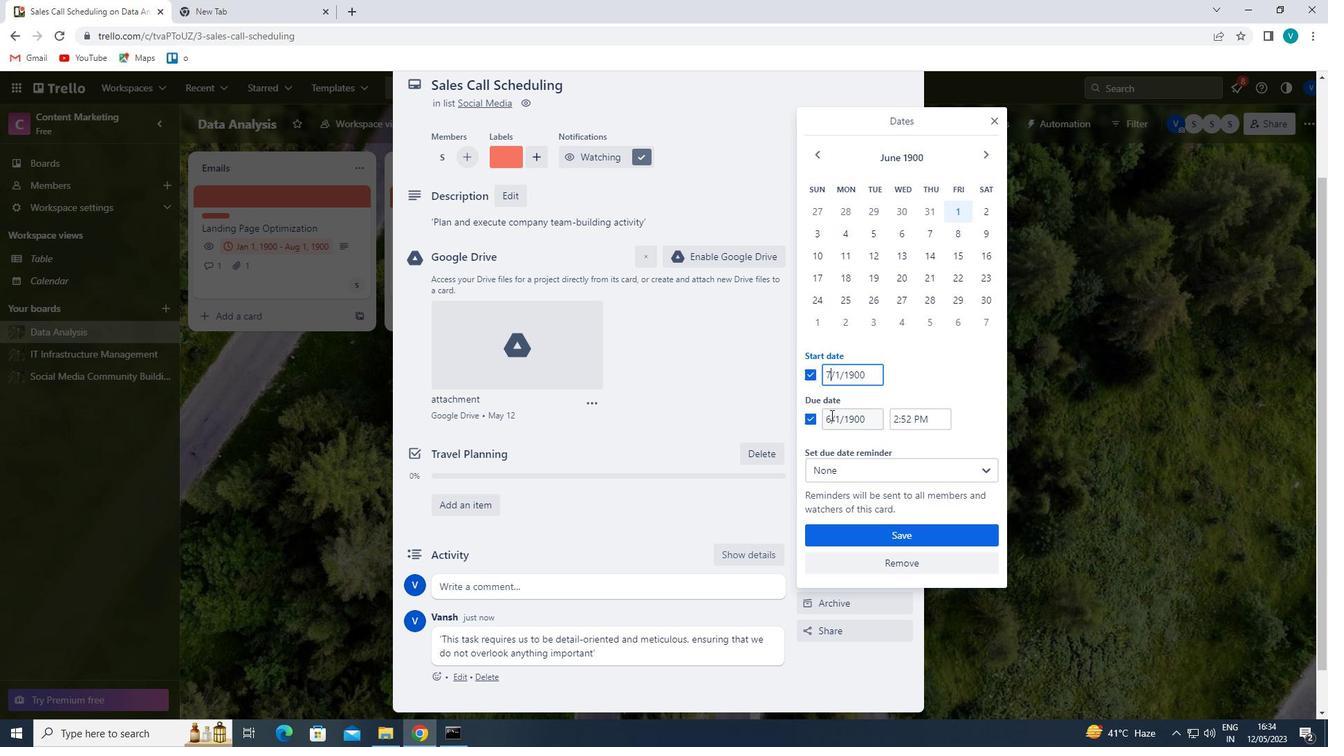 
Action: Mouse moved to (837, 412)
Screenshot: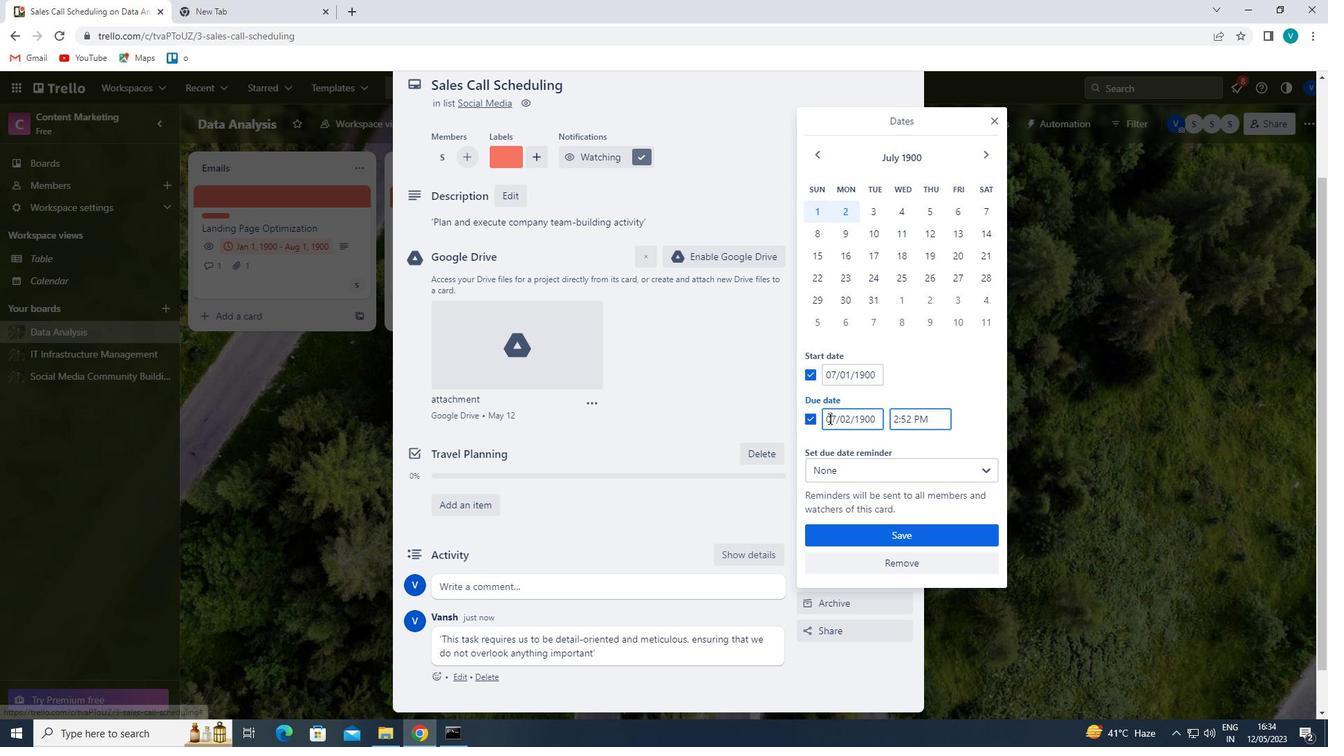 
Action: Mouse pressed left at (837, 412)
Screenshot: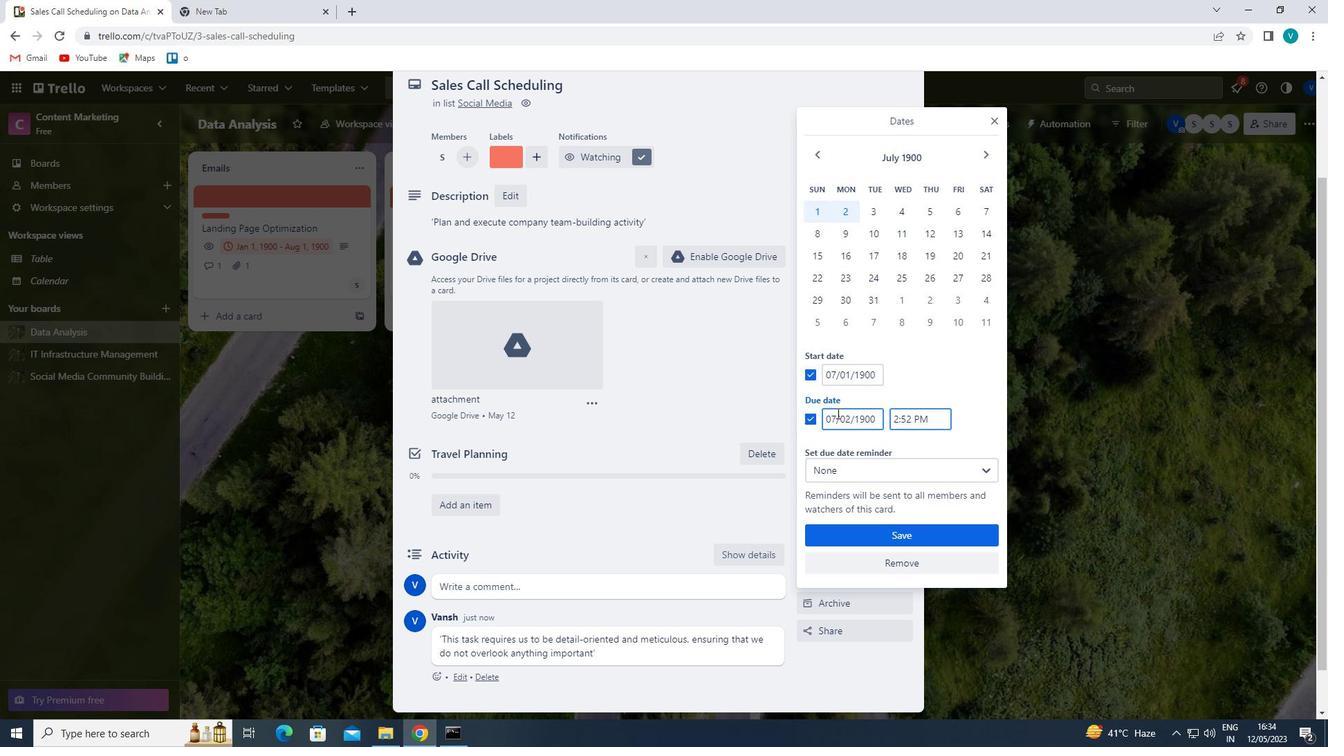 
Action: Mouse moved to (795, 442)
Screenshot: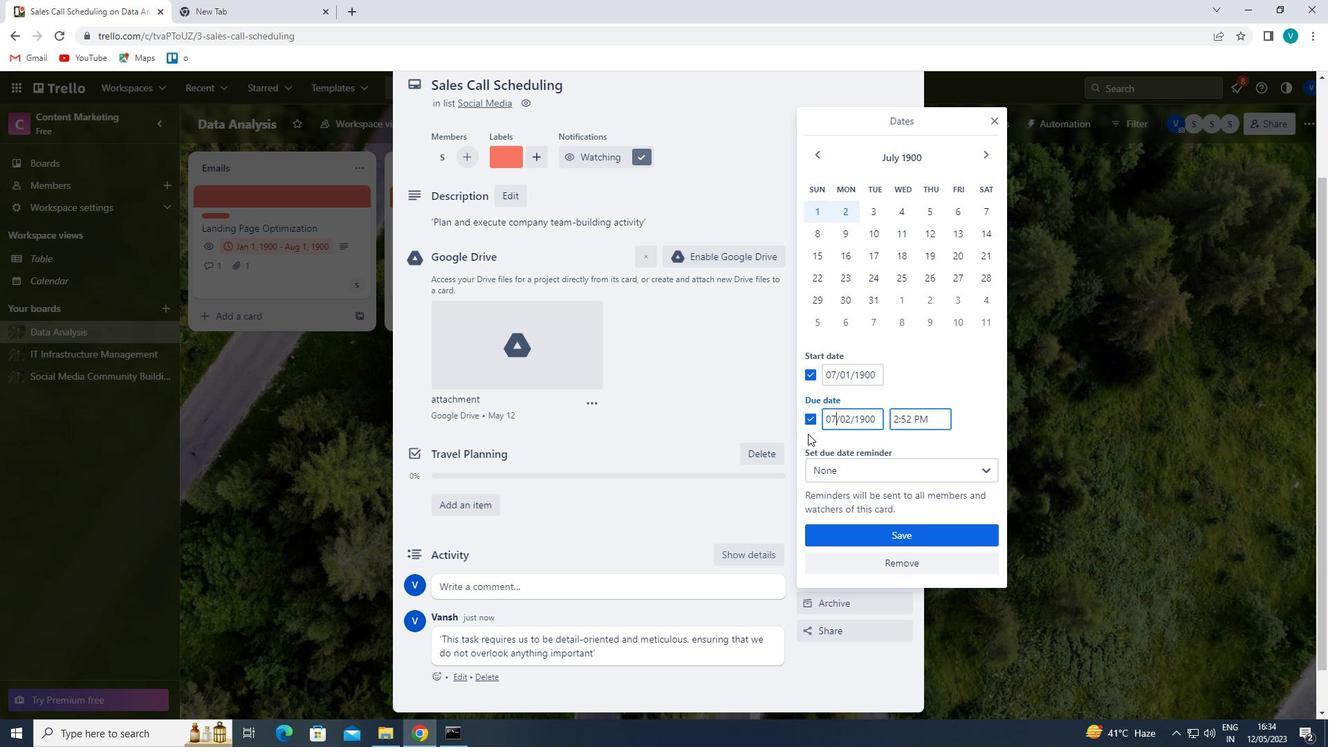 
Action: Key pressed <Key.backspace><Key.backspace>14
Screenshot: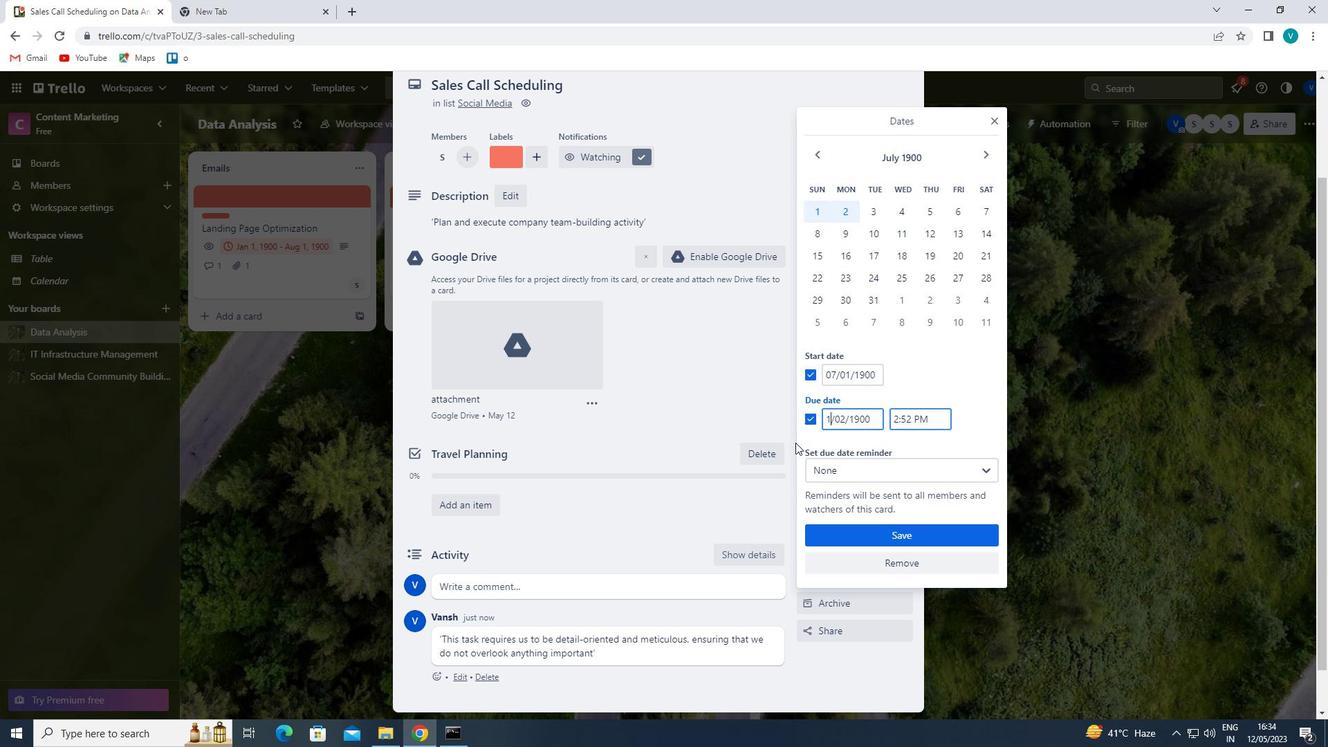 
Action: Mouse moved to (874, 523)
Screenshot: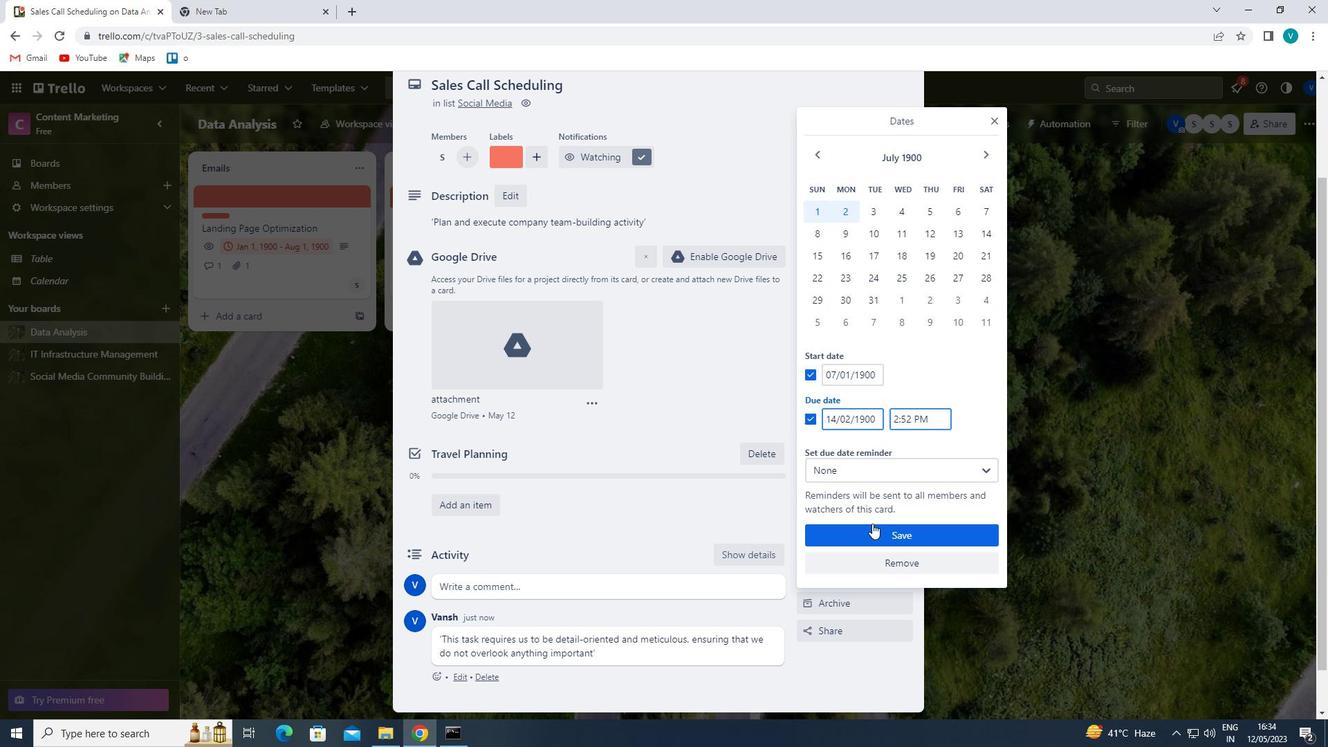 
Action: Mouse pressed left at (874, 523)
Screenshot: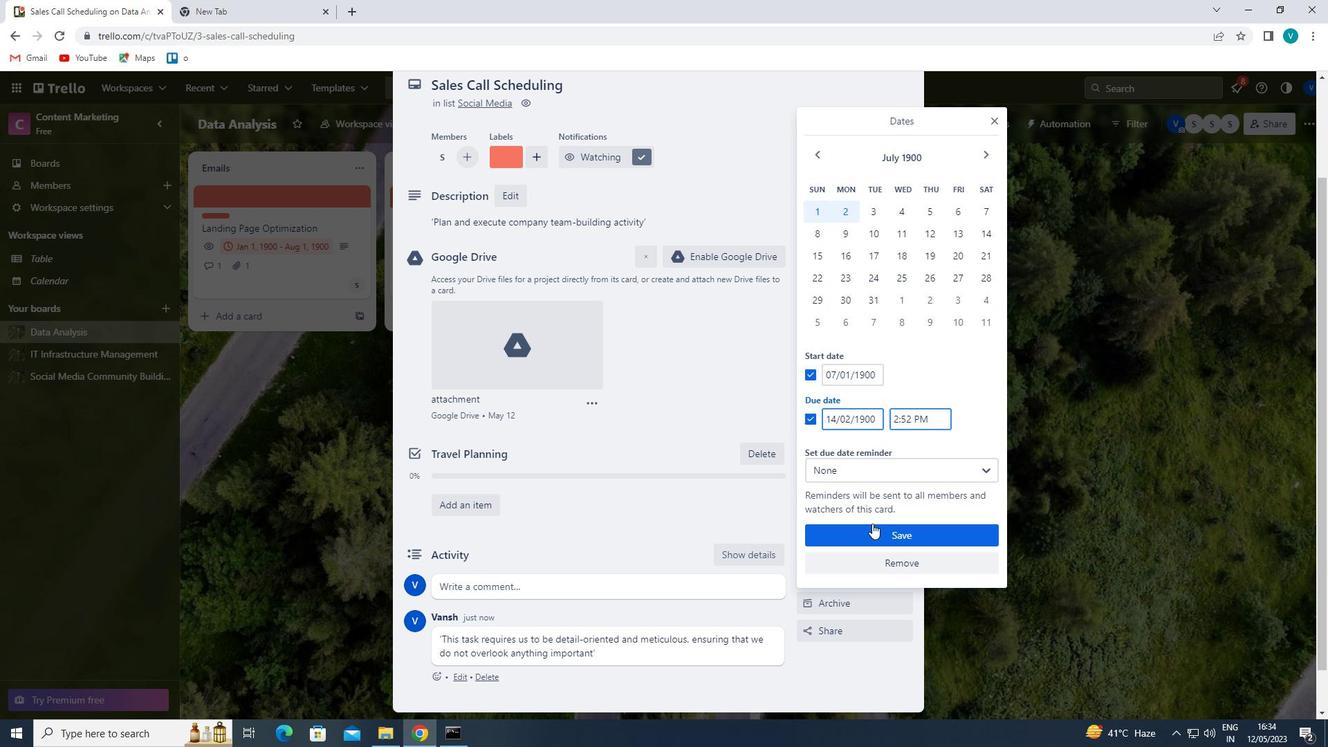 
Action: Mouse moved to (875, 523)
Screenshot: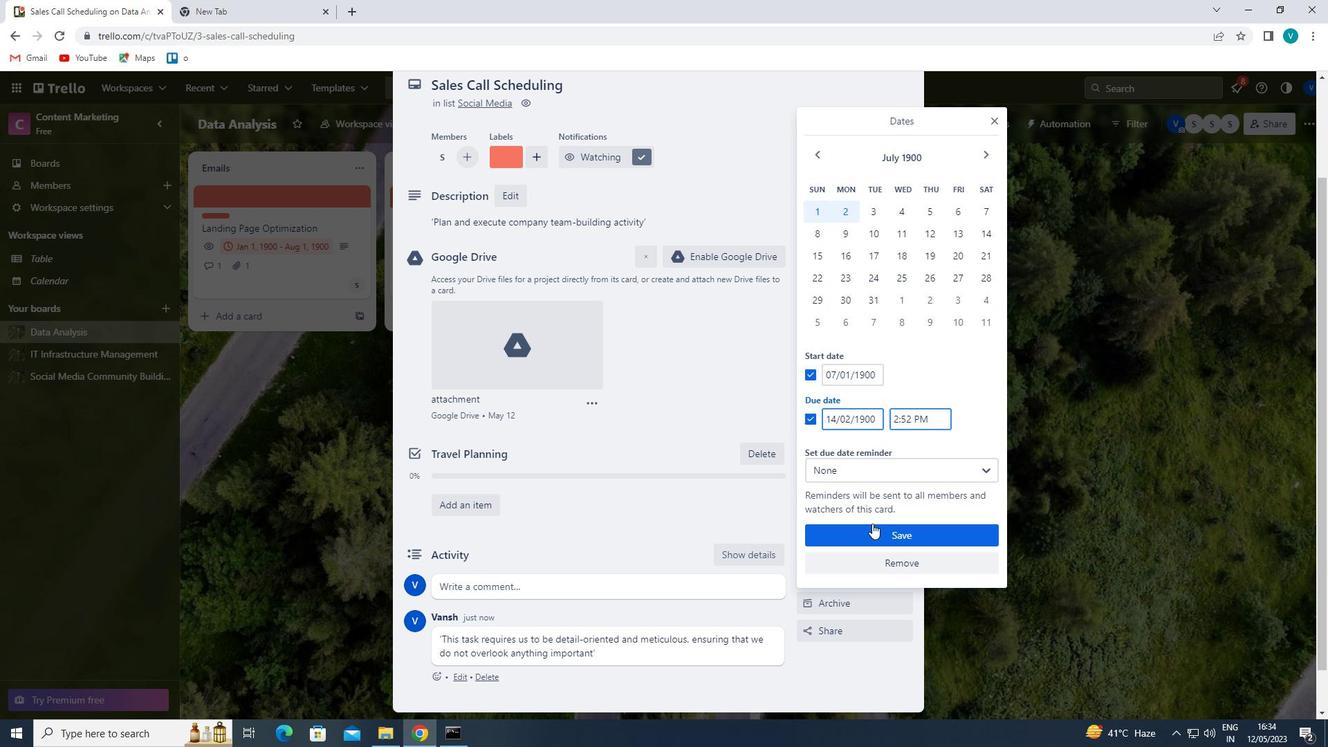 
